 Task: Look for space in Toritama, Brazil from 7th July, 2023 to 15th July, 2023 for 6 adults in price range Rs.15000 to Rs.20000. Place can be entire place with 3 bedrooms having 3 beds and 3 bathrooms. Property type can be guest house. Booking option can be shelf check-in. Required host language is Spanish.
Action: Mouse moved to (737, 134)
Screenshot: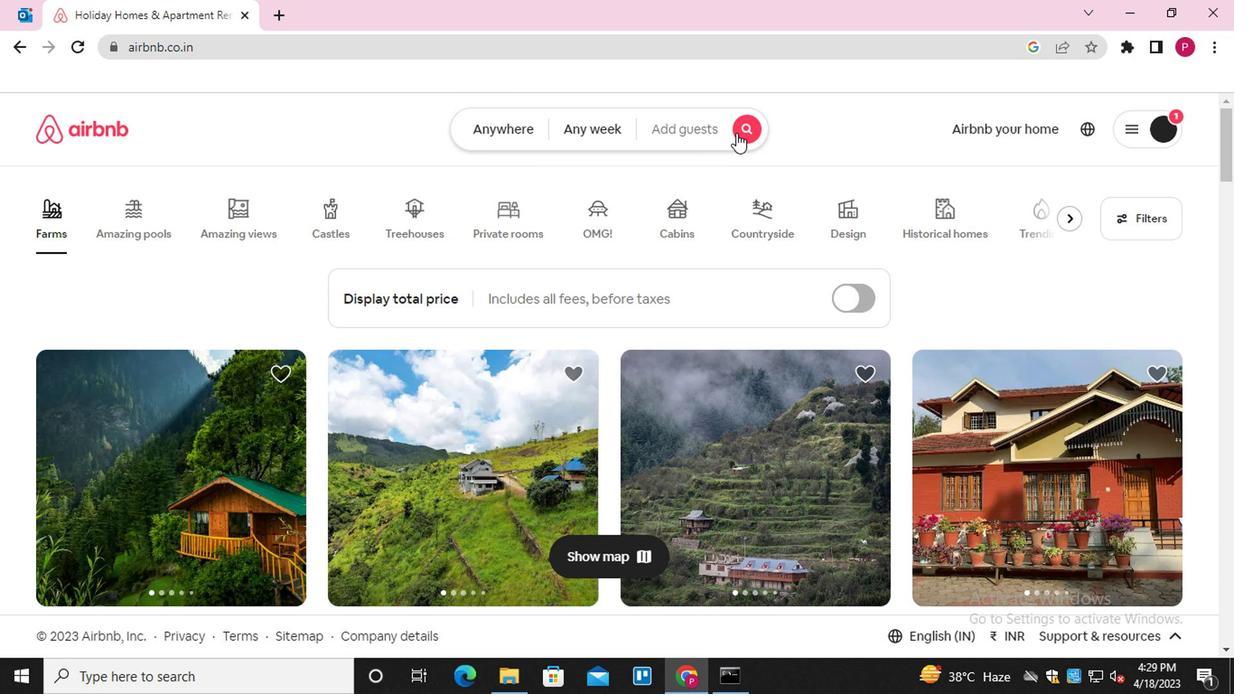 
Action: Mouse pressed left at (737, 134)
Screenshot: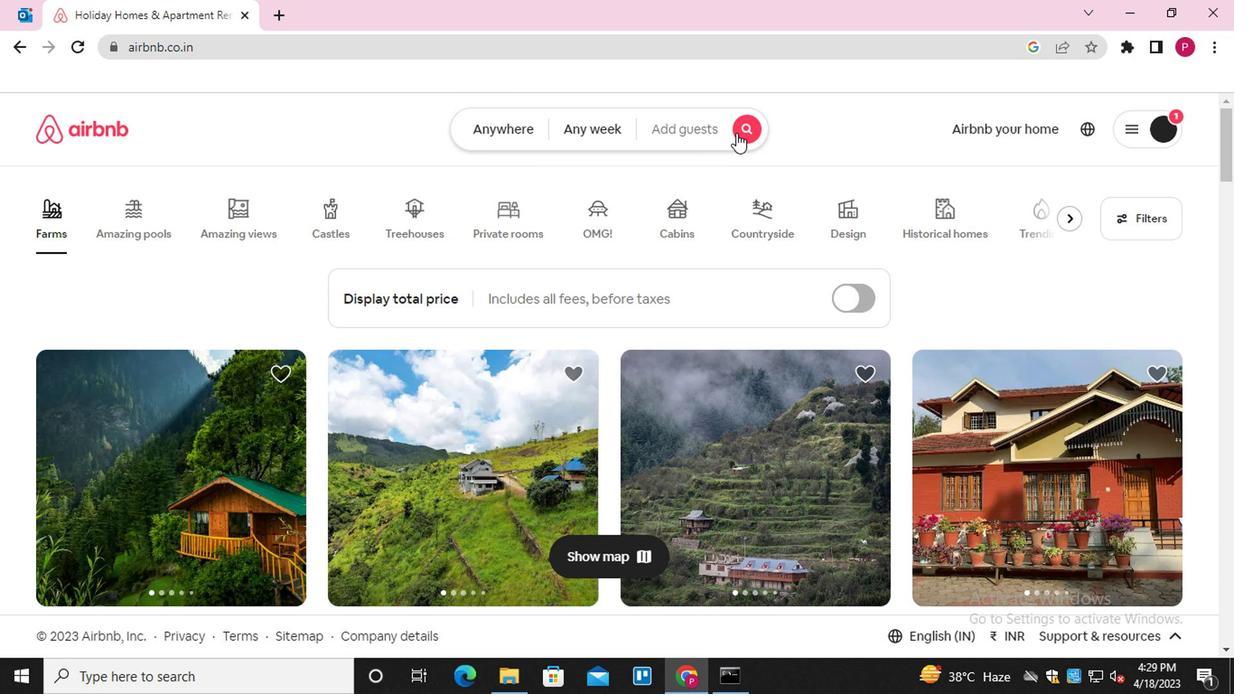 
Action: Mouse moved to (375, 212)
Screenshot: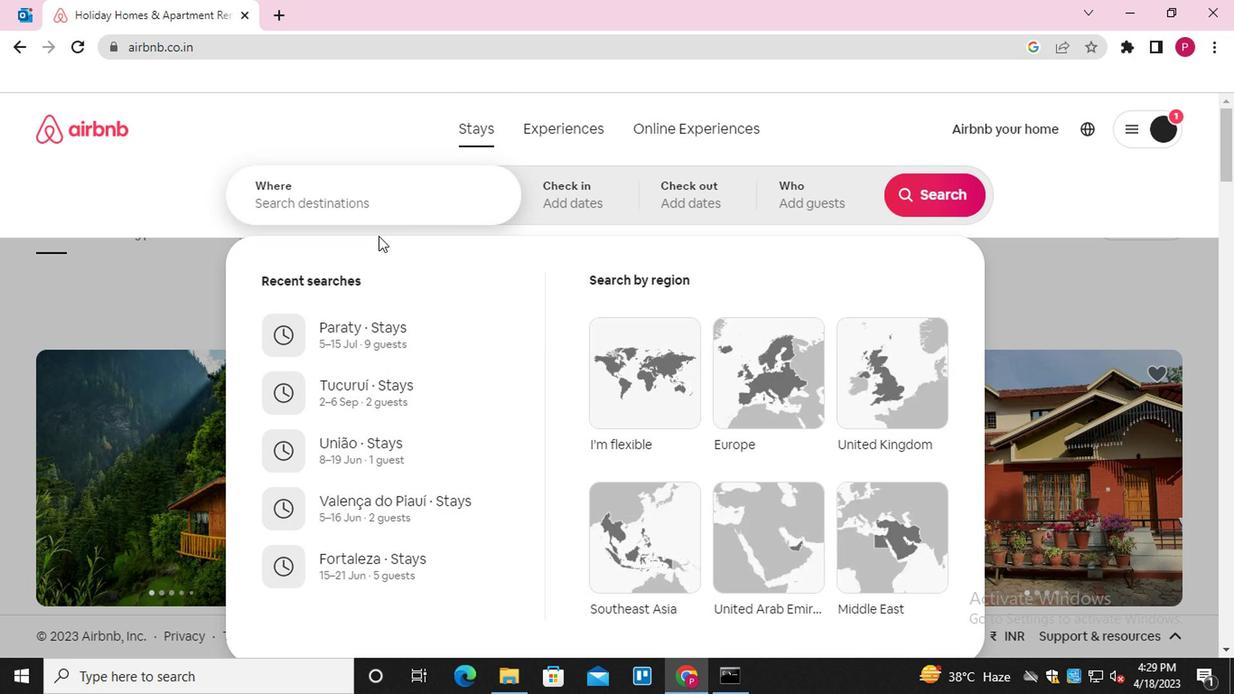 
Action: Mouse pressed left at (375, 212)
Screenshot: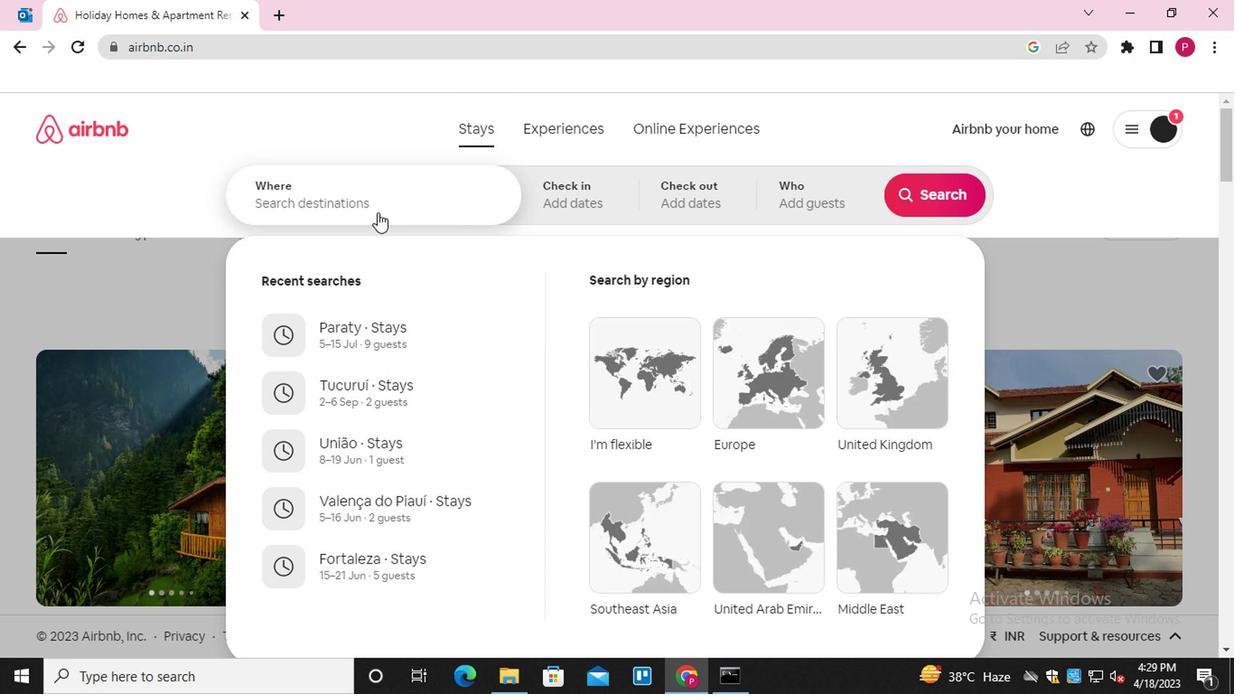 
Action: Key pressed <Key.shift>TORITAMA
Screenshot: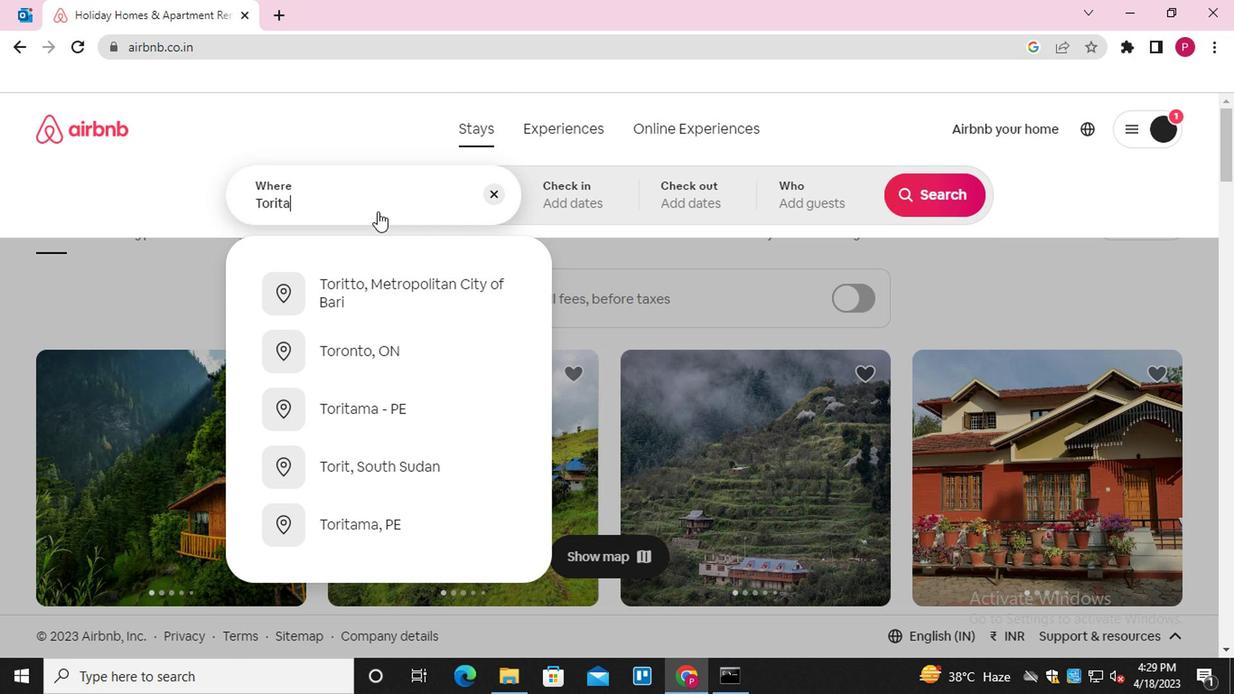 
Action: Mouse moved to (398, 297)
Screenshot: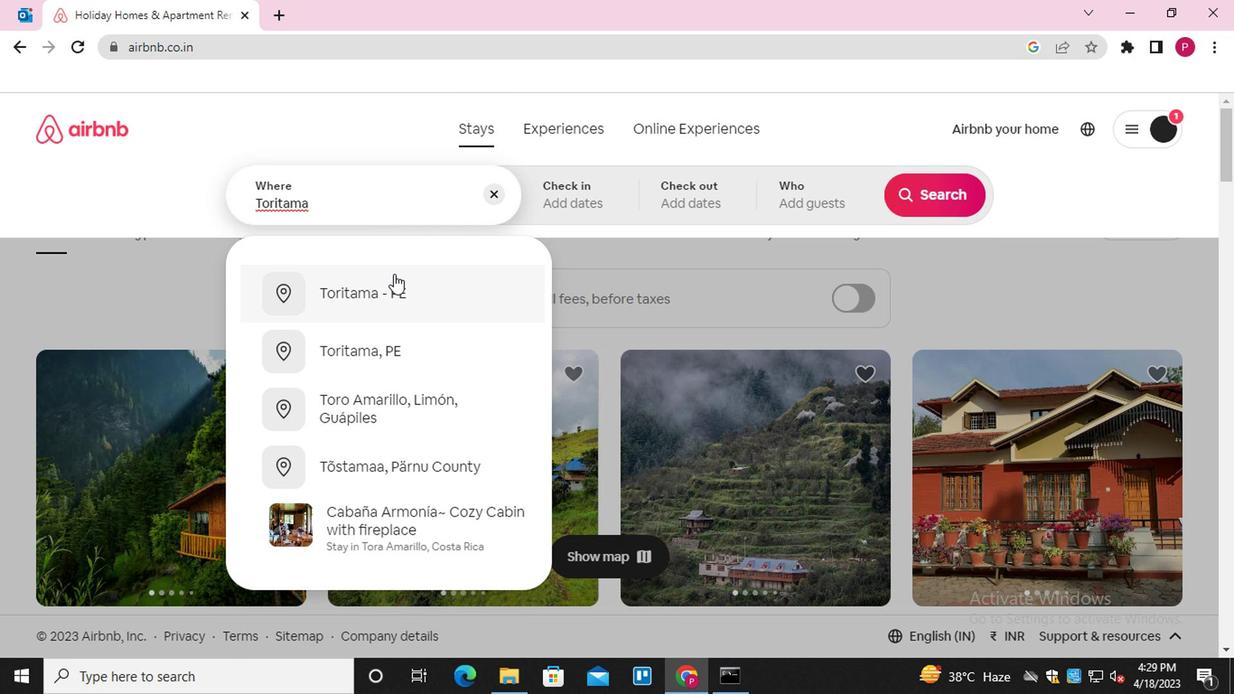 
Action: Mouse pressed left at (398, 297)
Screenshot: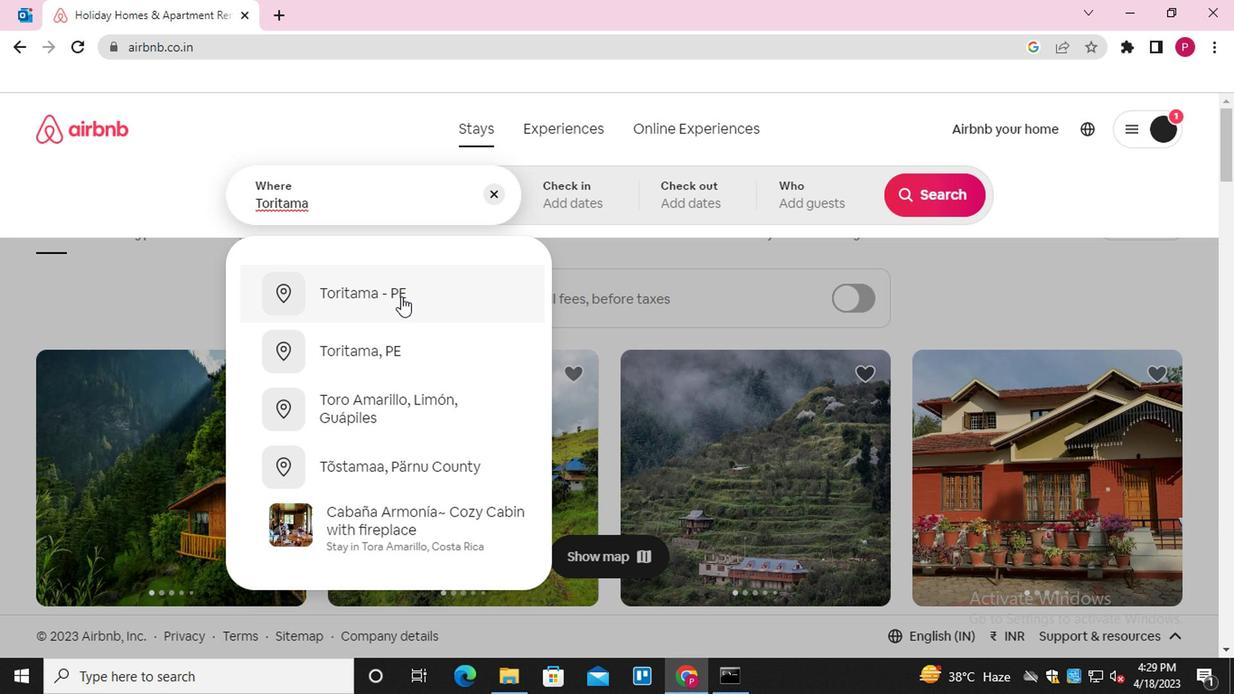 
Action: Mouse moved to (917, 341)
Screenshot: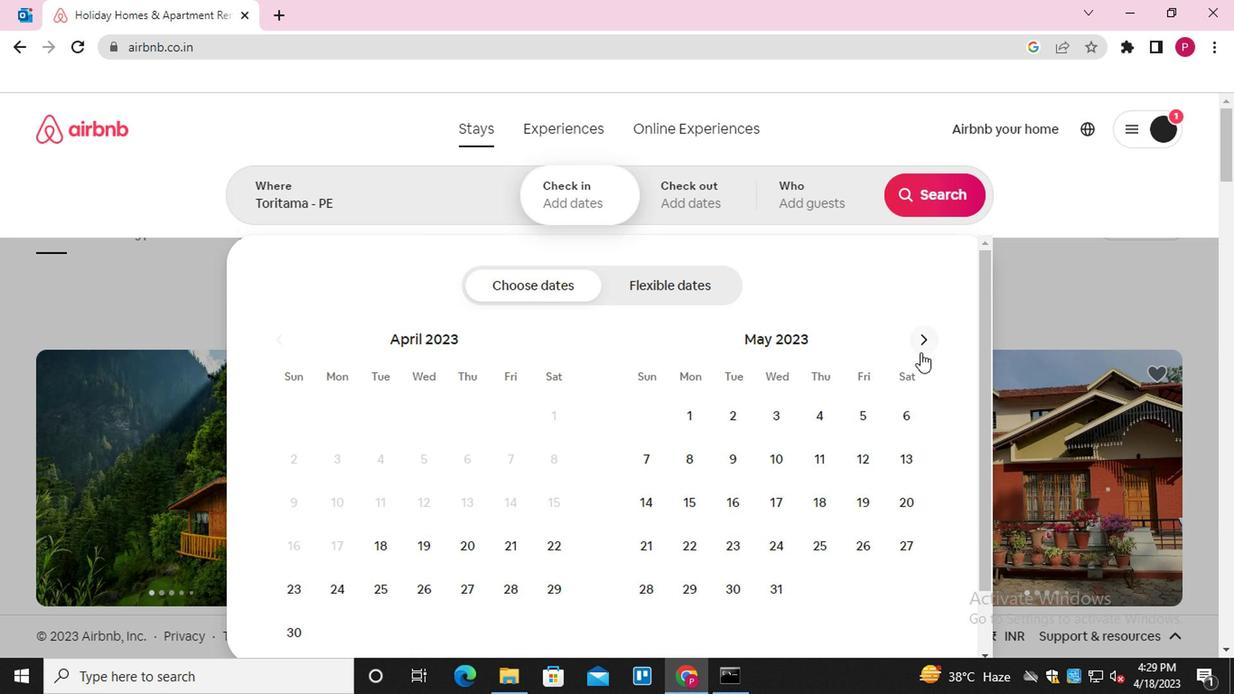 
Action: Mouse pressed left at (917, 341)
Screenshot: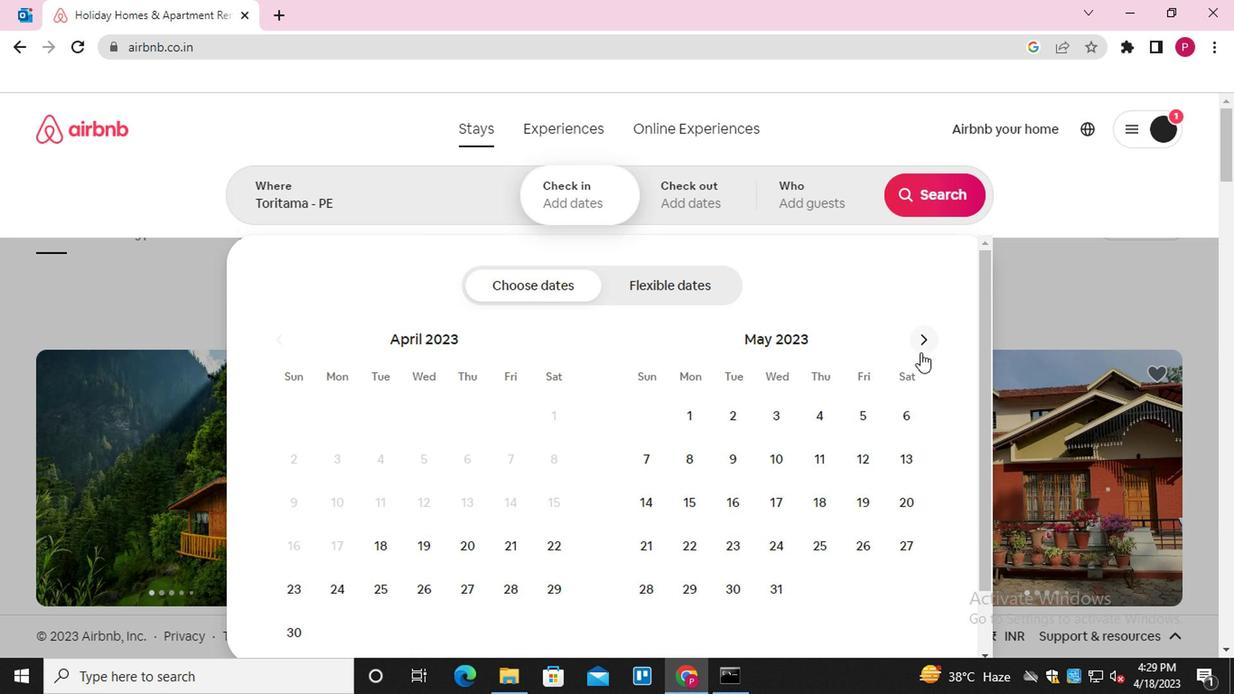 
Action: Mouse pressed left at (917, 341)
Screenshot: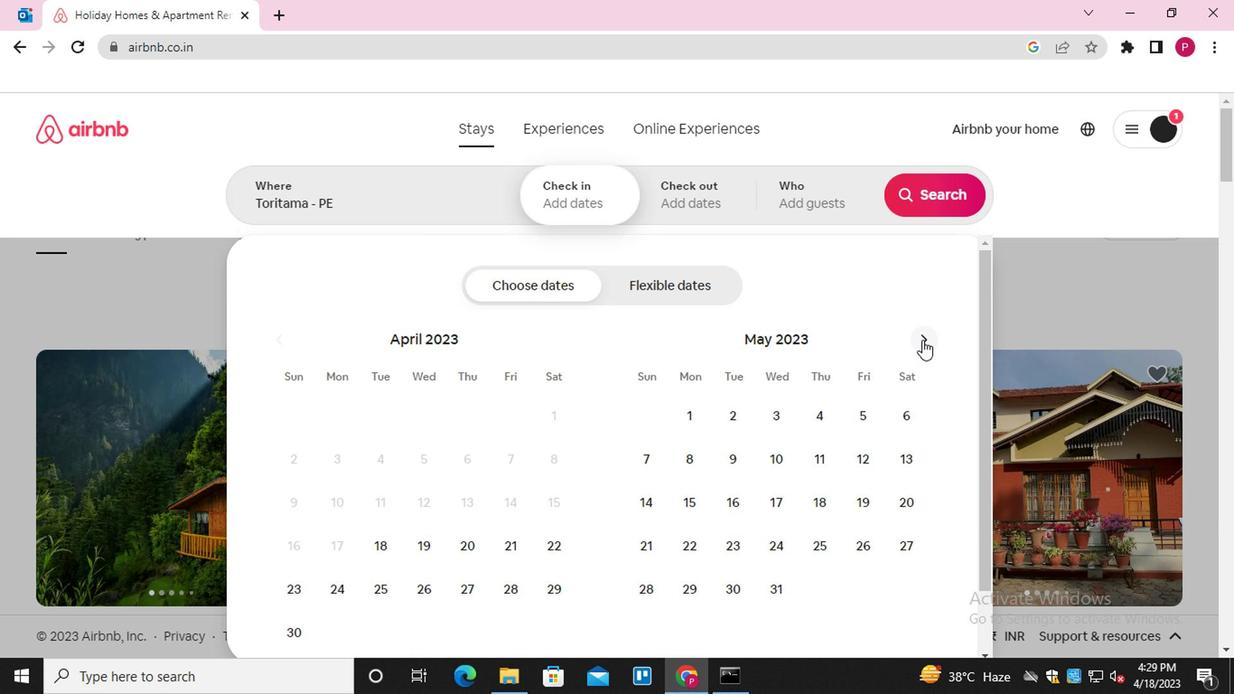 
Action: Mouse moved to (861, 462)
Screenshot: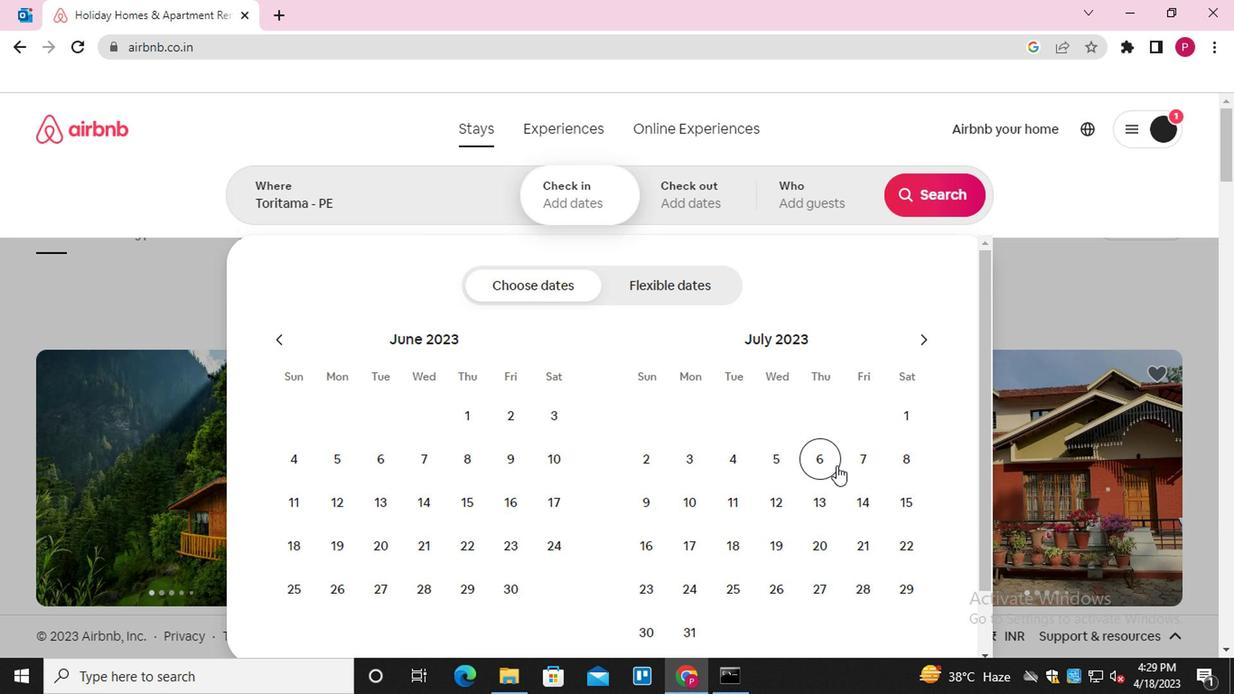 
Action: Mouse pressed left at (861, 462)
Screenshot: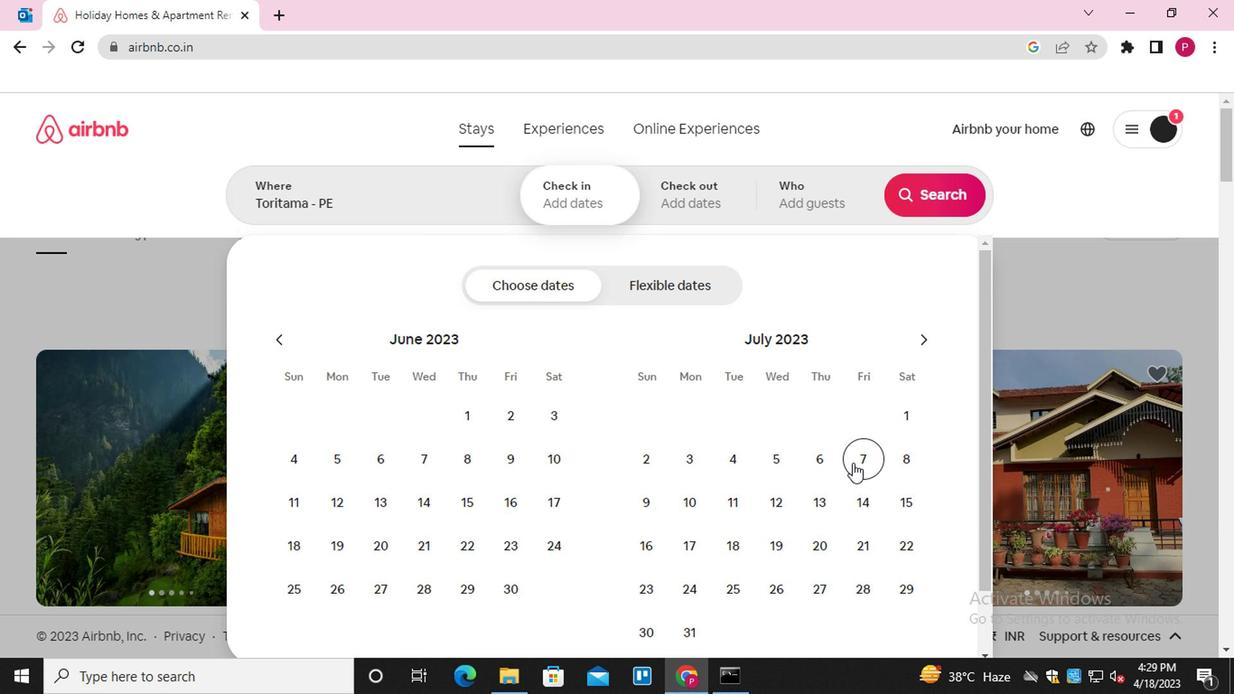 
Action: Mouse moved to (921, 518)
Screenshot: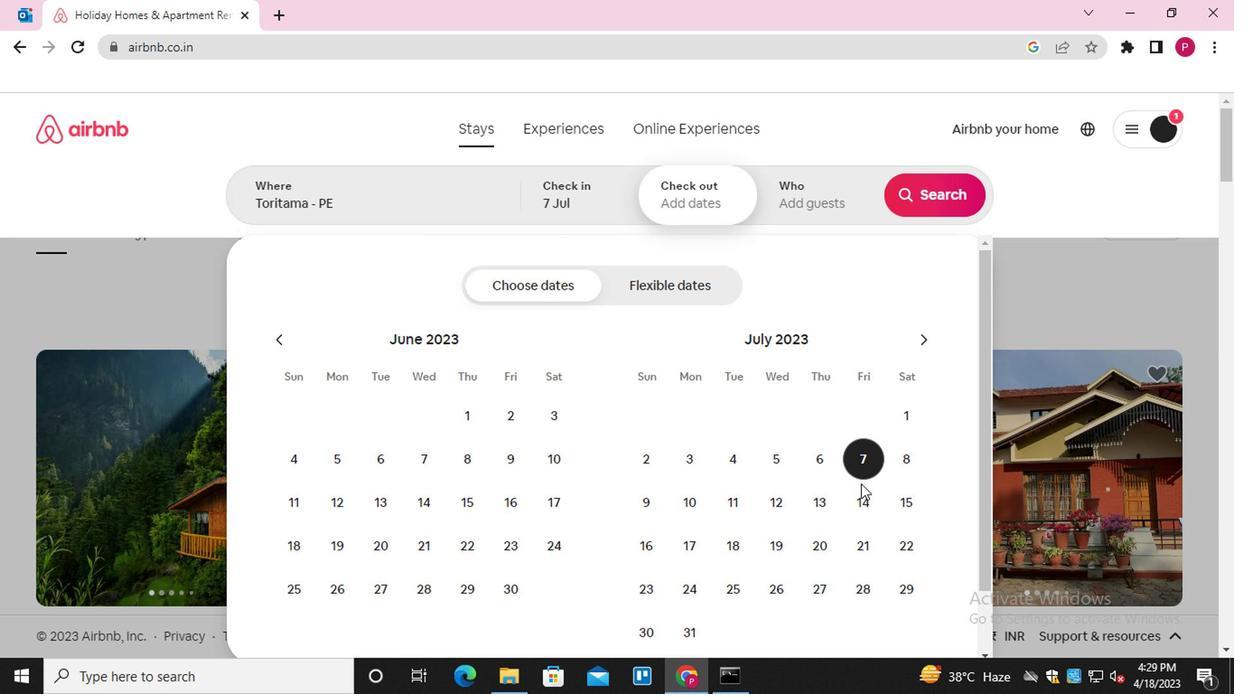 
Action: Mouse pressed left at (921, 518)
Screenshot: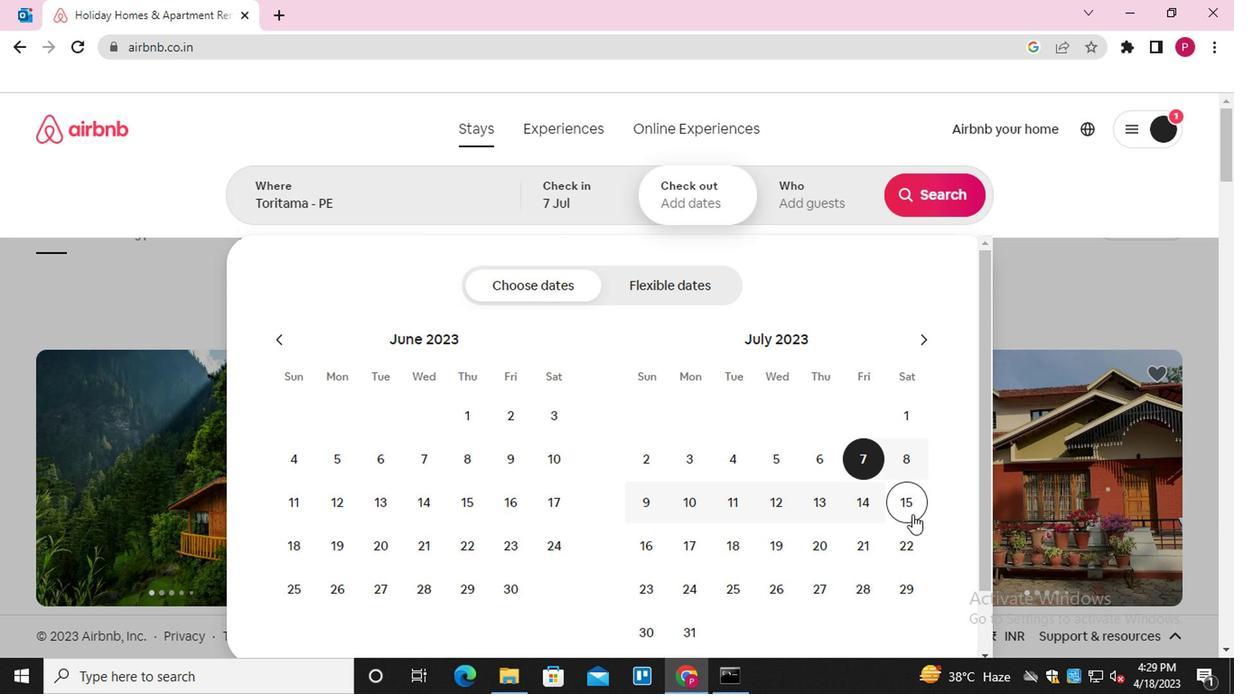 
Action: Mouse moved to (908, 508)
Screenshot: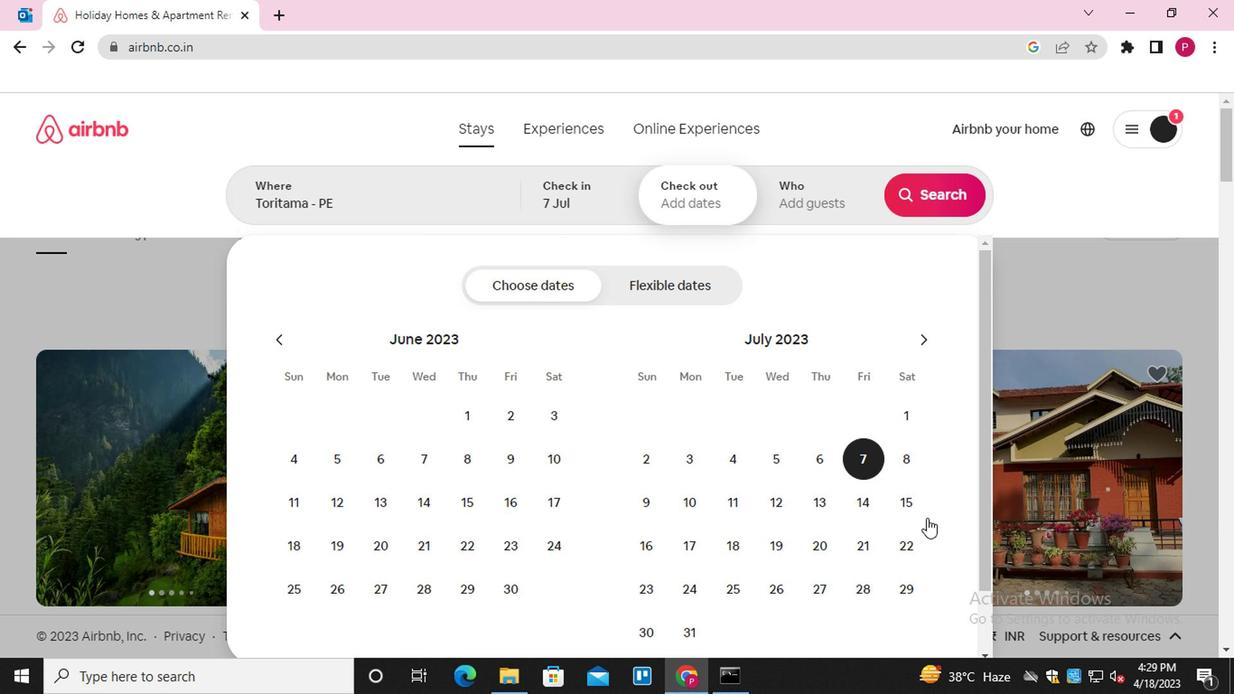 
Action: Mouse pressed left at (908, 508)
Screenshot: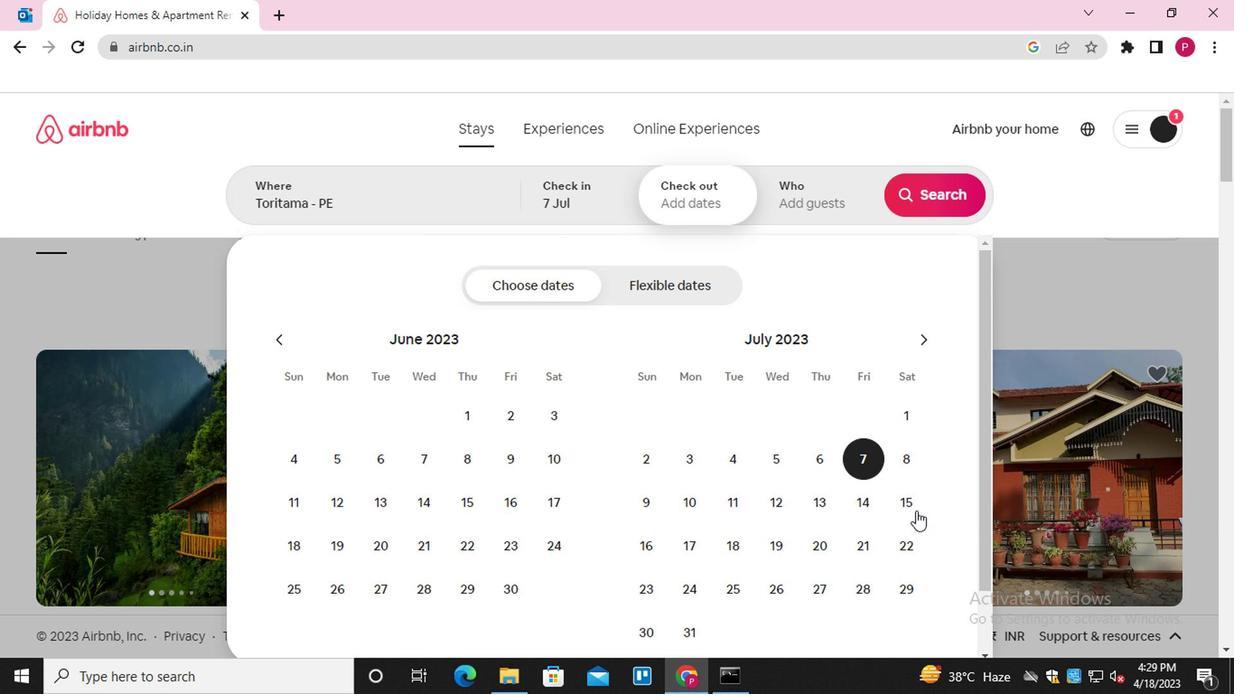 
Action: Mouse moved to (823, 187)
Screenshot: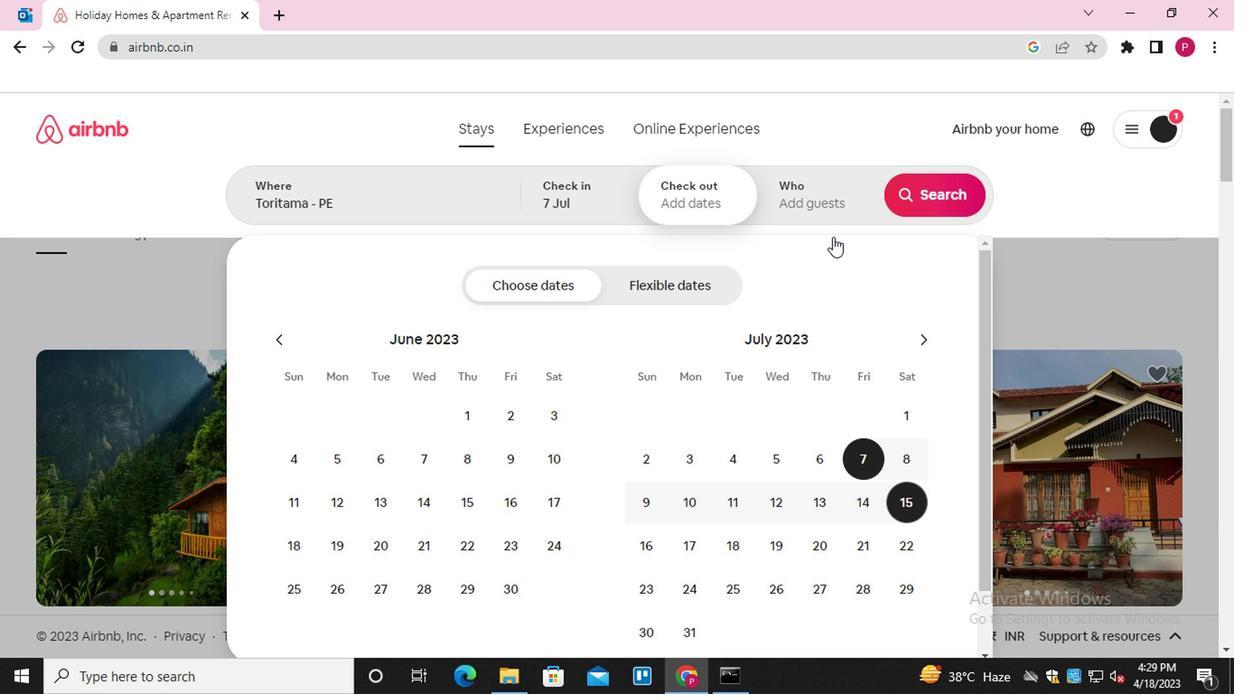 
Action: Mouse pressed left at (823, 187)
Screenshot: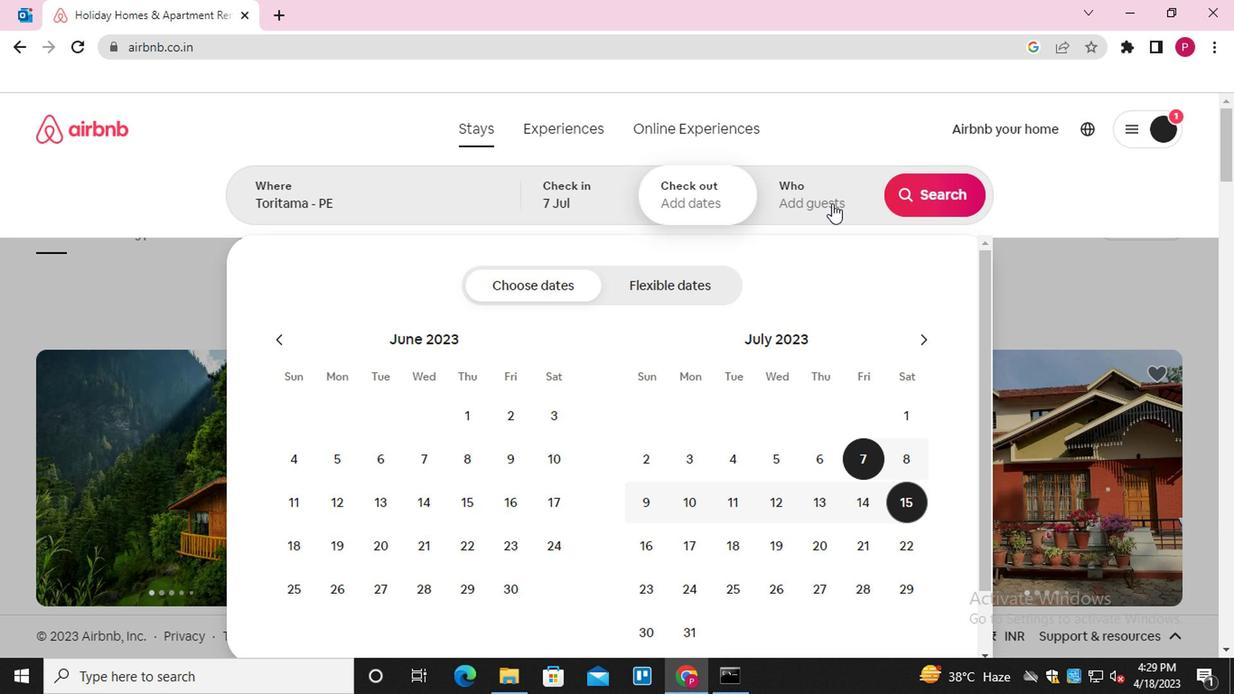 
Action: Mouse moved to (945, 297)
Screenshot: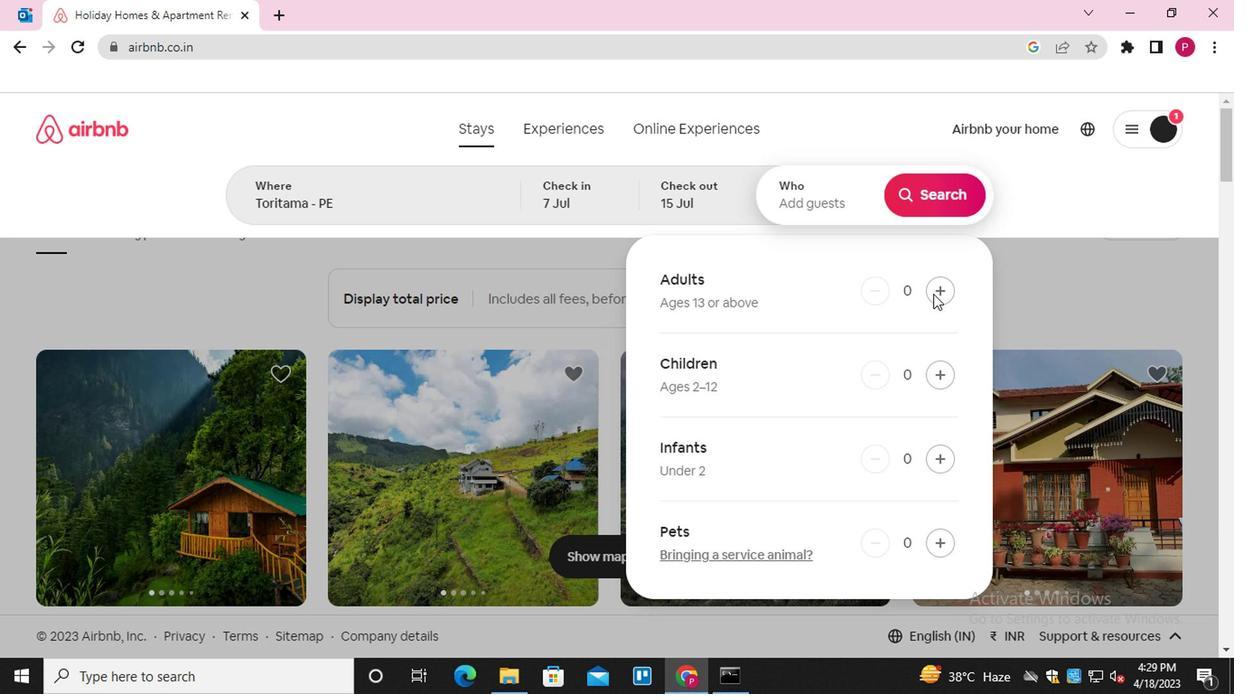 
Action: Mouse pressed left at (945, 297)
Screenshot: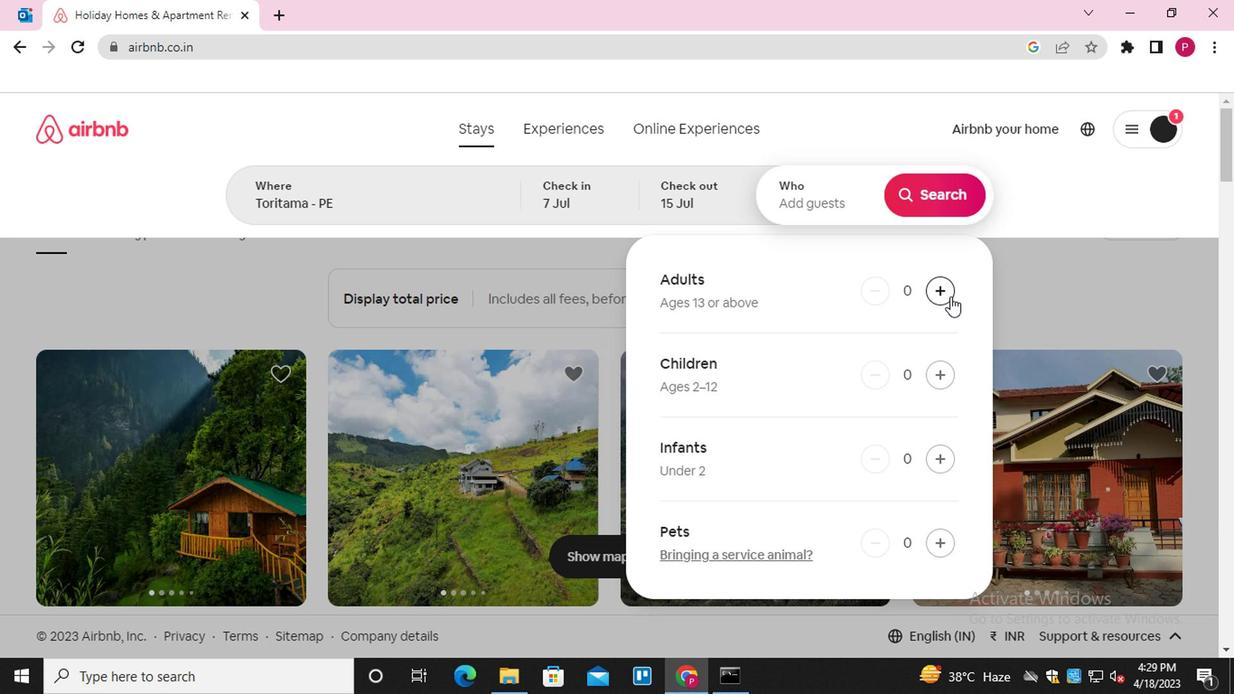 
Action: Mouse pressed left at (945, 297)
Screenshot: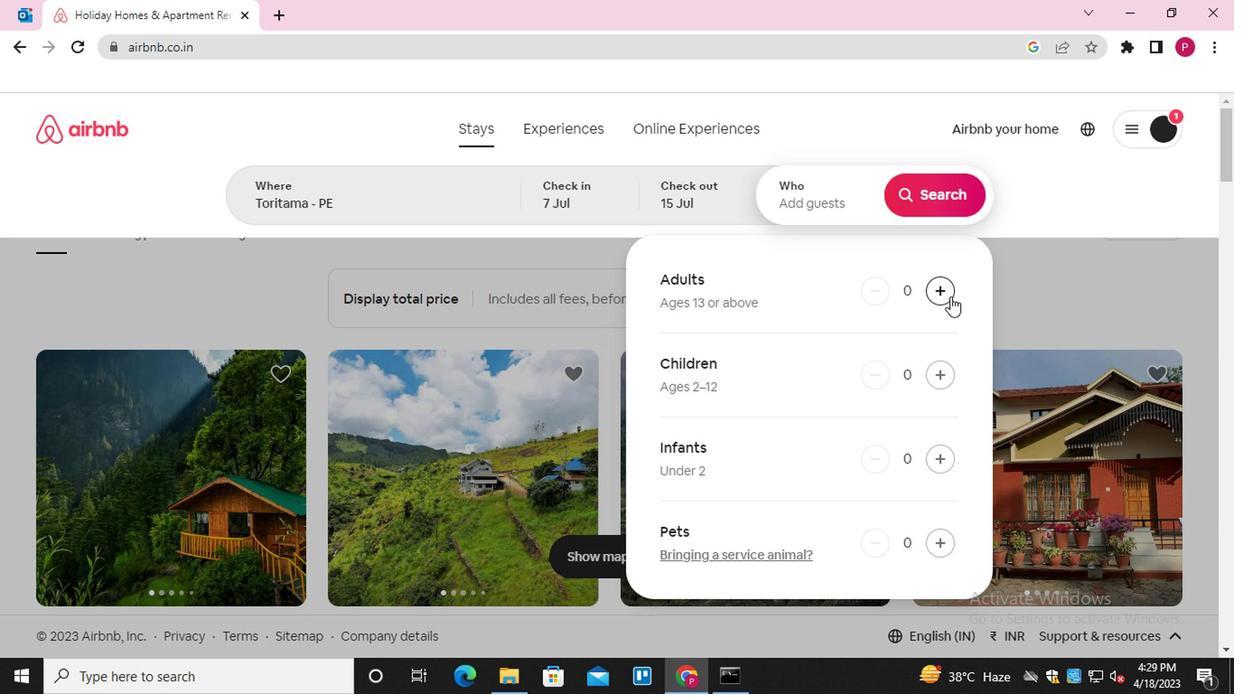 
Action: Mouse pressed left at (945, 297)
Screenshot: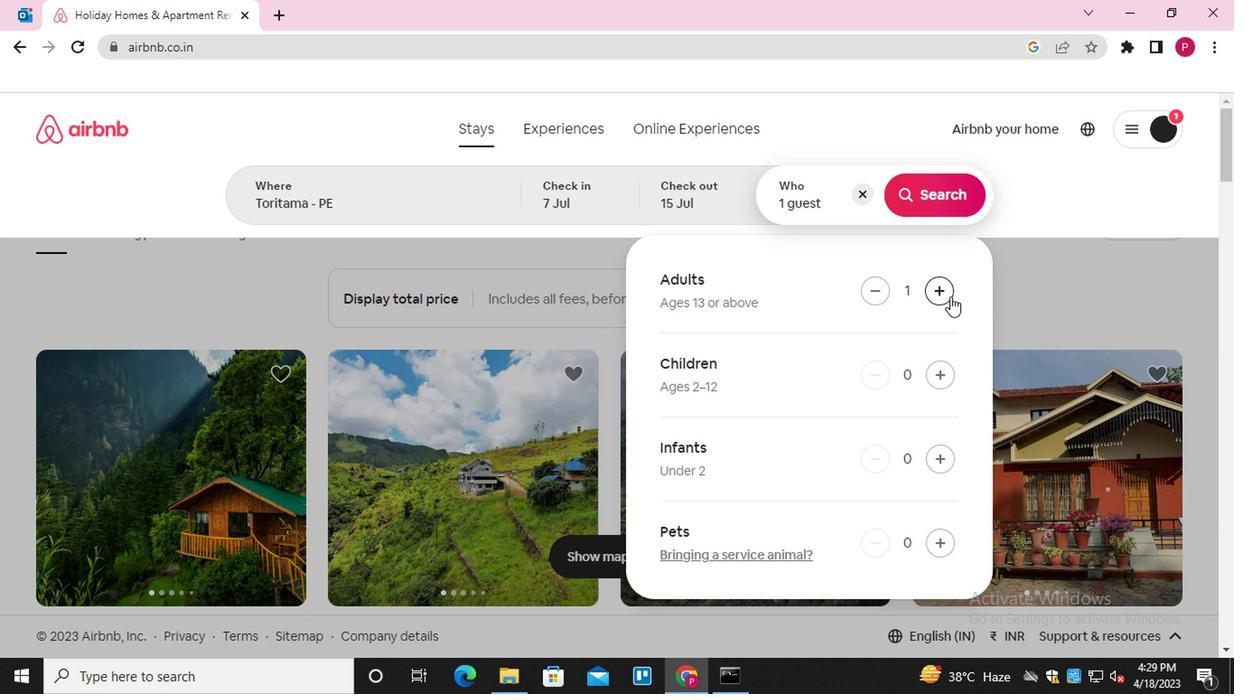
Action: Mouse moved to (942, 297)
Screenshot: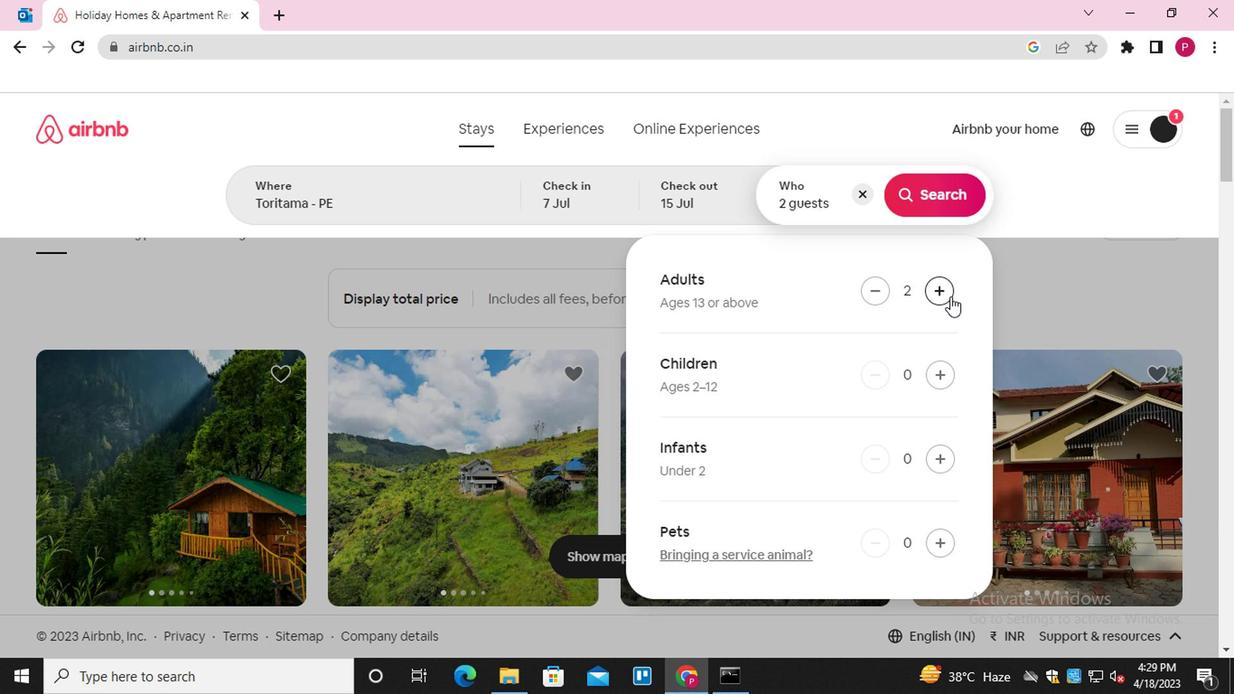 
Action: Mouse pressed left at (942, 297)
Screenshot: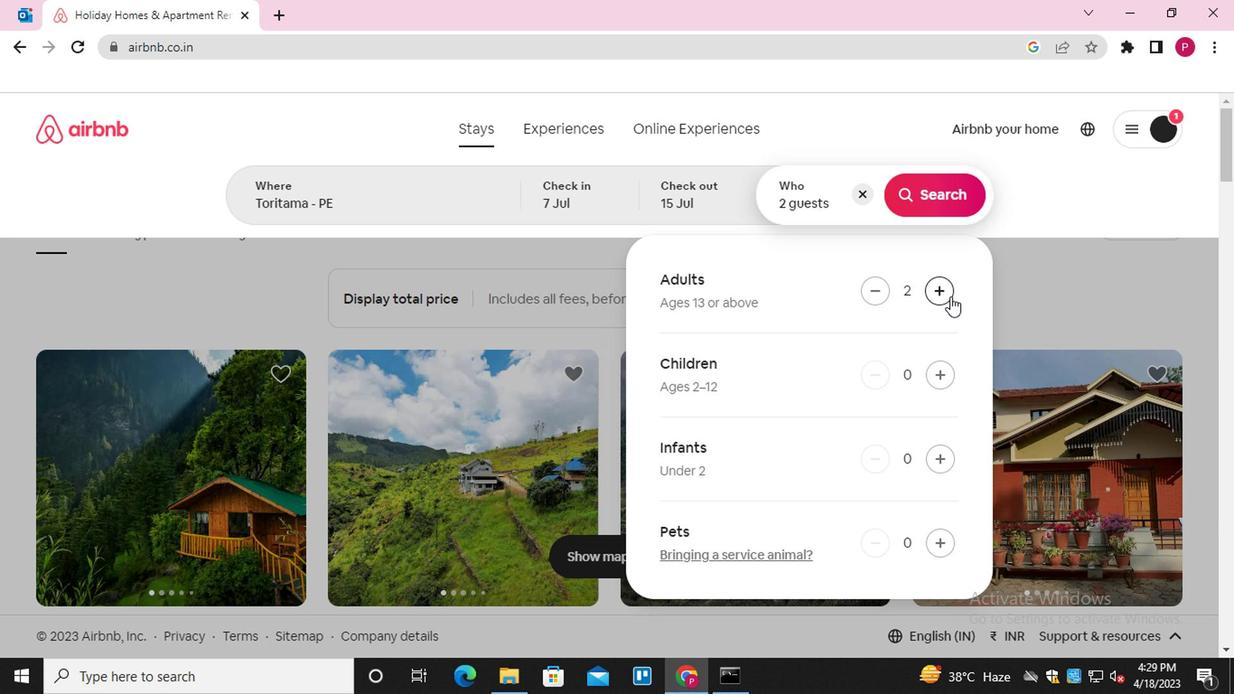 
Action: Mouse pressed left at (942, 297)
Screenshot: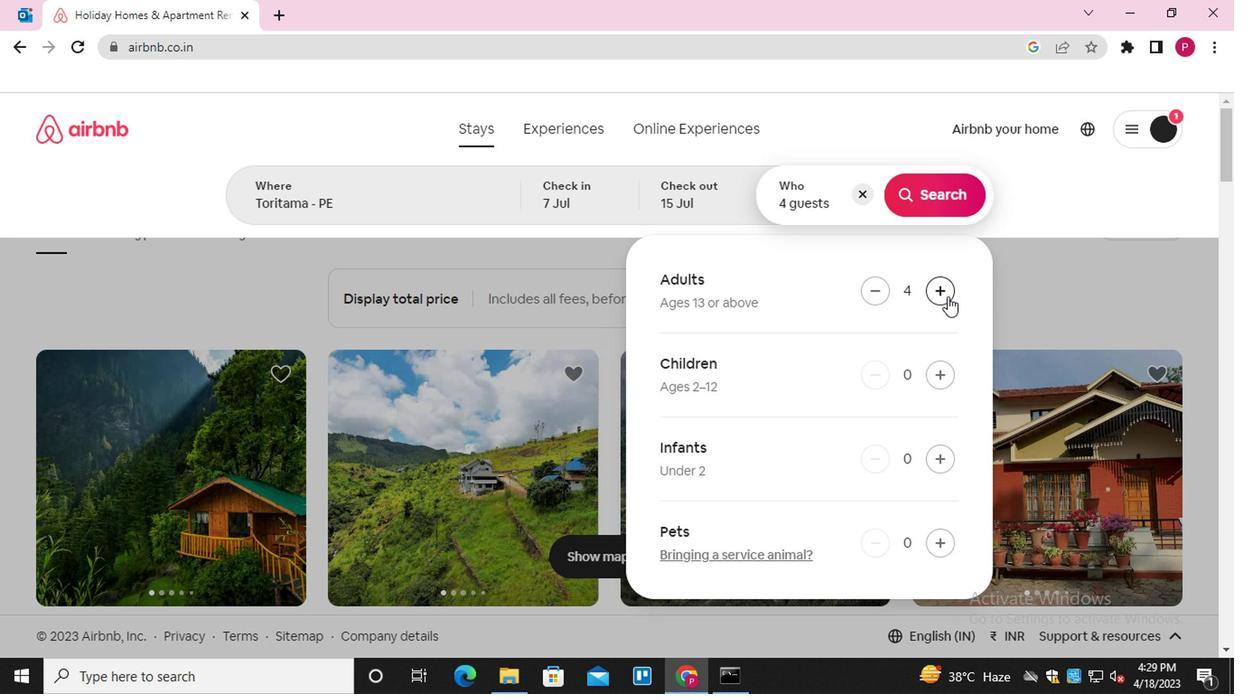 
Action: Mouse pressed left at (942, 297)
Screenshot: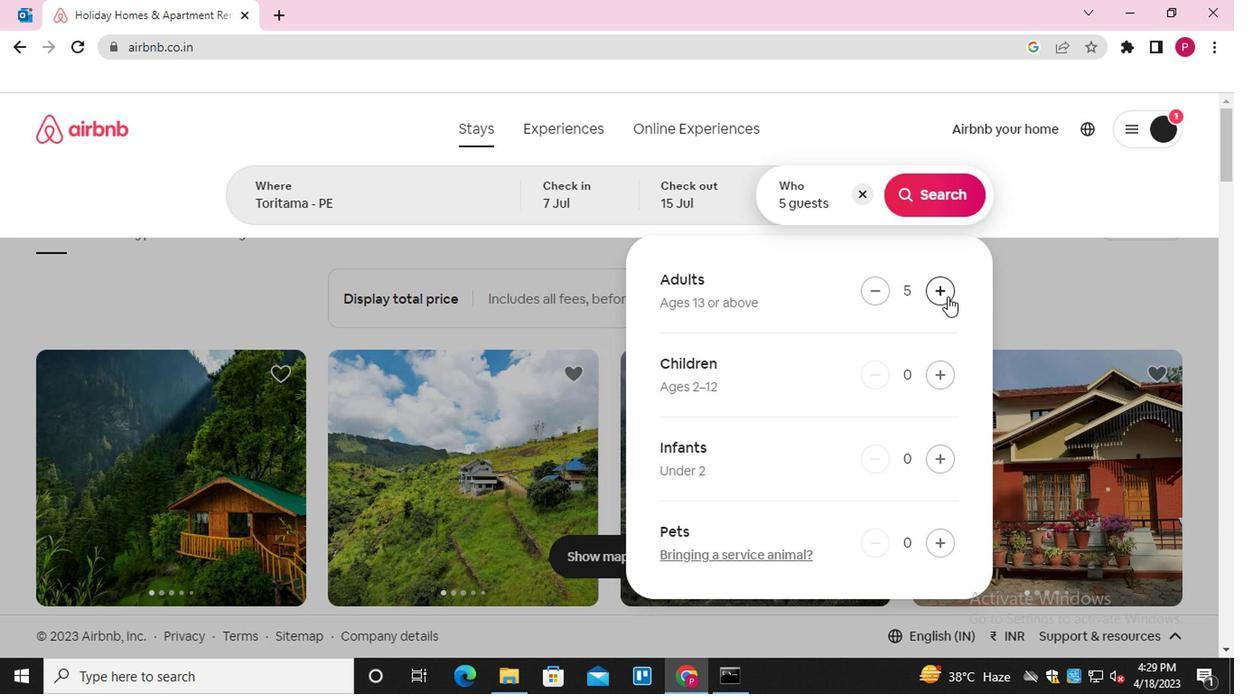 
Action: Mouse moved to (952, 196)
Screenshot: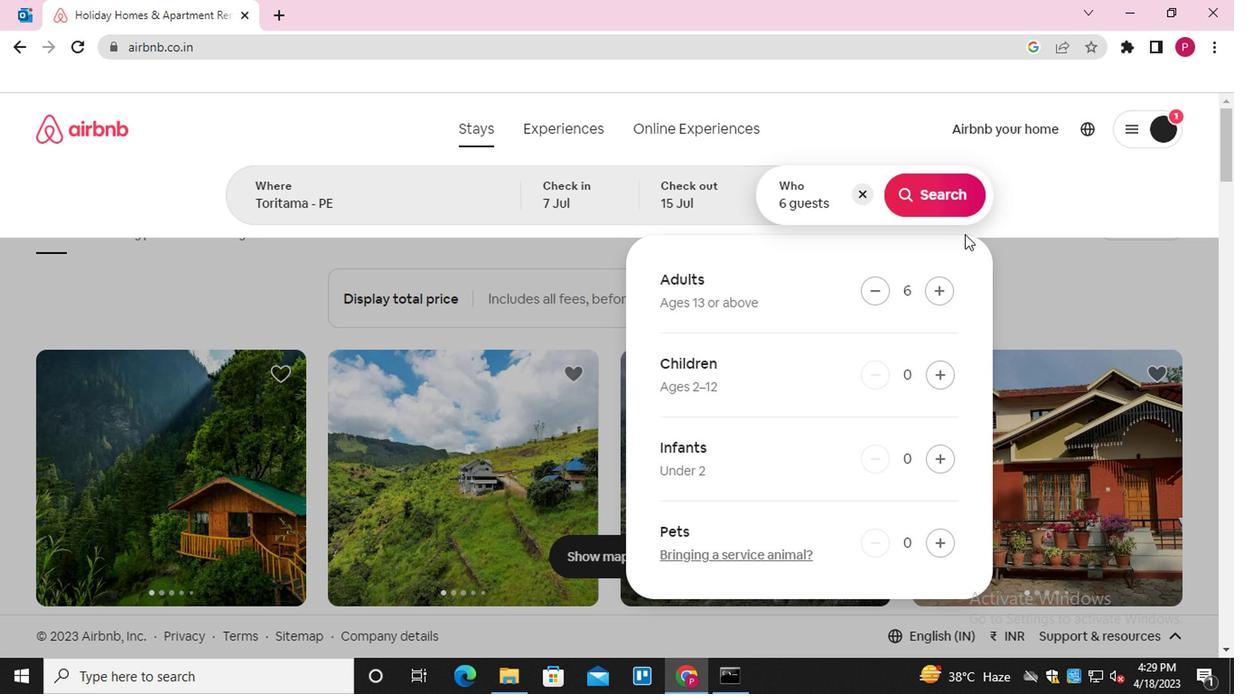 
Action: Mouse pressed left at (952, 196)
Screenshot: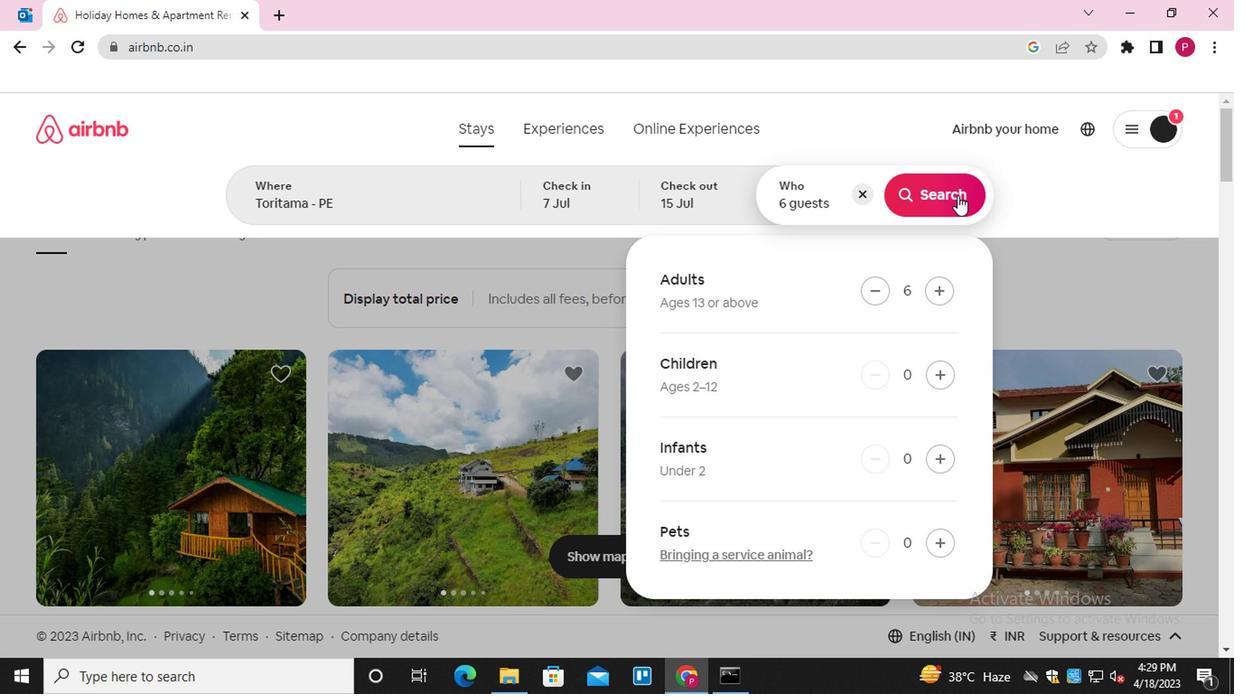 
Action: Mouse moved to (1122, 208)
Screenshot: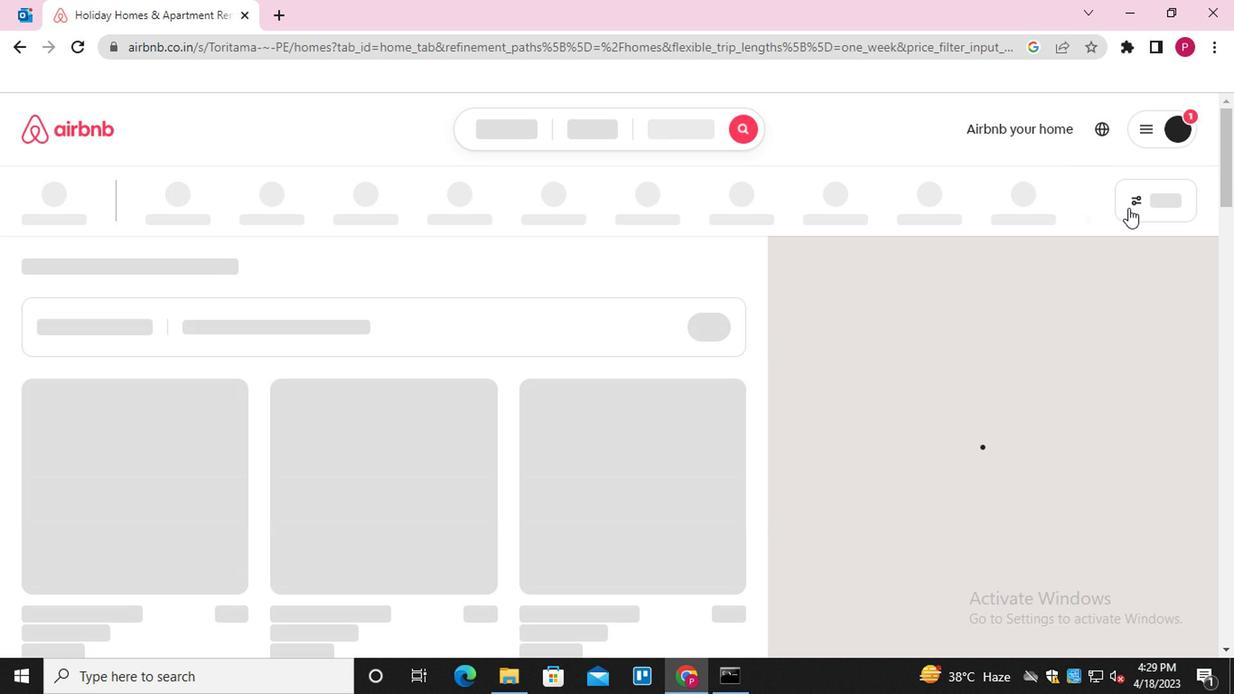 
Action: Mouse pressed left at (1122, 208)
Screenshot: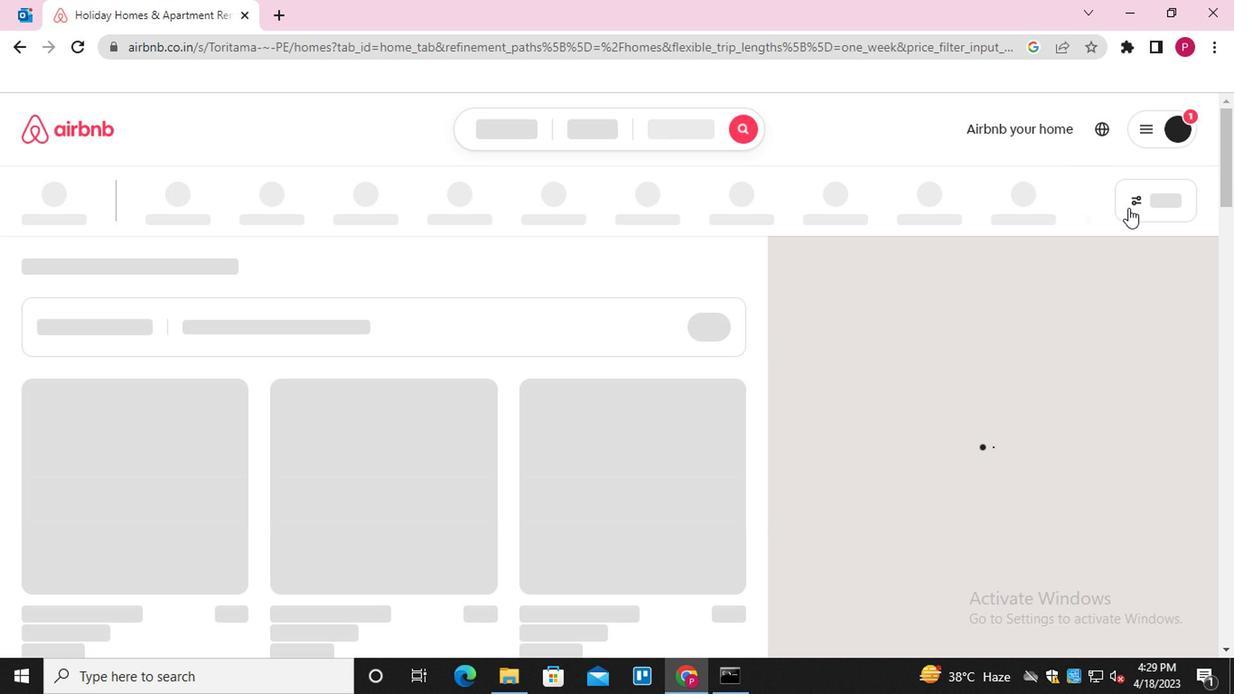 
Action: Mouse moved to (377, 438)
Screenshot: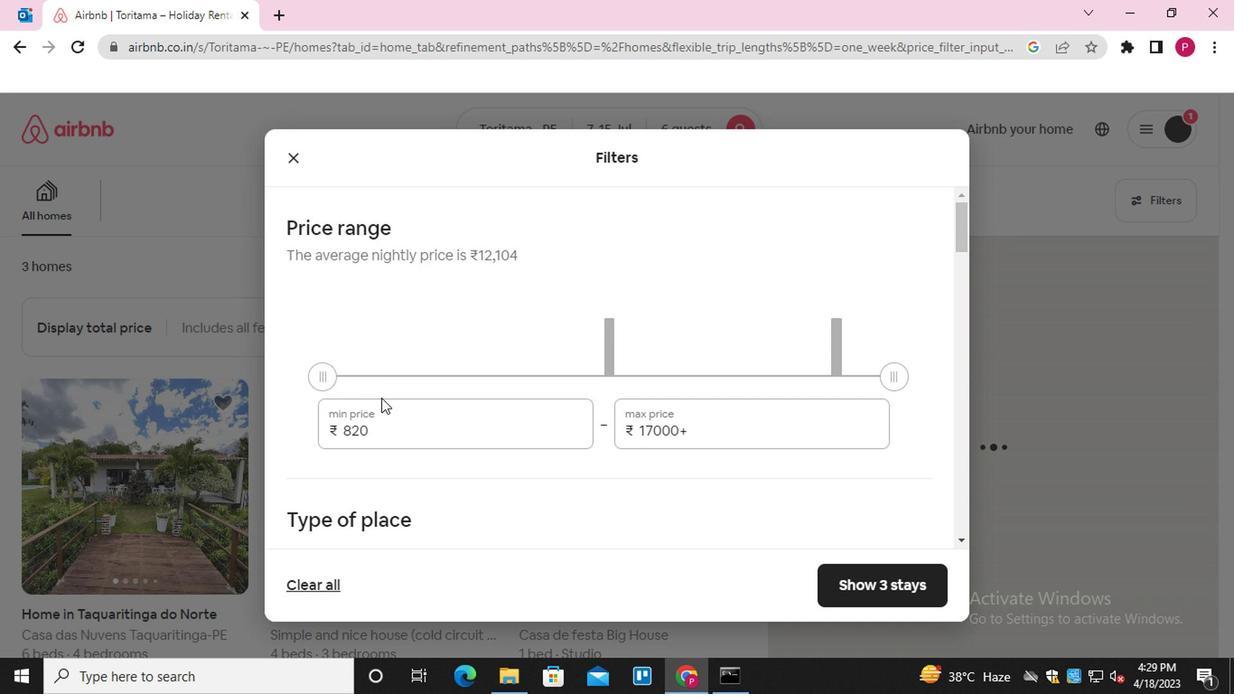 
Action: Mouse pressed left at (377, 438)
Screenshot: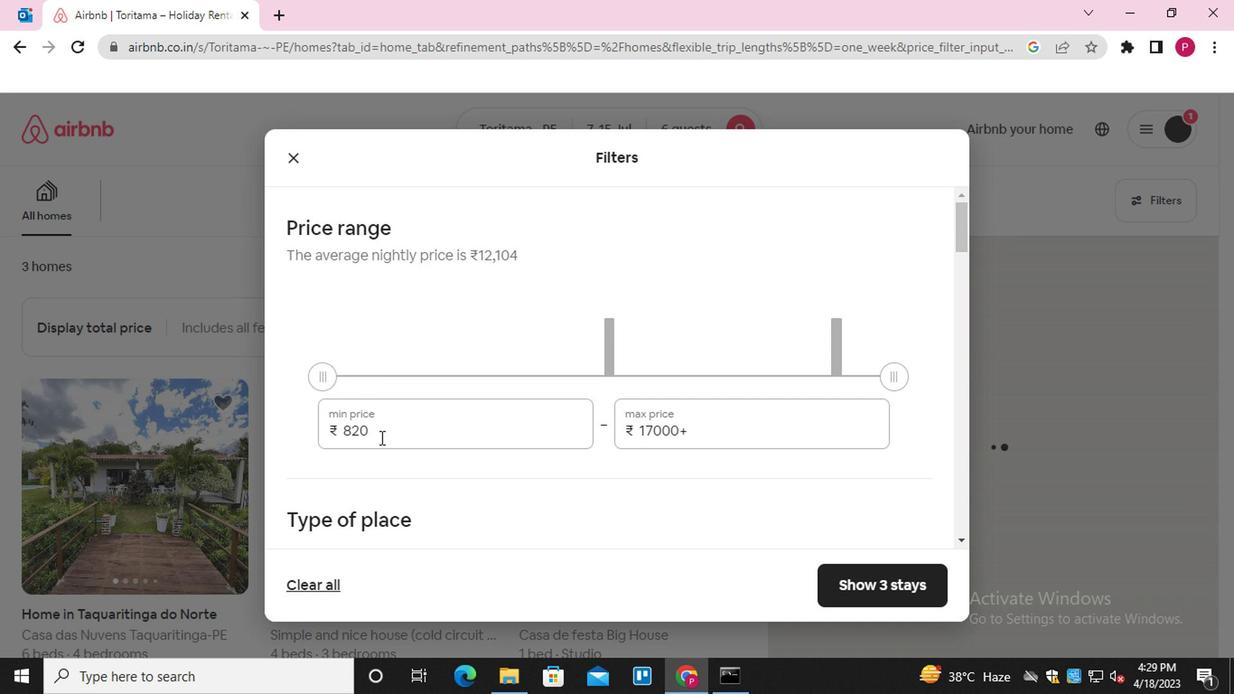 
Action: Mouse pressed left at (377, 438)
Screenshot: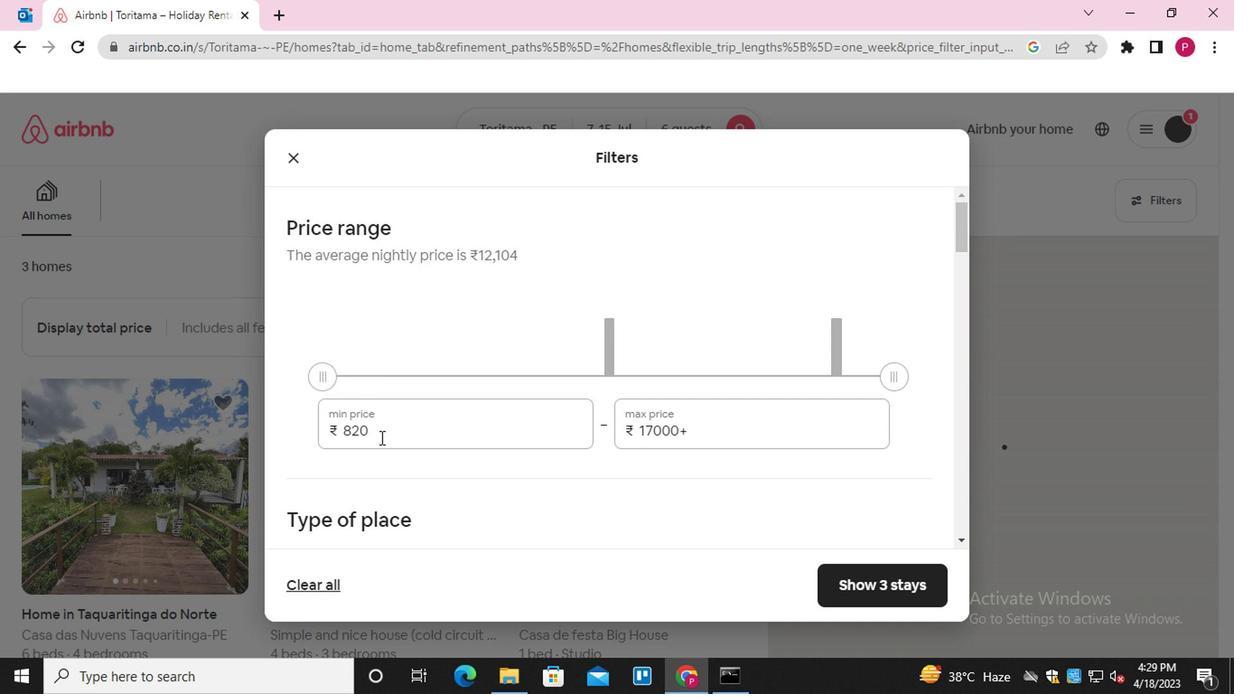 
Action: Key pressed 15000<Key.tab>20000
Screenshot: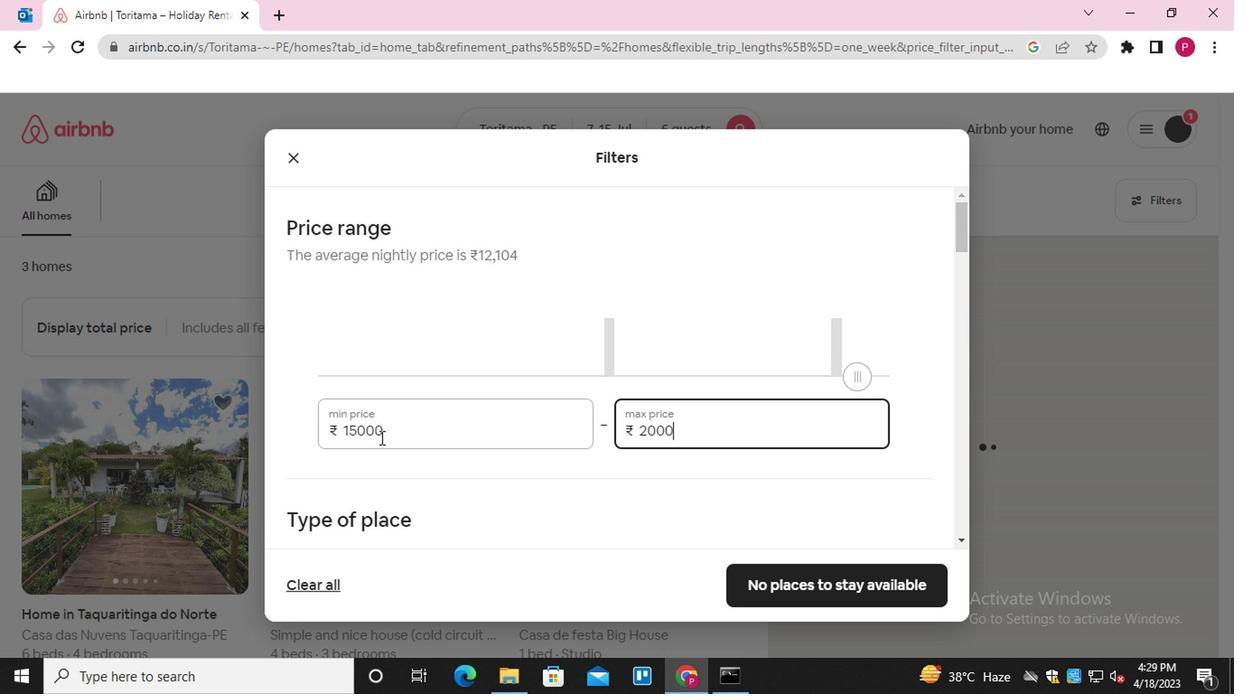 
Action: Mouse moved to (299, 438)
Screenshot: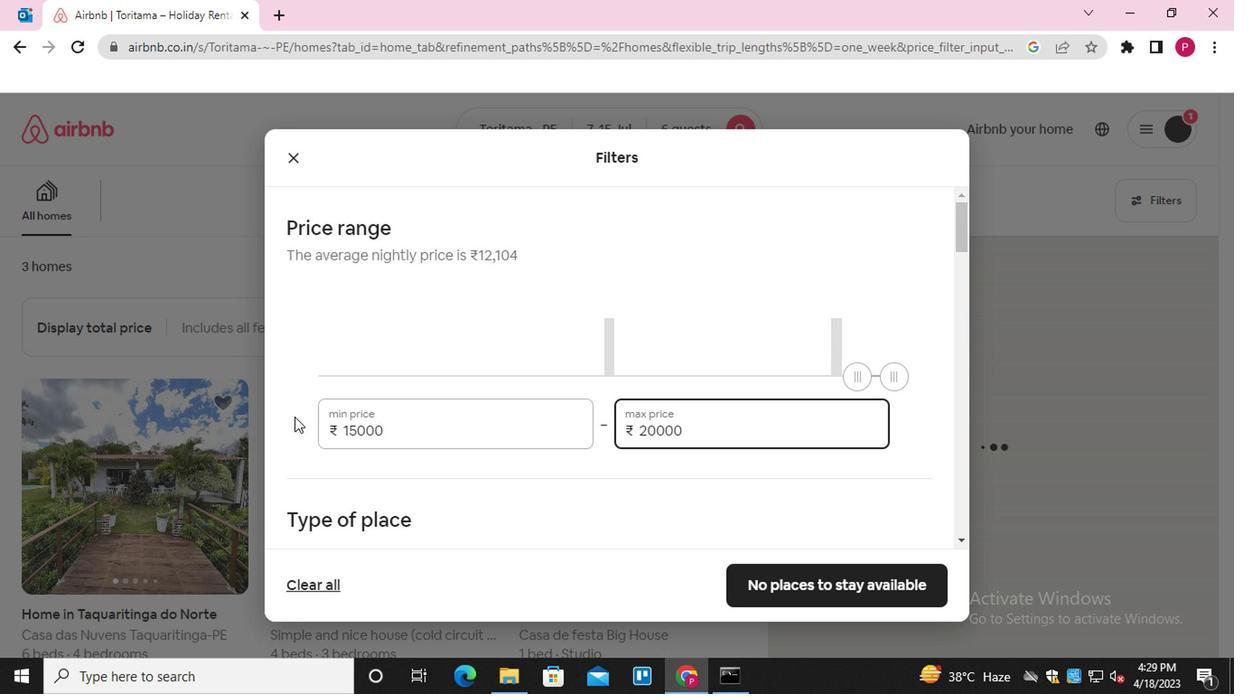 
Action: Mouse scrolled (299, 437) with delta (0, 0)
Screenshot: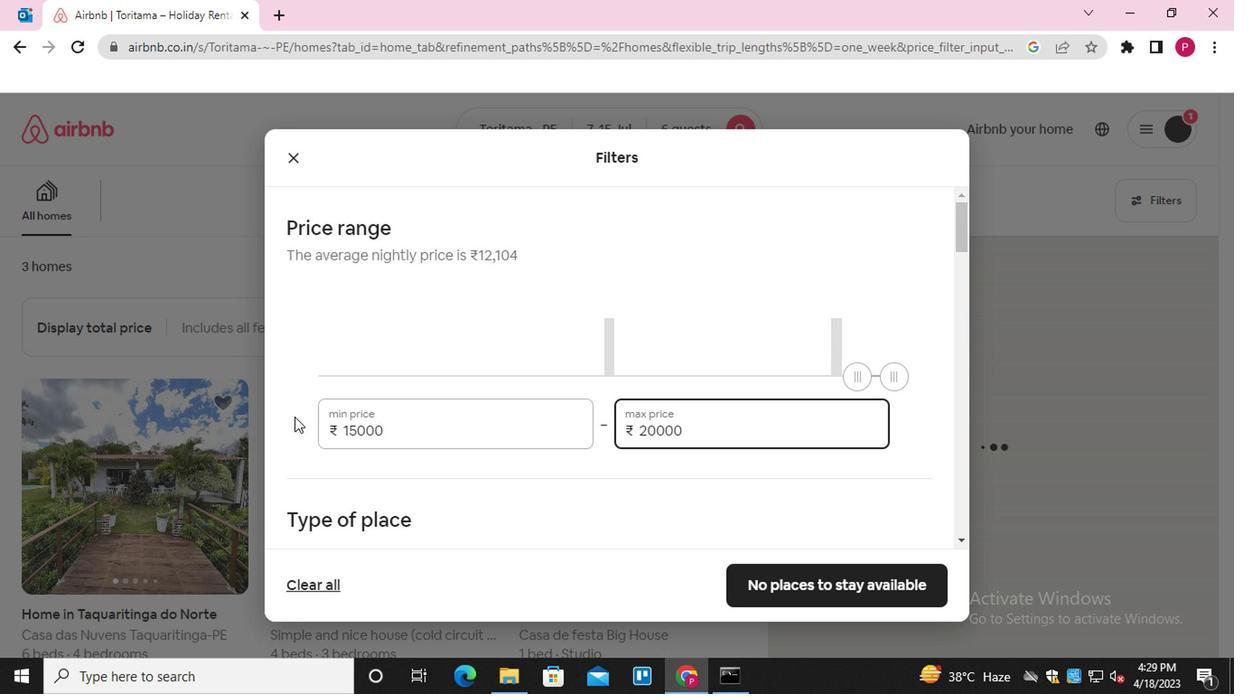 
Action: Mouse moved to (301, 442)
Screenshot: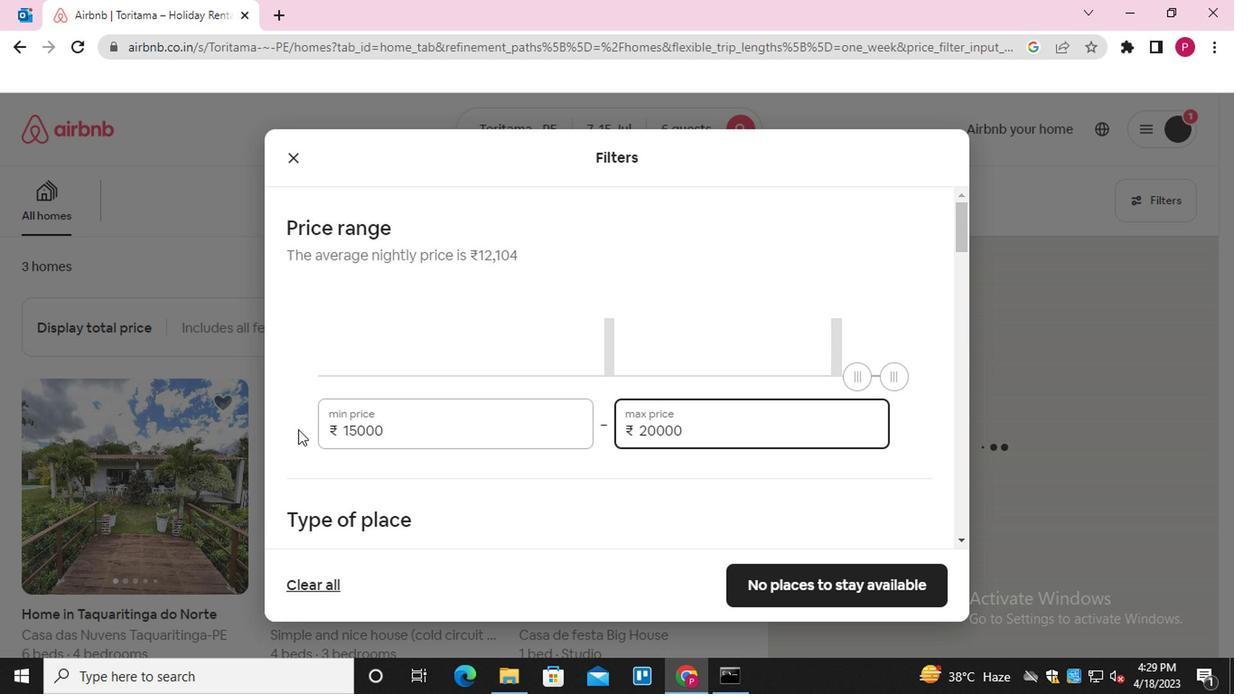 
Action: Mouse scrolled (301, 441) with delta (0, 0)
Screenshot: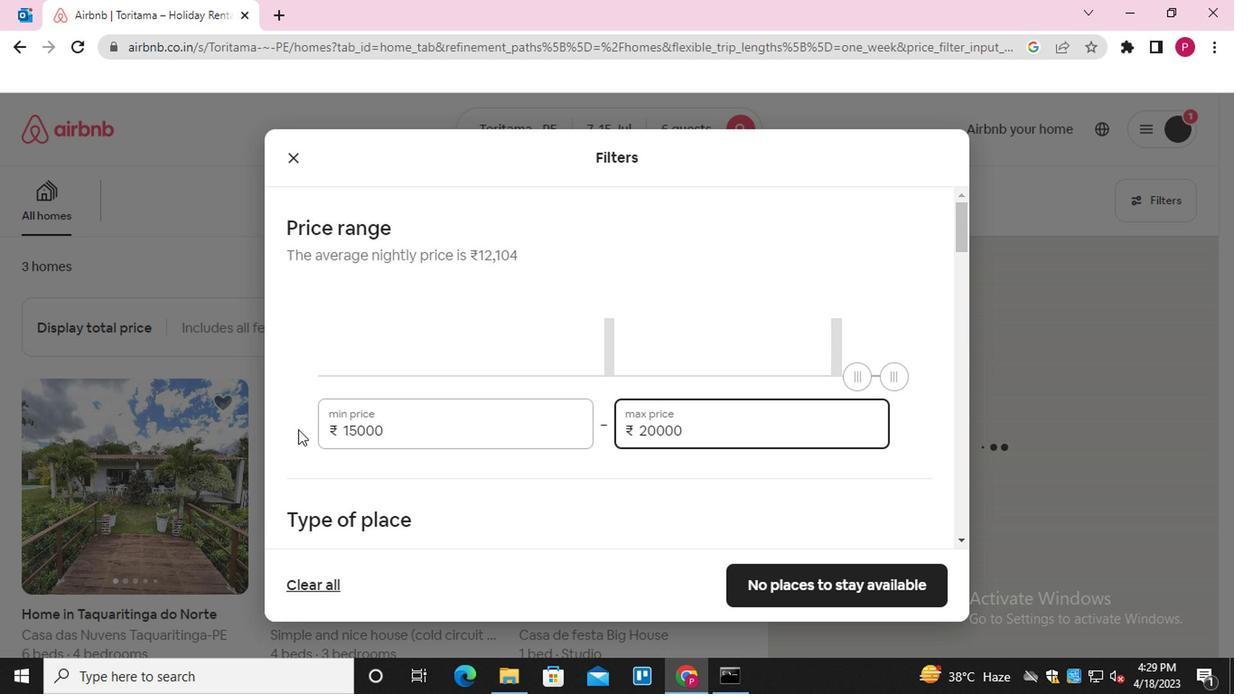 
Action: Mouse moved to (307, 451)
Screenshot: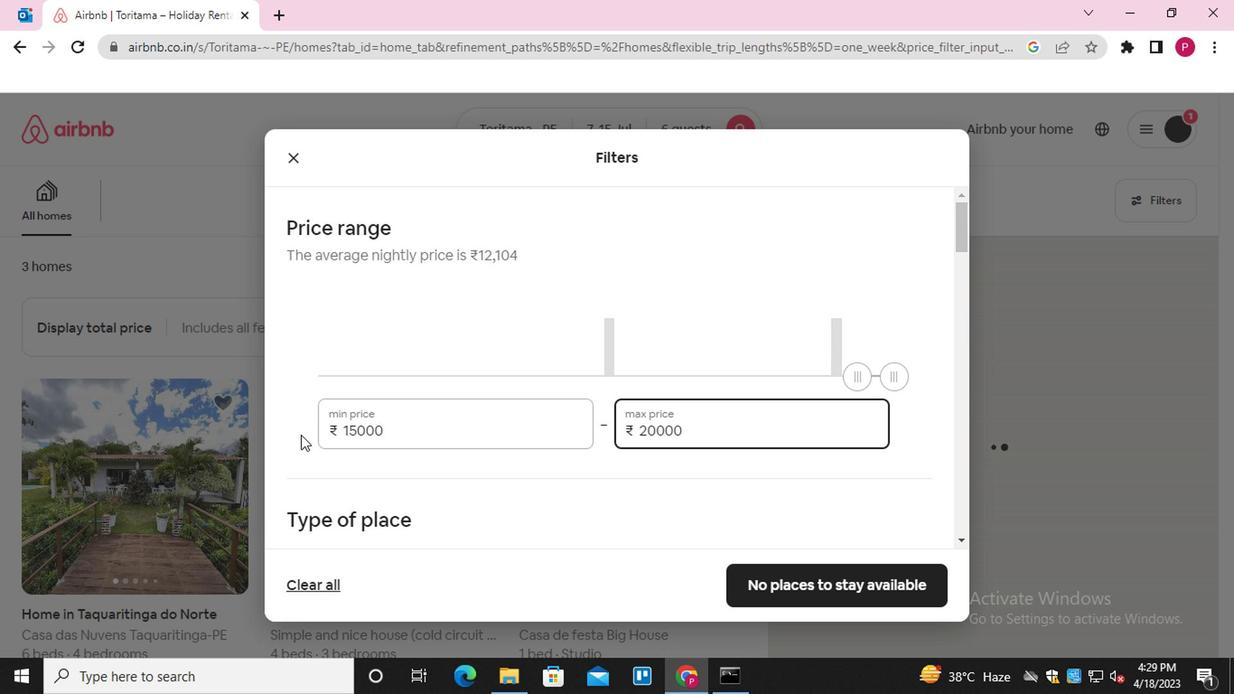 
Action: Mouse scrolled (307, 450) with delta (0, 0)
Screenshot: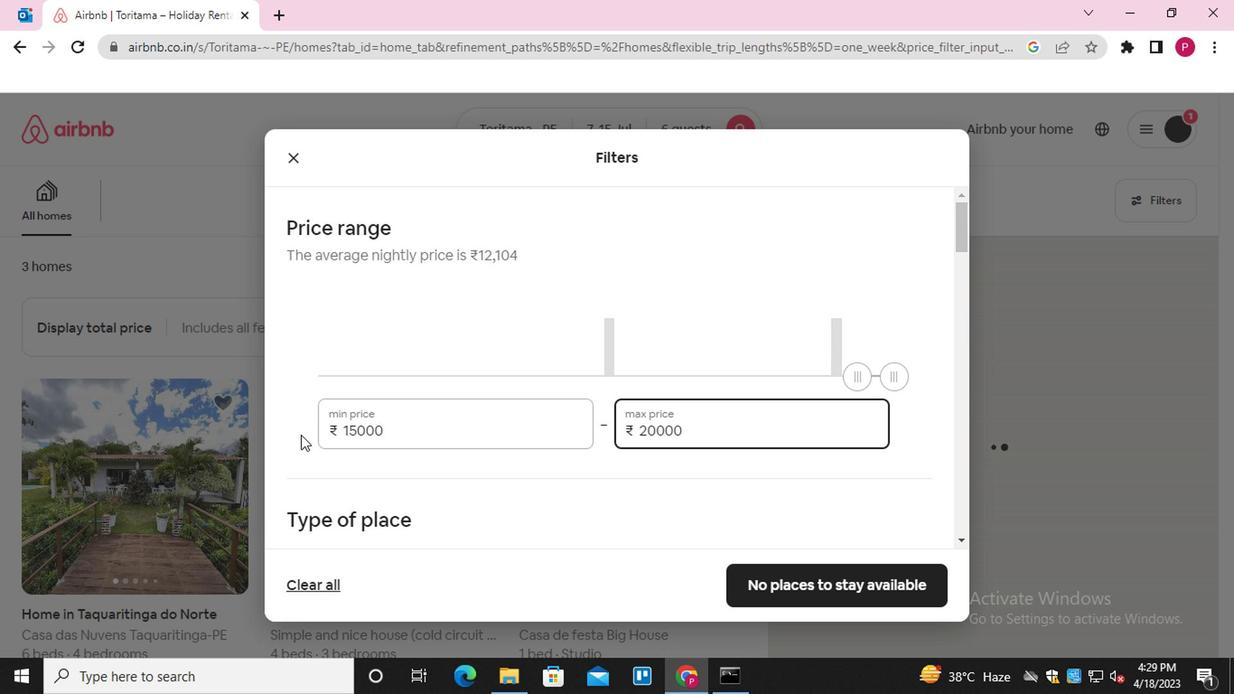 
Action: Mouse moved to (294, 303)
Screenshot: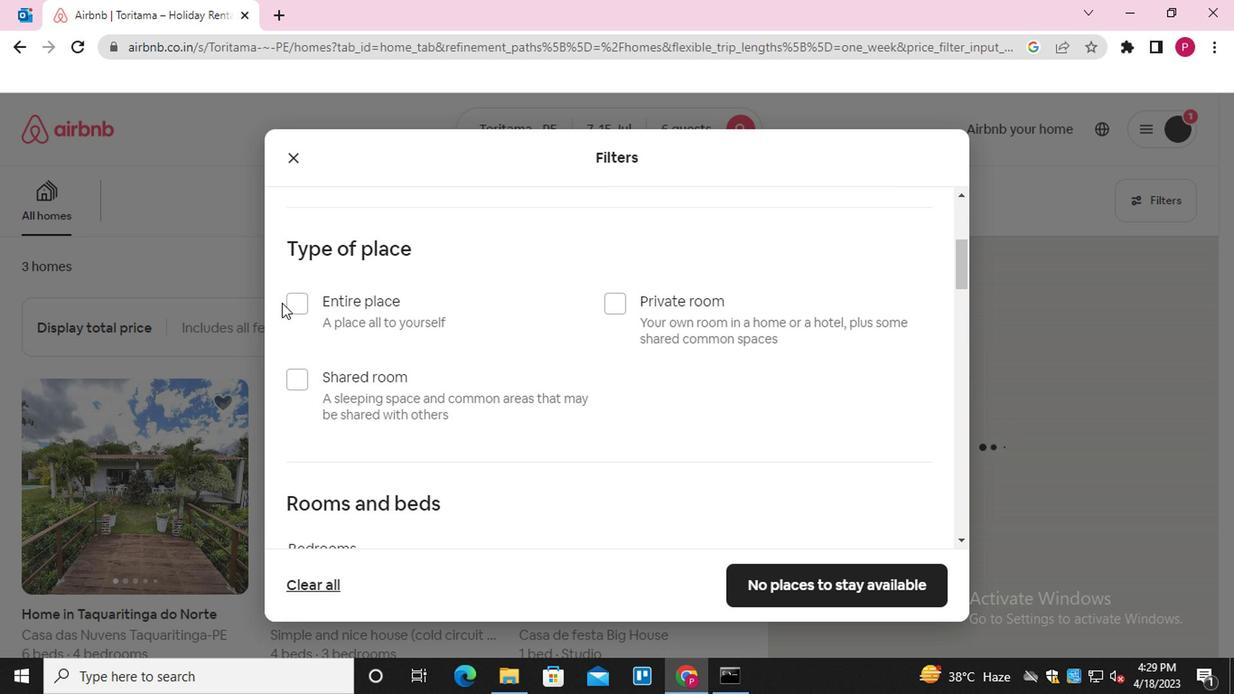 
Action: Mouse pressed left at (294, 303)
Screenshot: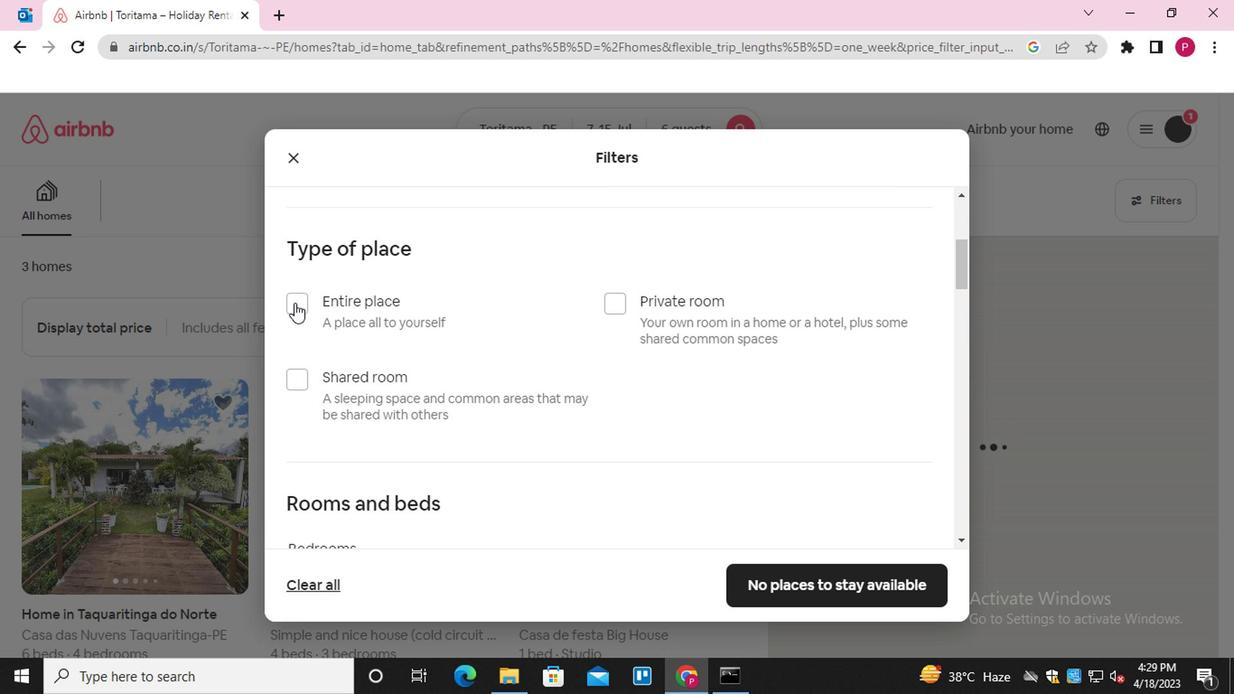 
Action: Mouse moved to (540, 435)
Screenshot: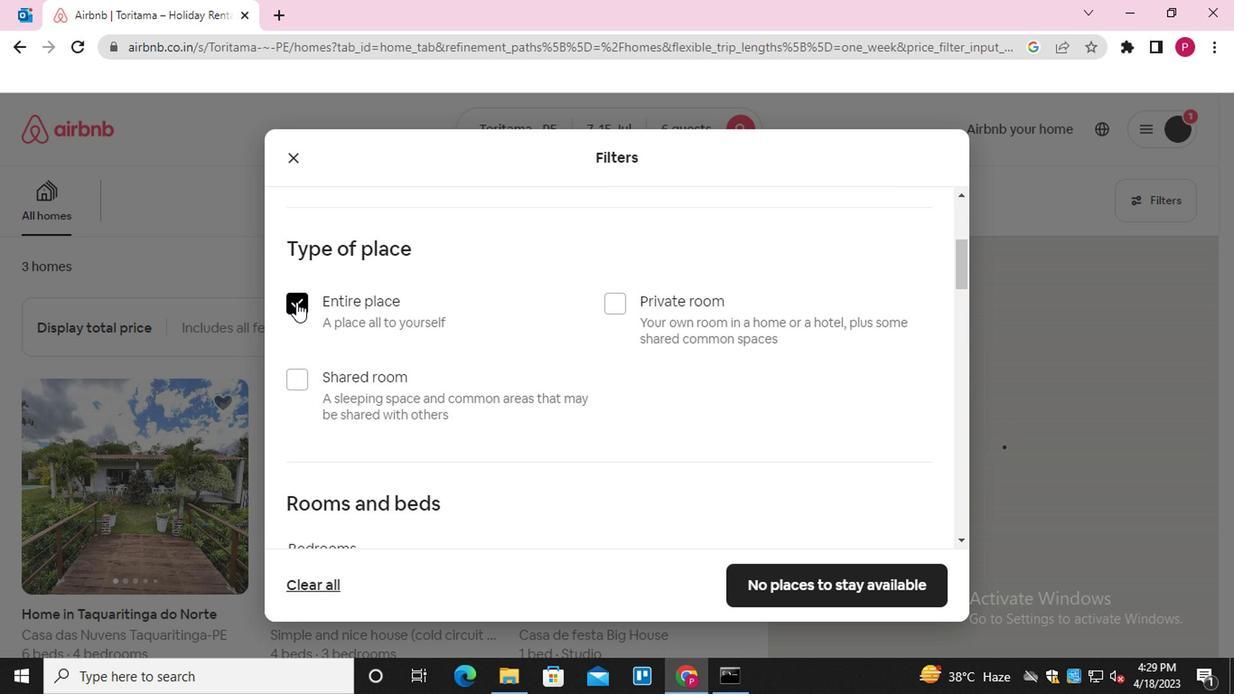 
Action: Mouse scrolled (540, 433) with delta (0, -1)
Screenshot: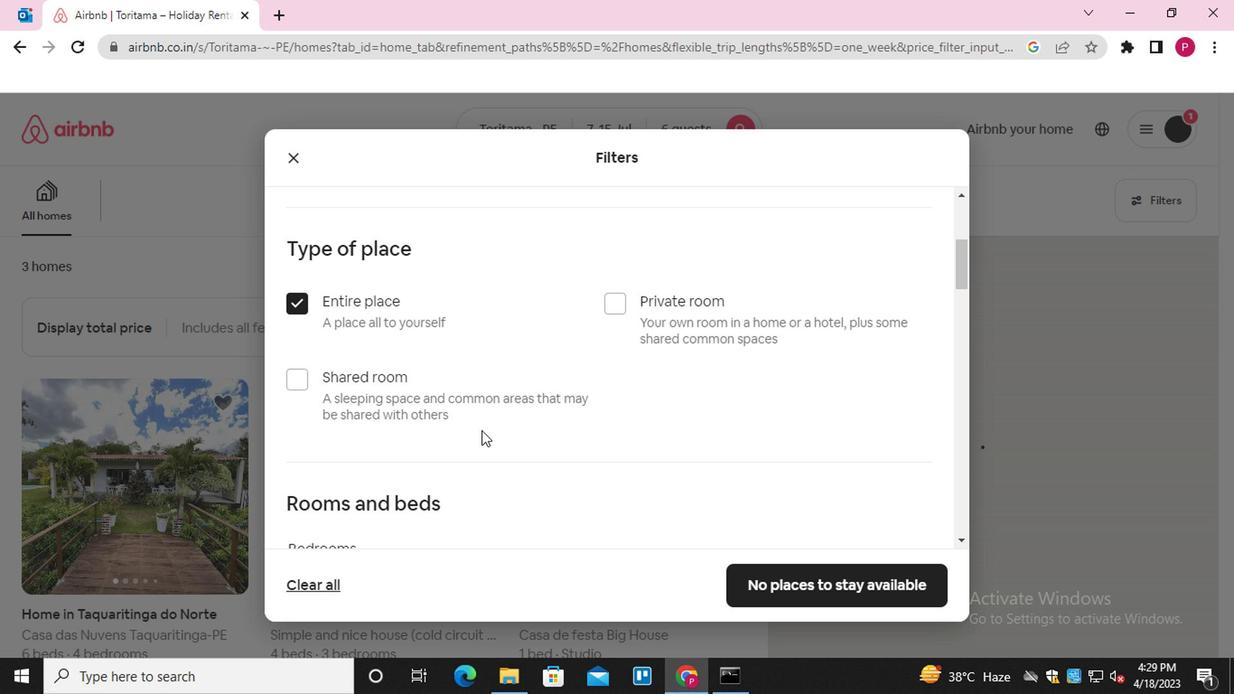 
Action: Mouse scrolled (540, 433) with delta (0, -1)
Screenshot: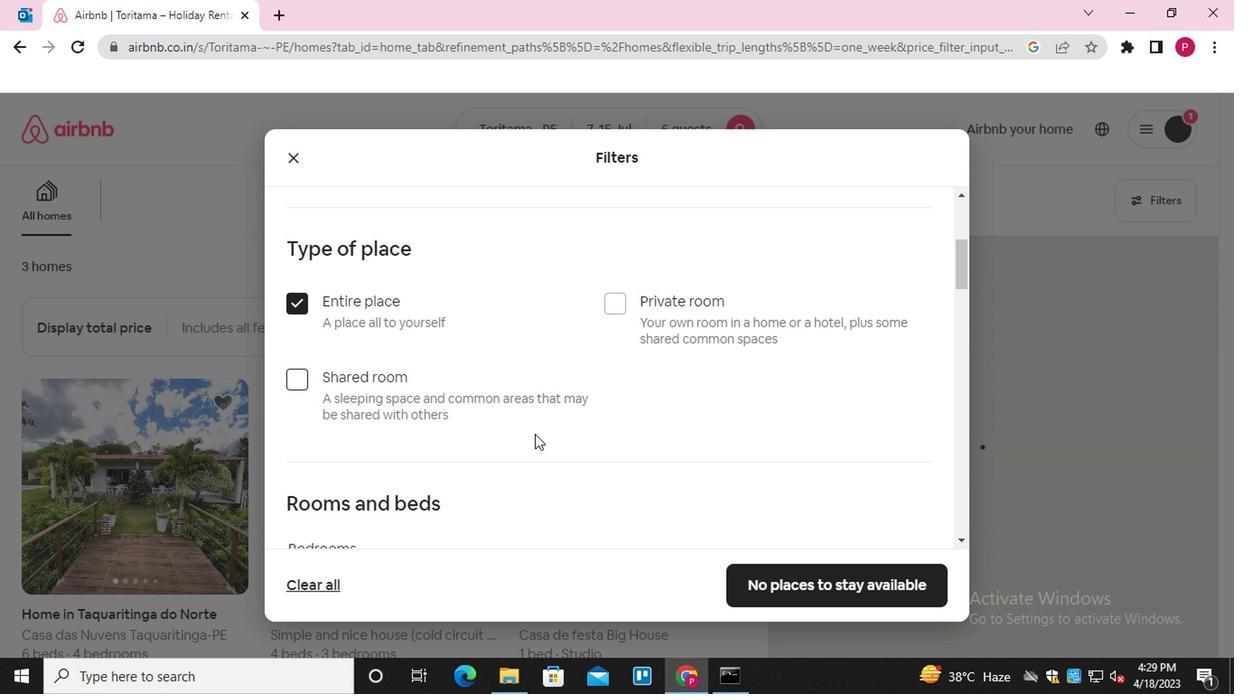 
Action: Mouse scrolled (540, 433) with delta (0, -1)
Screenshot: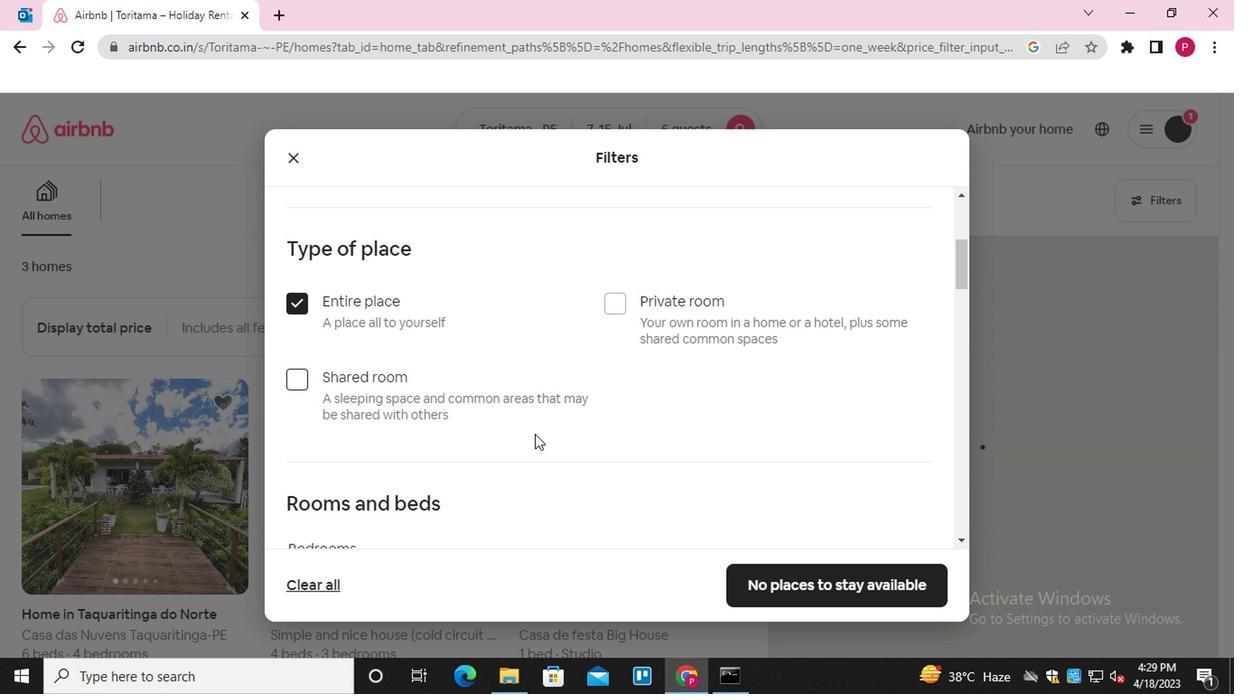
Action: Mouse scrolled (540, 433) with delta (0, -1)
Screenshot: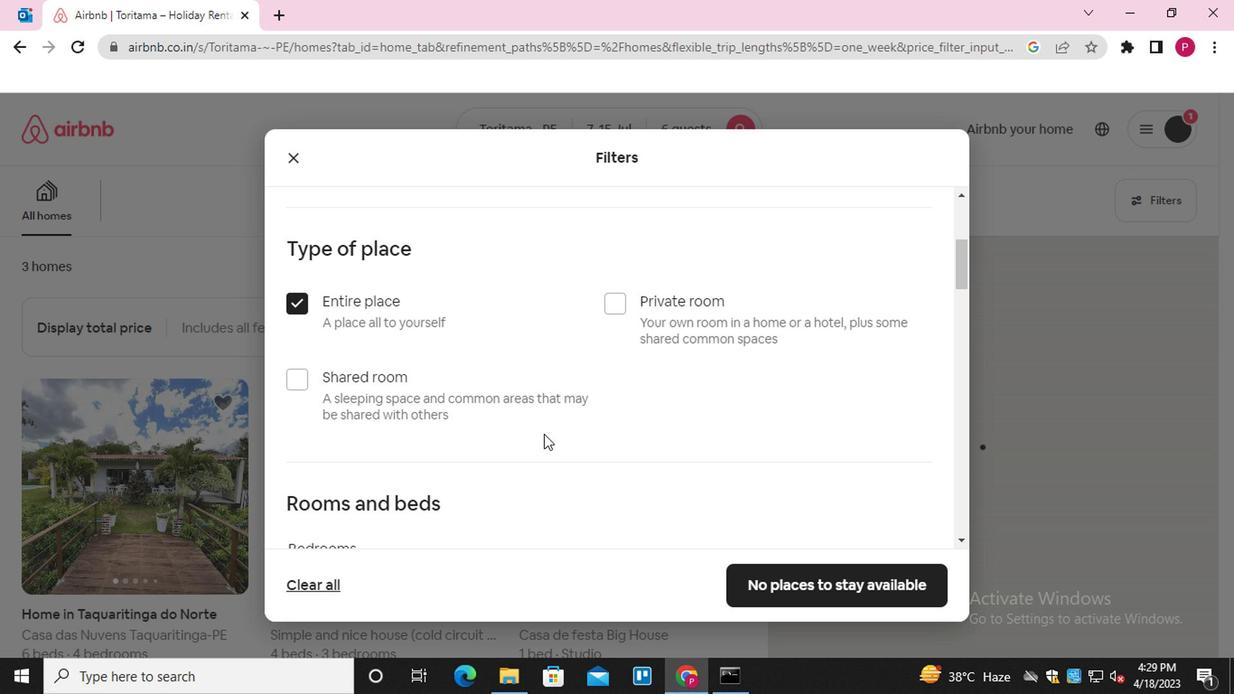 
Action: Mouse moved to (527, 241)
Screenshot: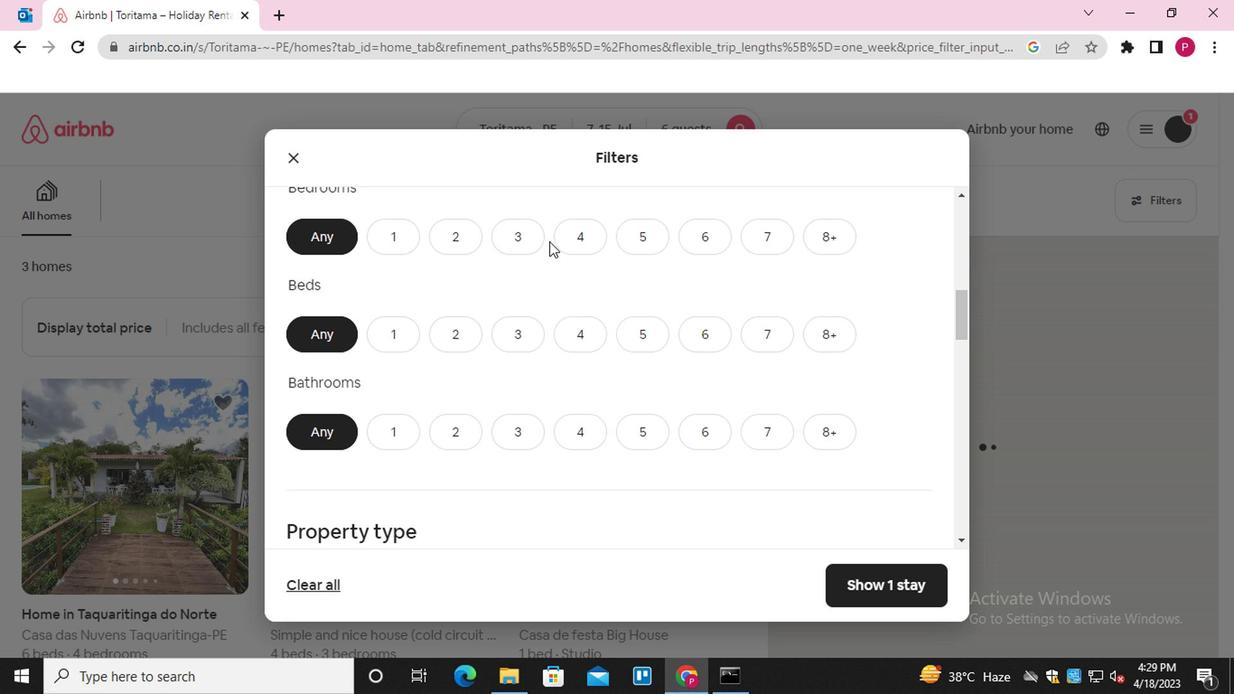 
Action: Mouse pressed left at (527, 241)
Screenshot: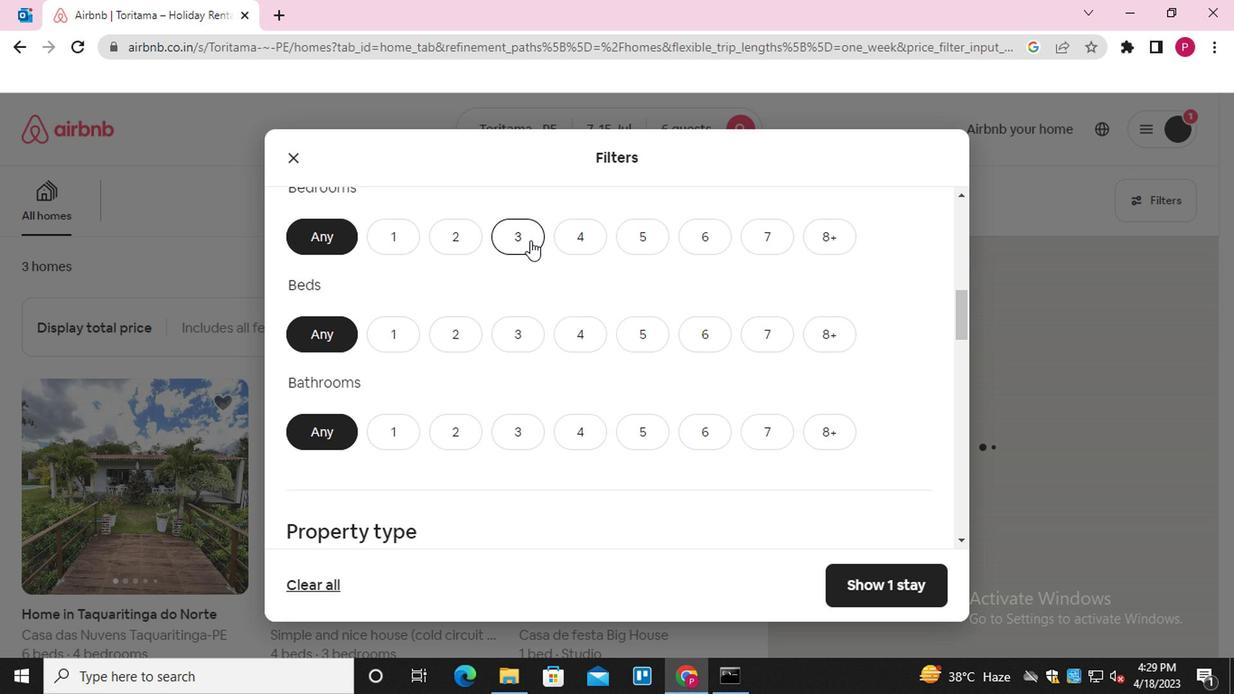 
Action: Mouse moved to (516, 336)
Screenshot: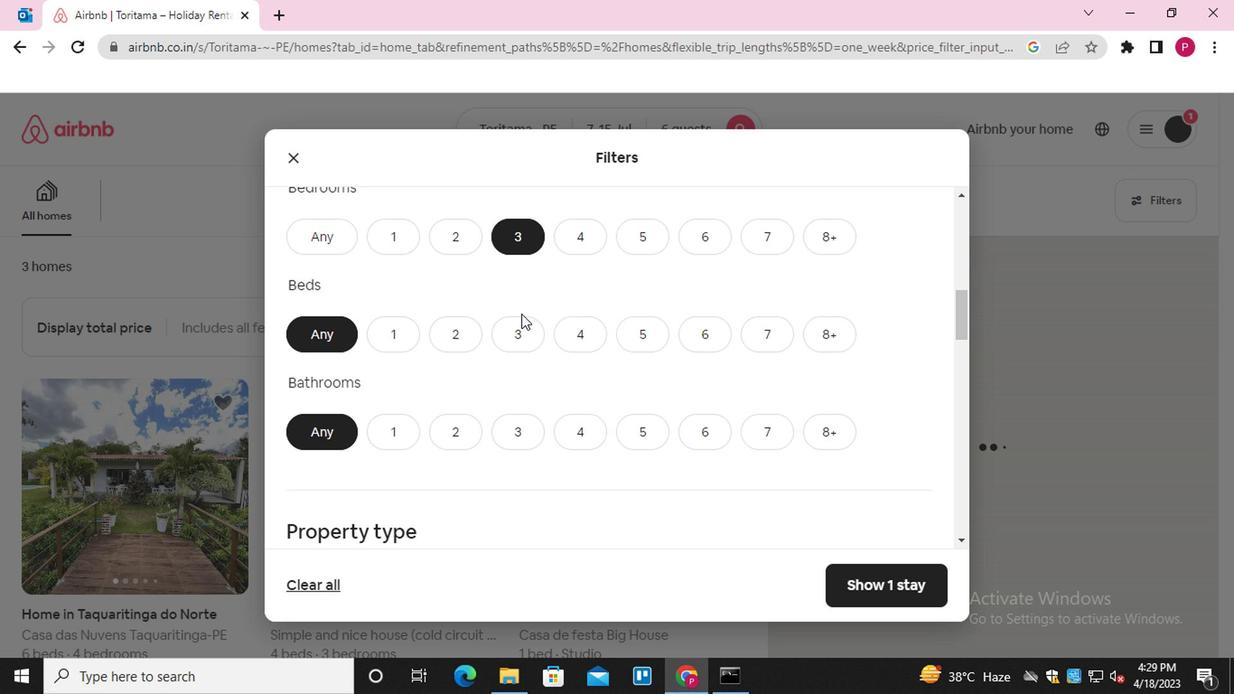 
Action: Mouse pressed left at (516, 336)
Screenshot: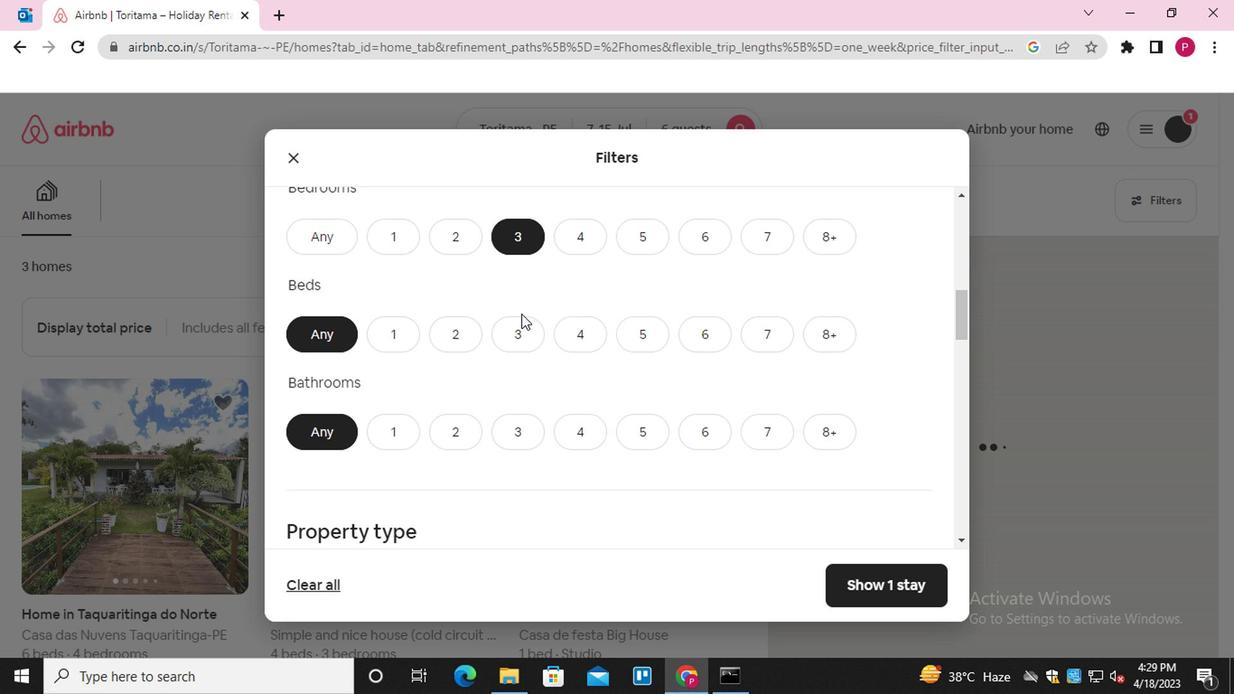 
Action: Mouse moved to (519, 433)
Screenshot: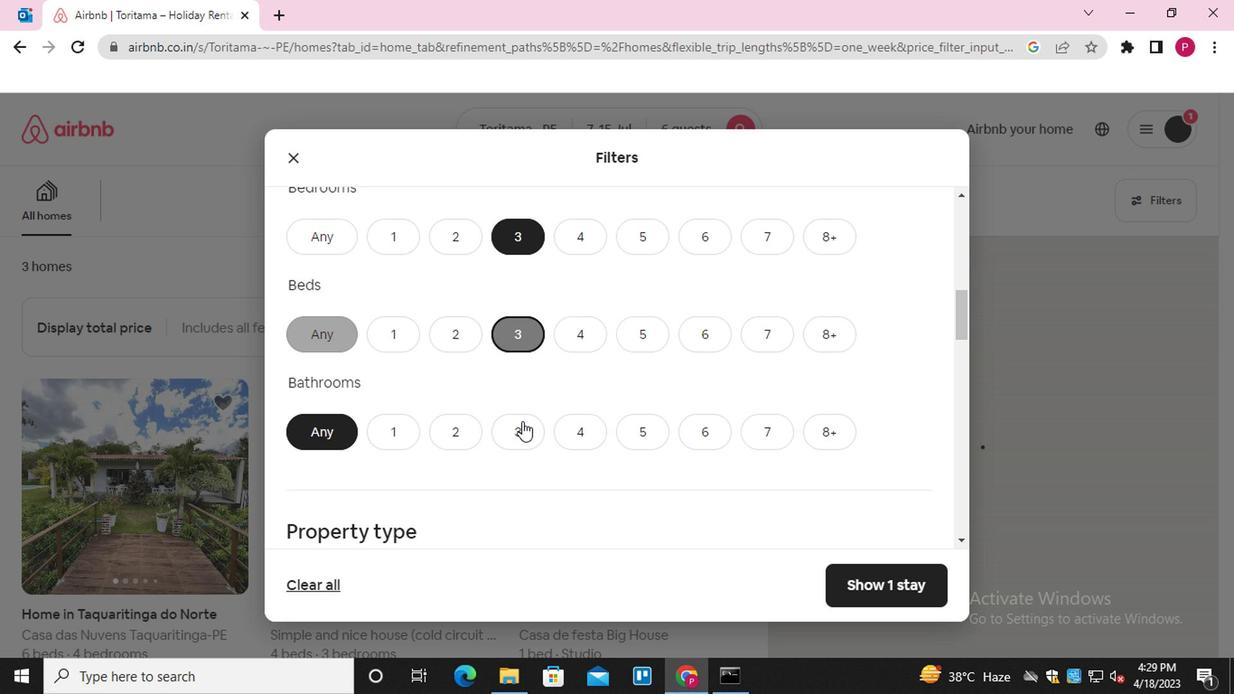 
Action: Mouse pressed left at (519, 433)
Screenshot: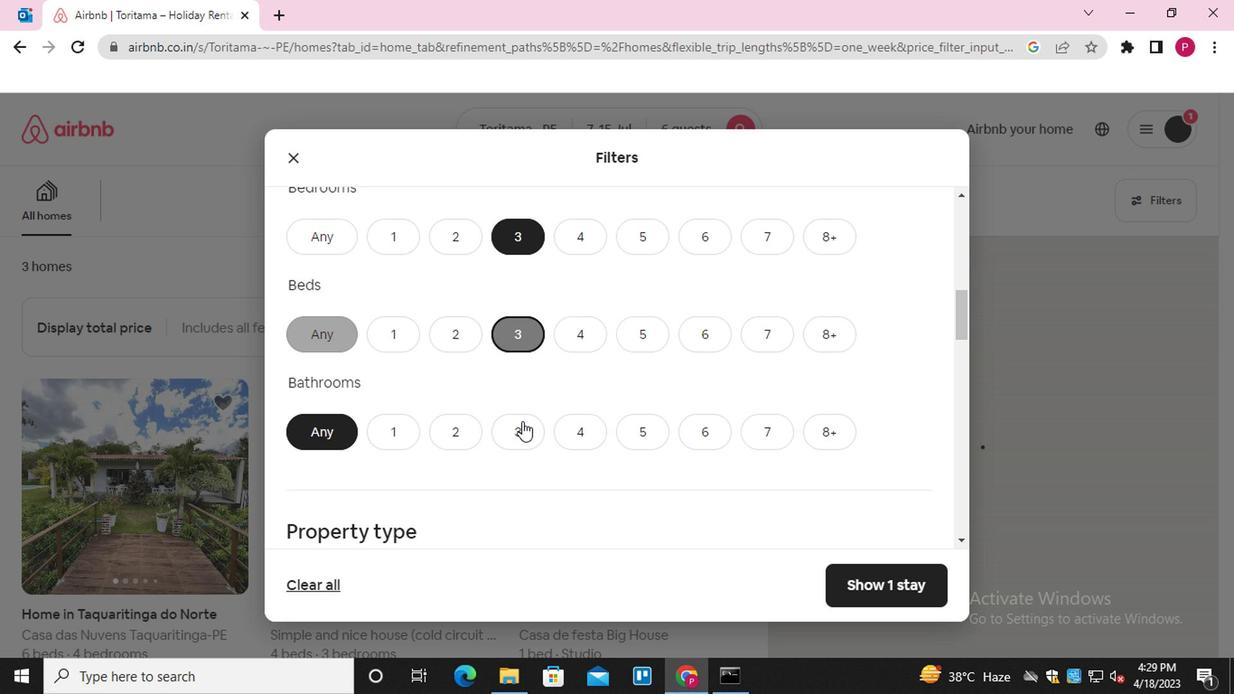 
Action: Mouse scrolled (519, 432) with delta (0, 0)
Screenshot: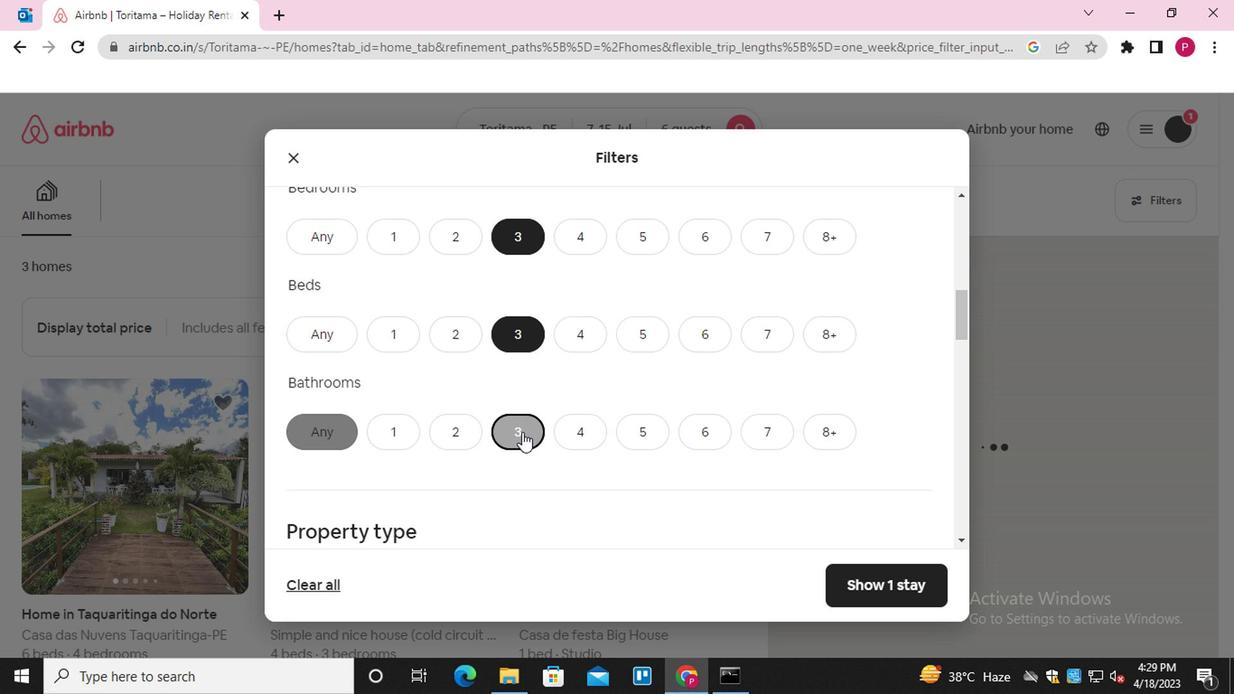 
Action: Mouse scrolled (519, 432) with delta (0, 0)
Screenshot: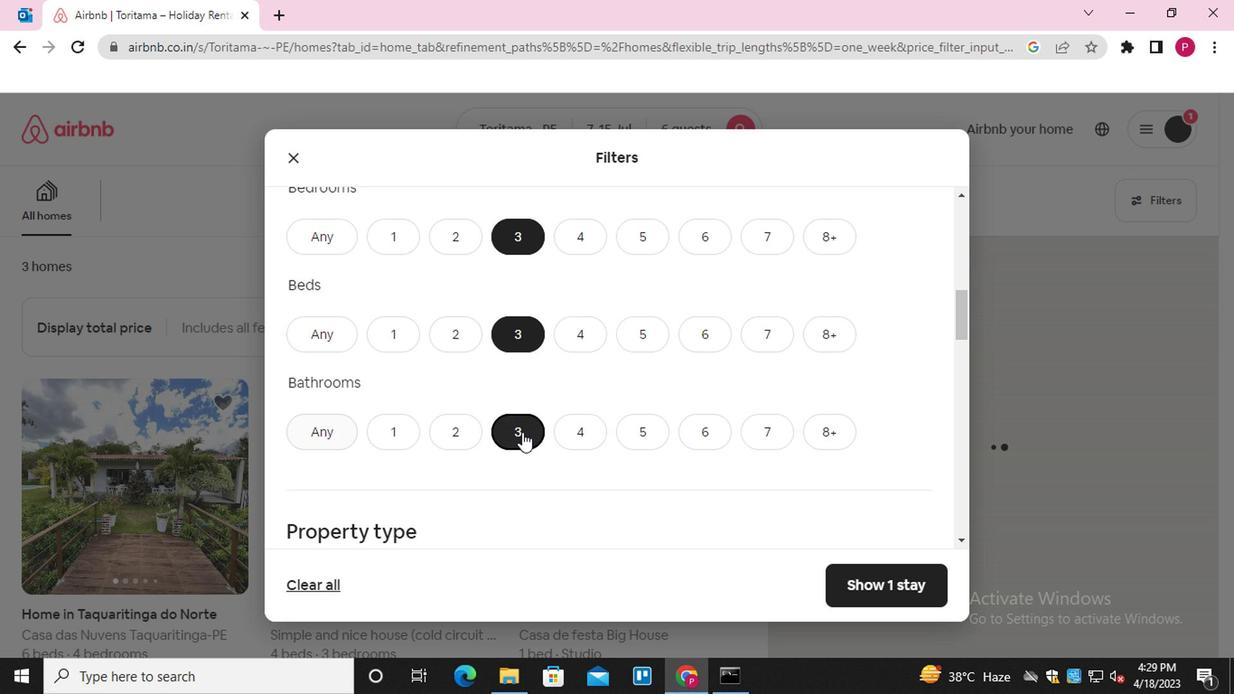 
Action: Mouse scrolled (519, 432) with delta (0, 0)
Screenshot: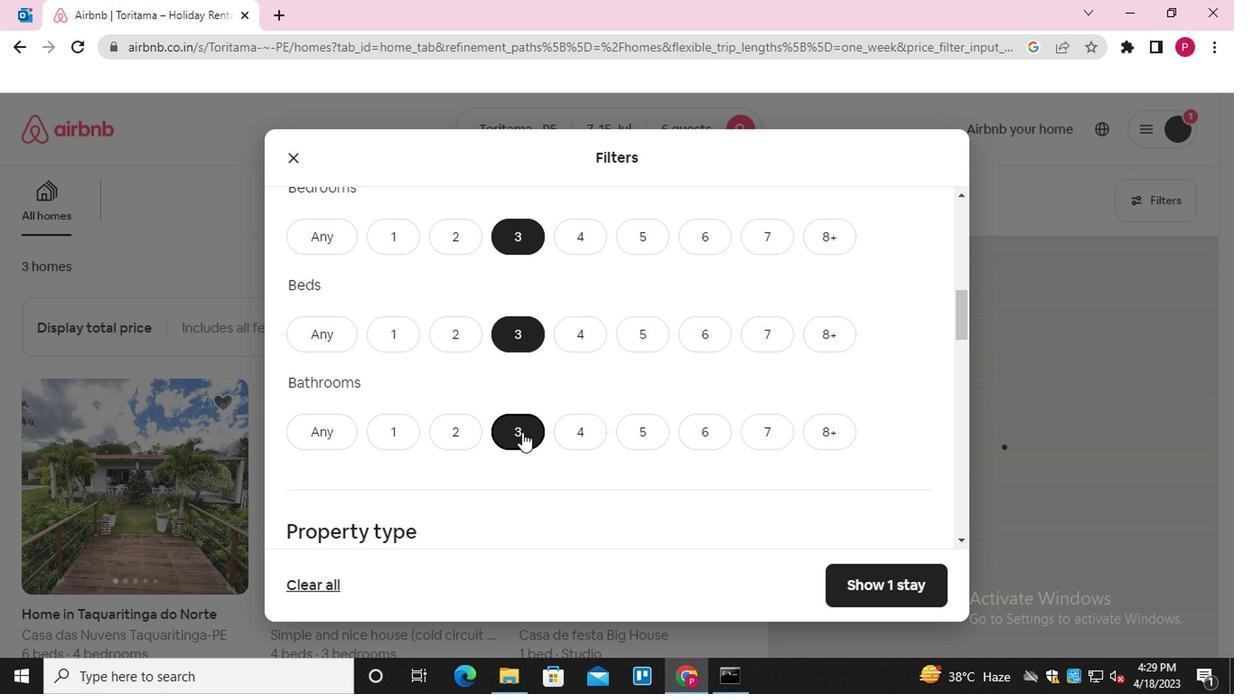 
Action: Mouse moved to (373, 345)
Screenshot: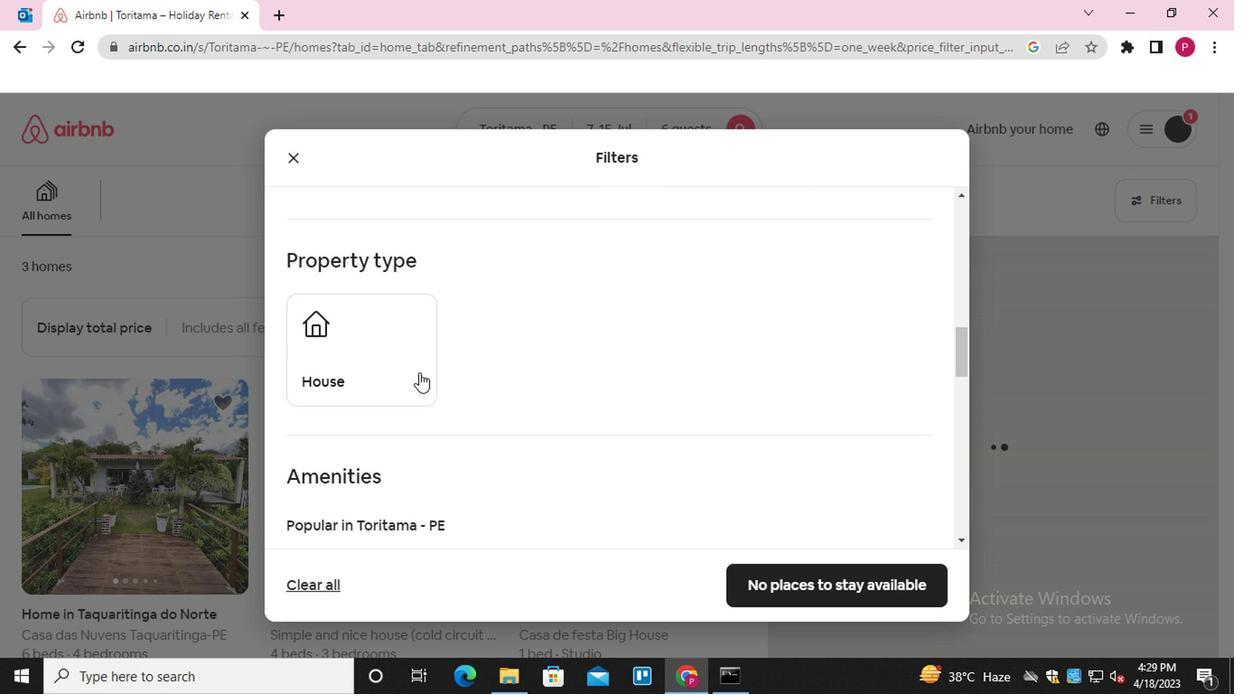 
Action: Mouse pressed left at (373, 345)
Screenshot: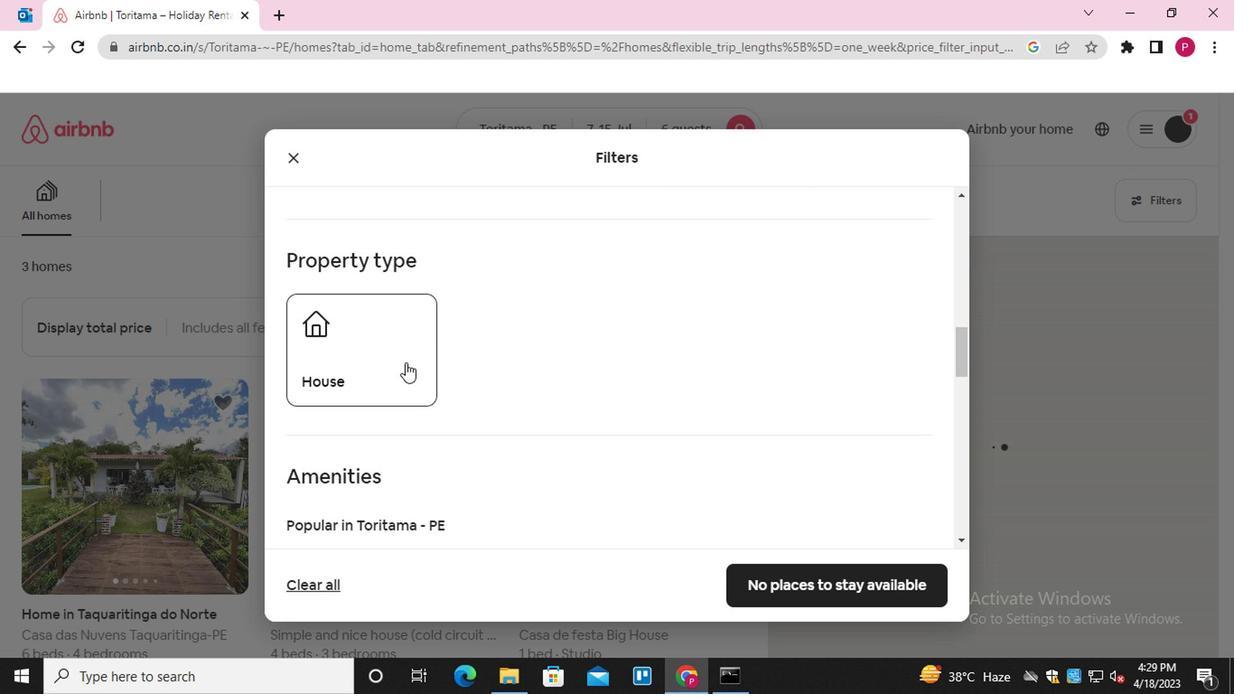 
Action: Mouse moved to (460, 385)
Screenshot: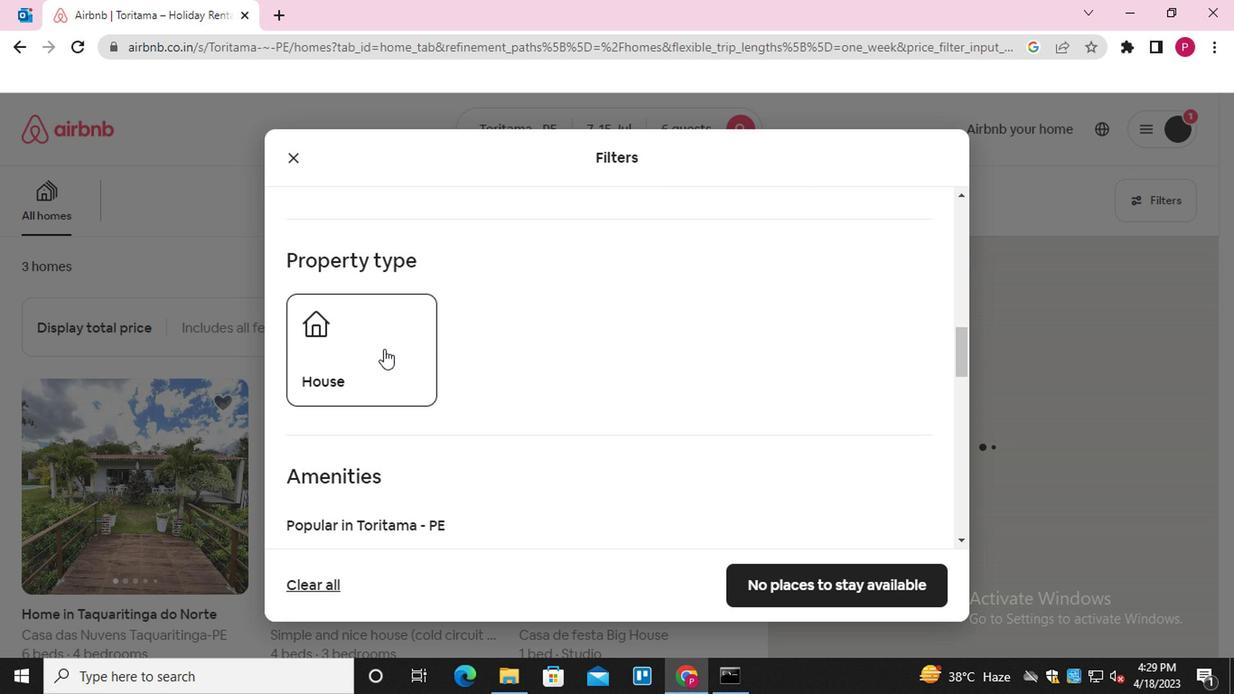 
Action: Mouse scrolled (460, 384) with delta (0, -1)
Screenshot: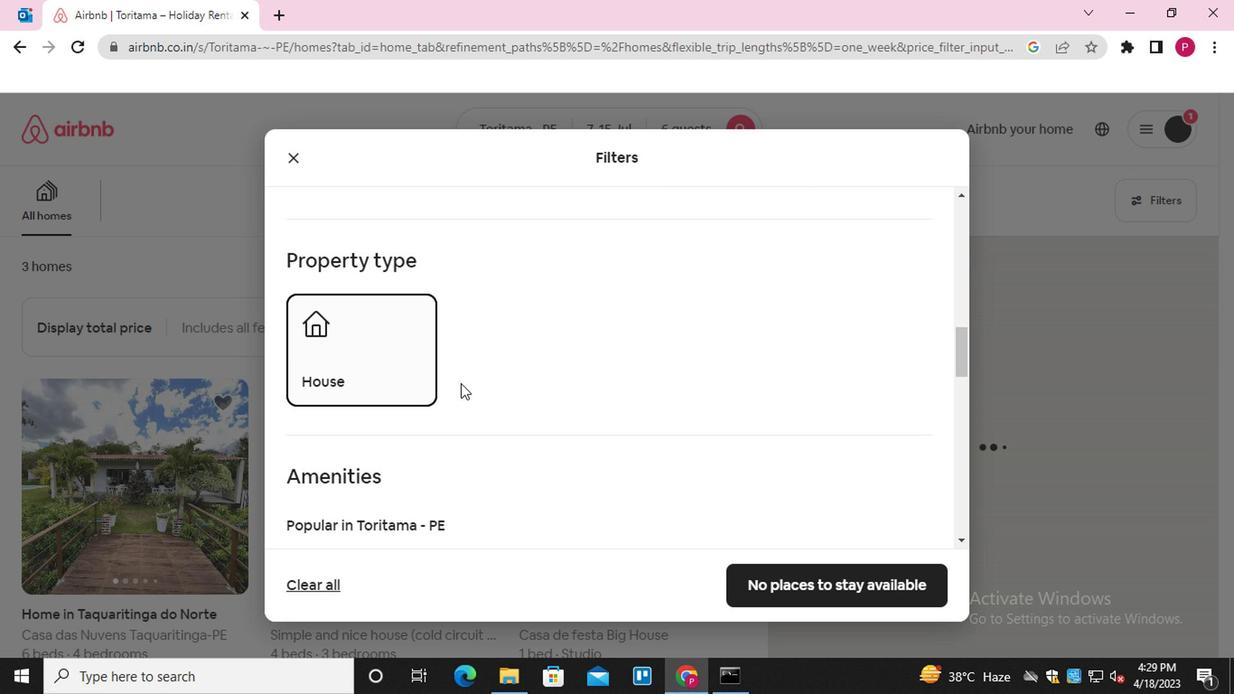 
Action: Mouse scrolled (460, 384) with delta (0, -1)
Screenshot: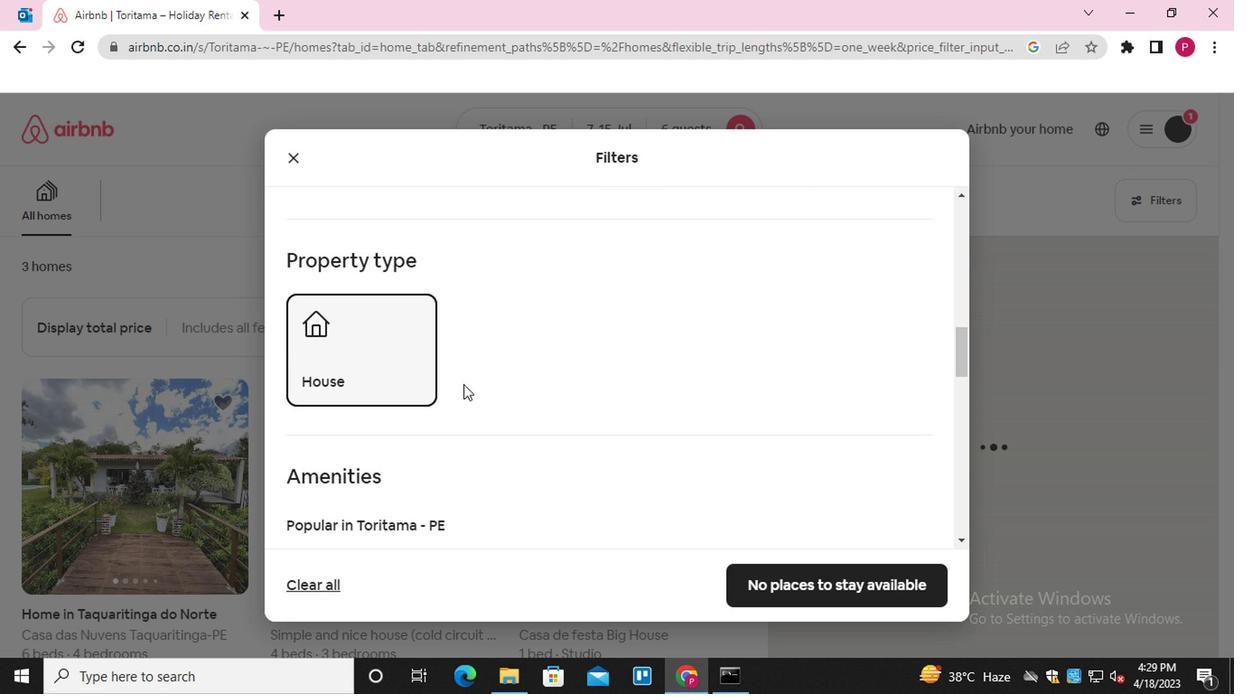 
Action: Mouse scrolled (460, 386) with delta (0, 0)
Screenshot: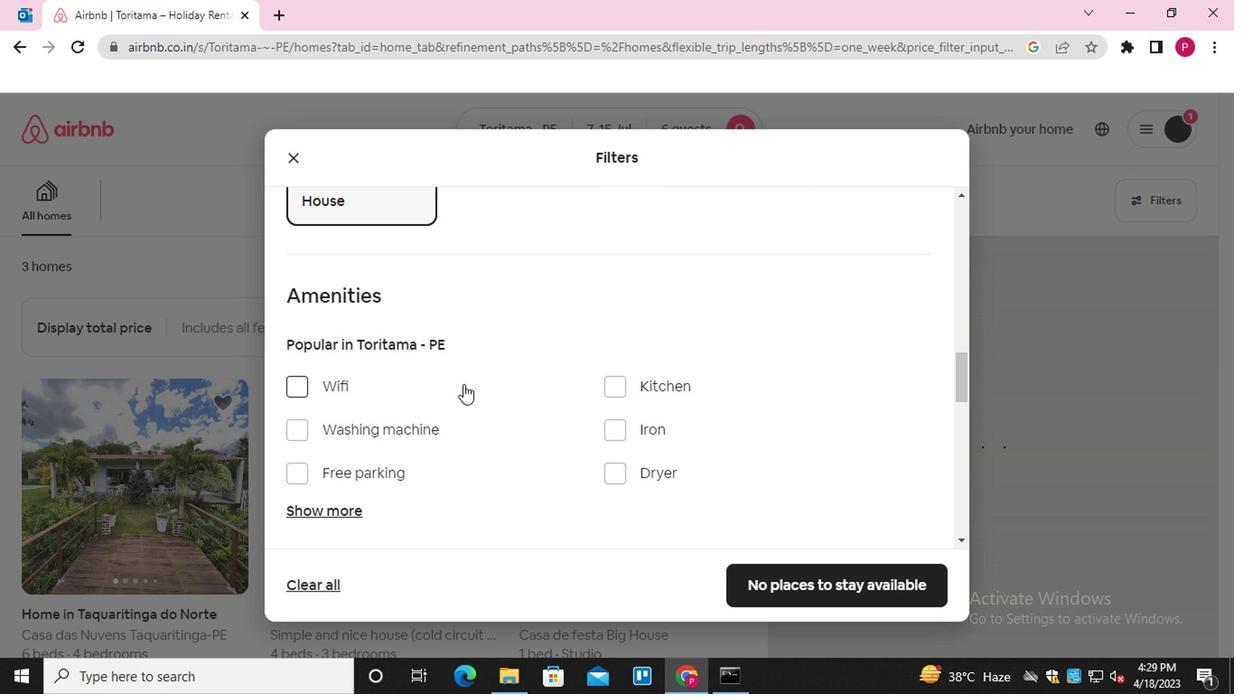 
Action: Mouse scrolled (460, 386) with delta (0, 0)
Screenshot: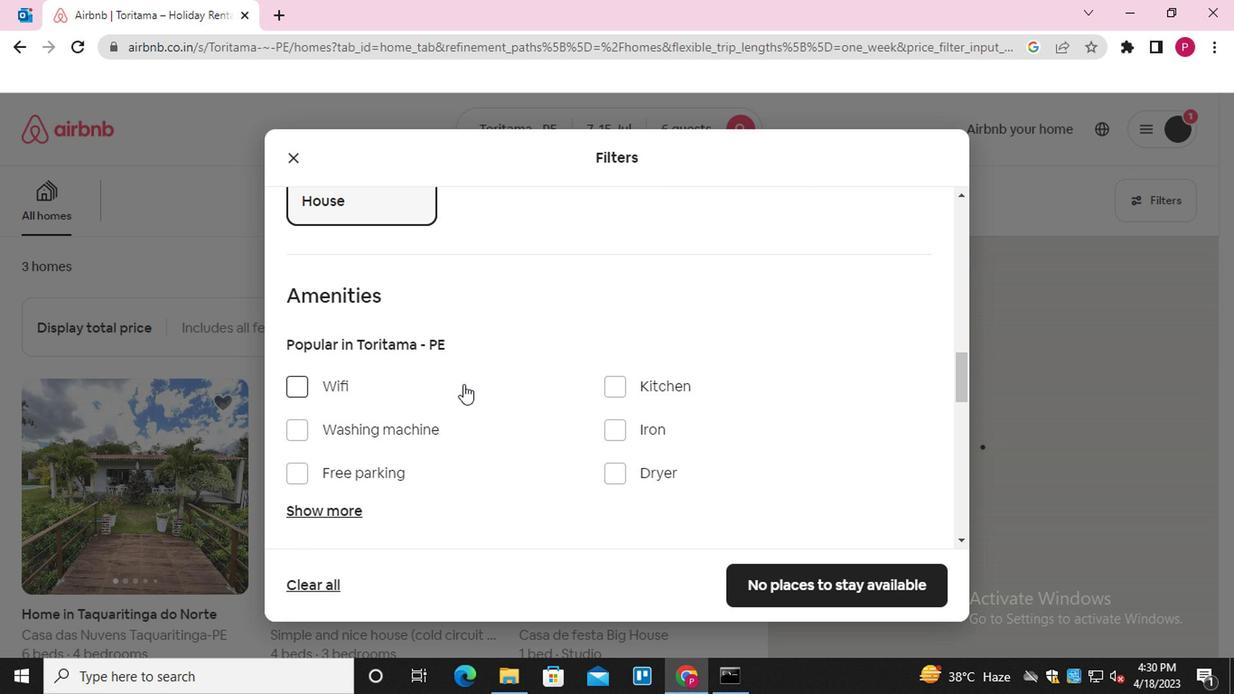 
Action: Mouse moved to (471, 353)
Screenshot: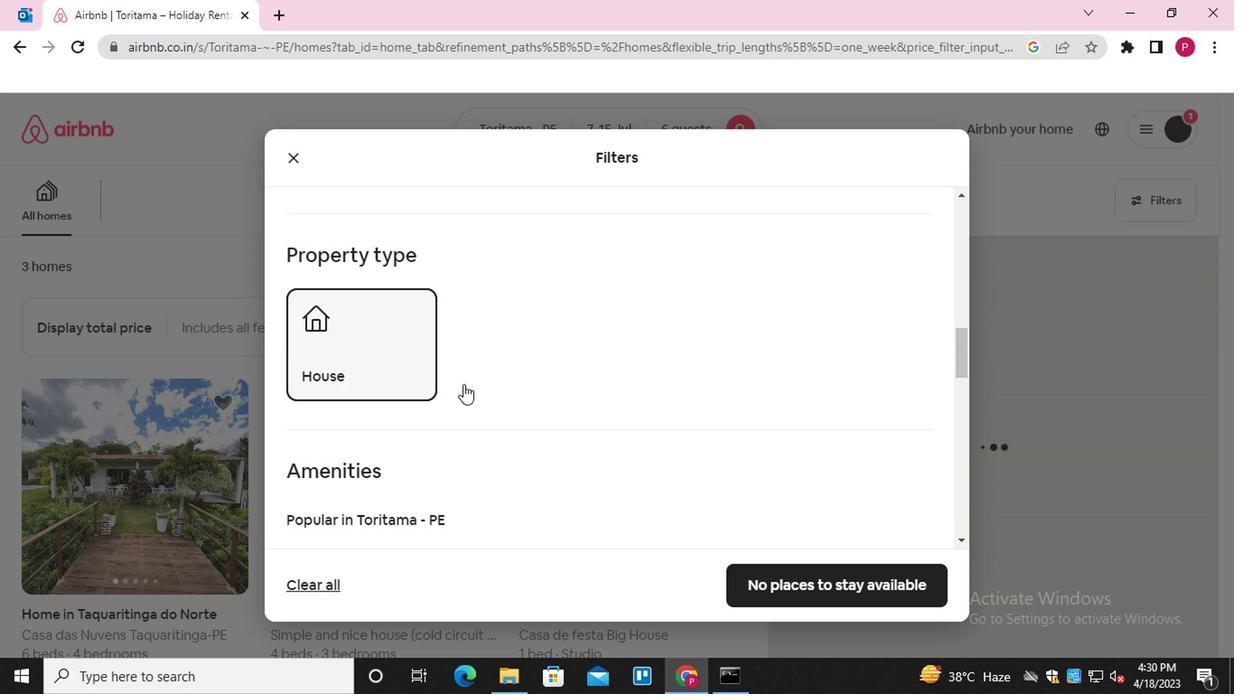 
Action: Mouse pressed left at (471, 353)
Screenshot: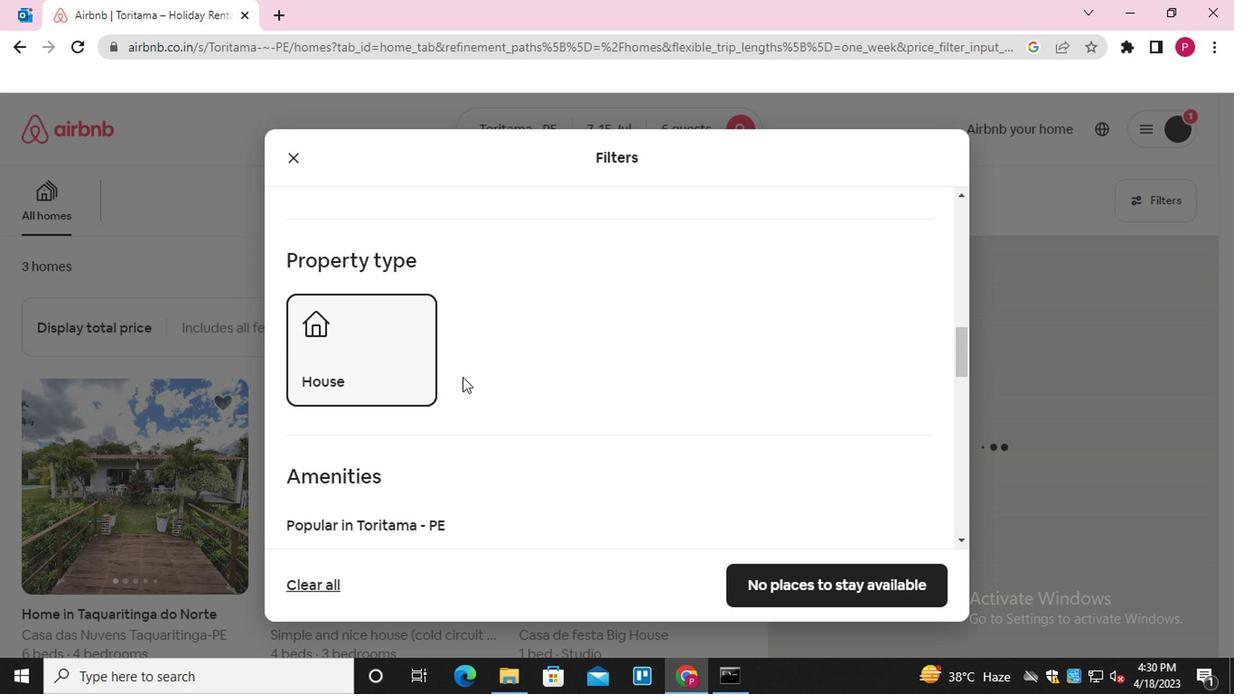 
Action: Mouse moved to (411, 357)
Screenshot: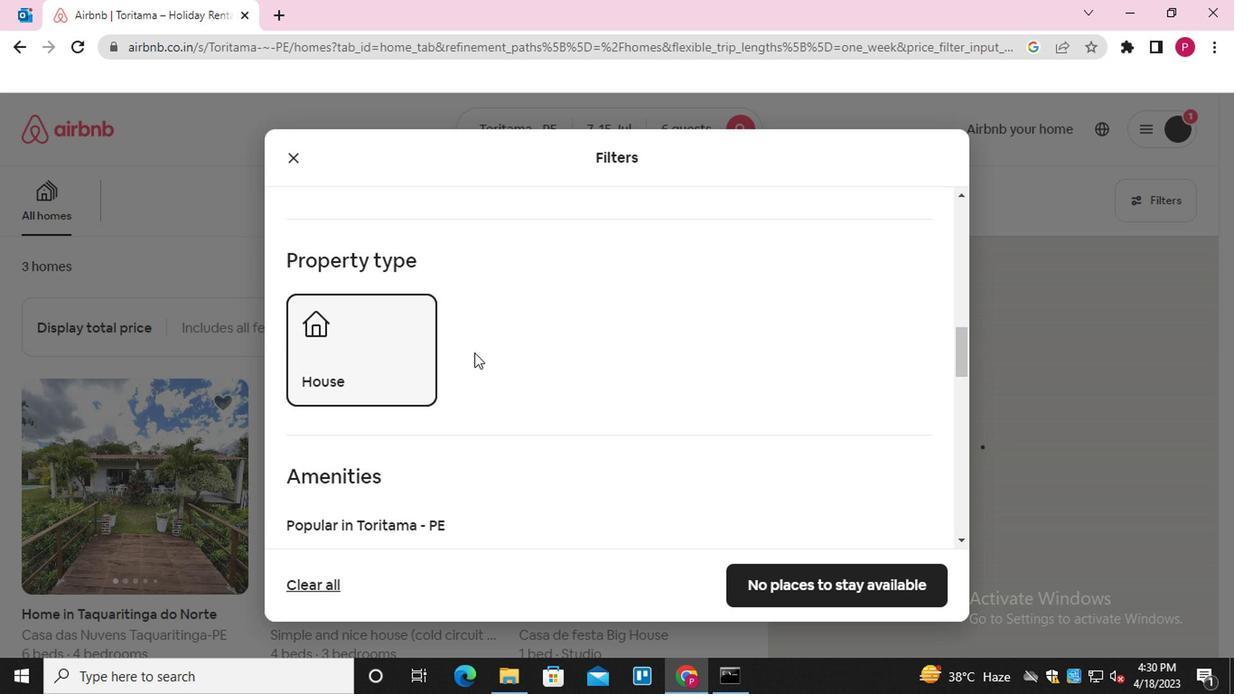 
Action: Mouse pressed left at (411, 357)
Screenshot: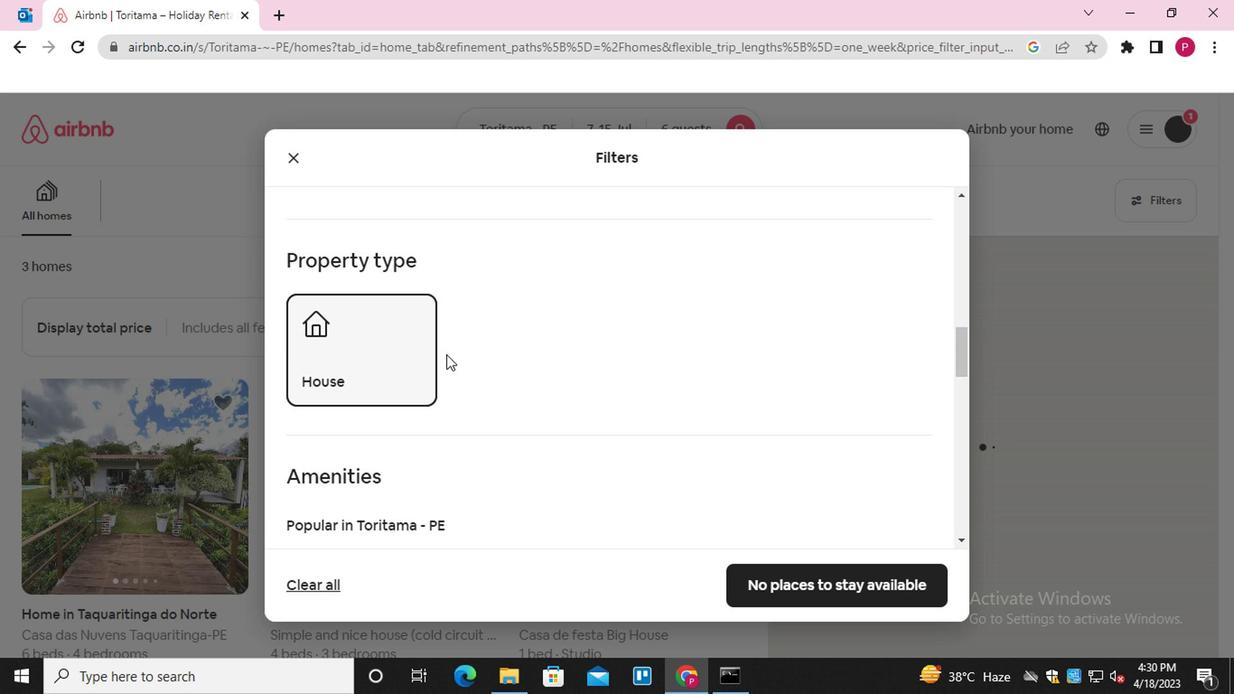
Action: Mouse moved to (518, 375)
Screenshot: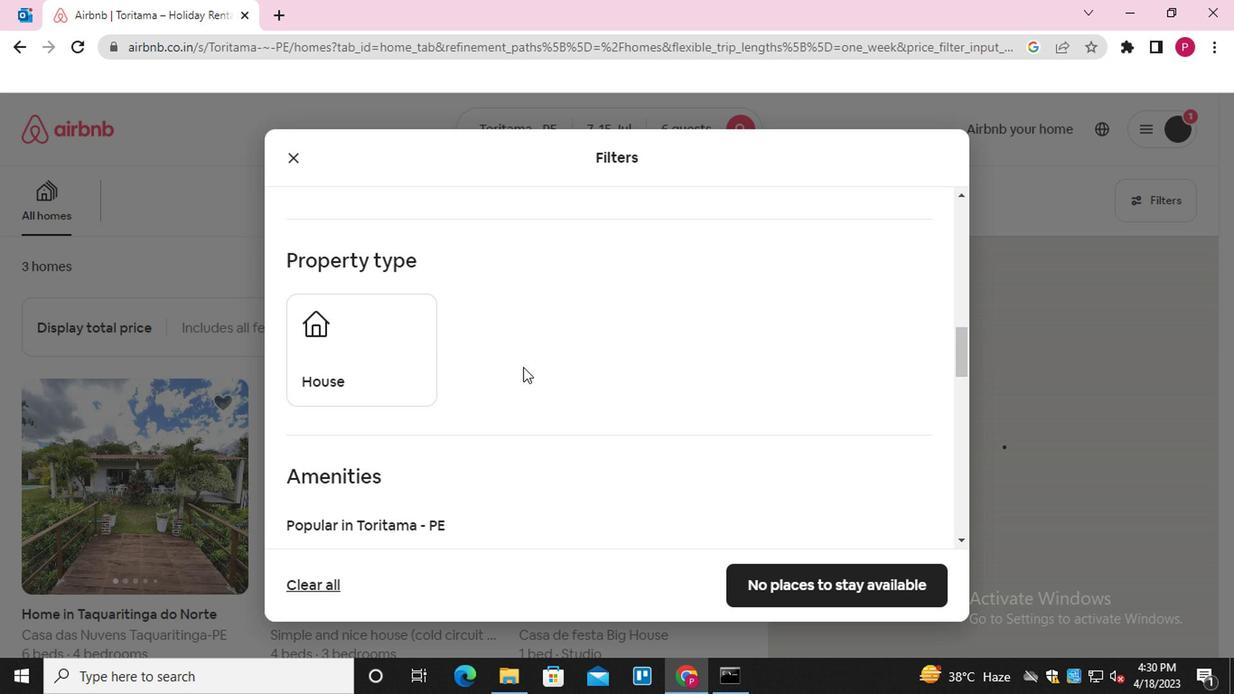 
Action: Mouse scrolled (518, 375) with delta (0, 0)
Screenshot: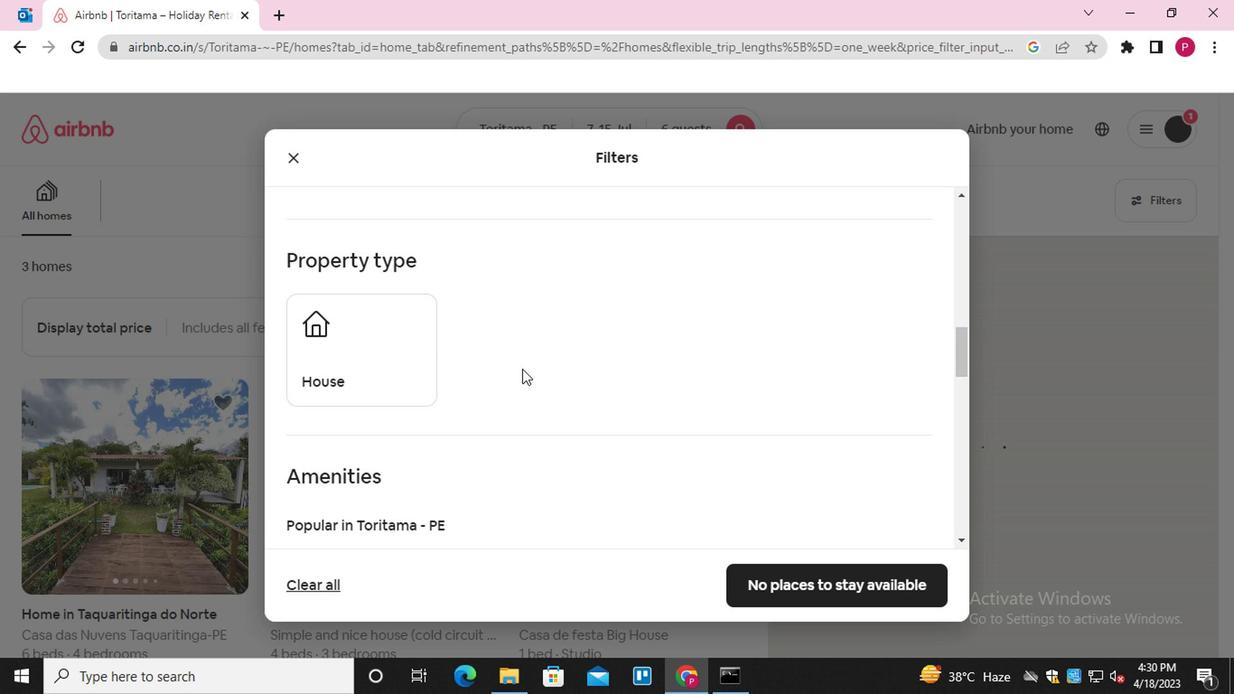 
Action: Mouse scrolled (518, 375) with delta (0, 0)
Screenshot: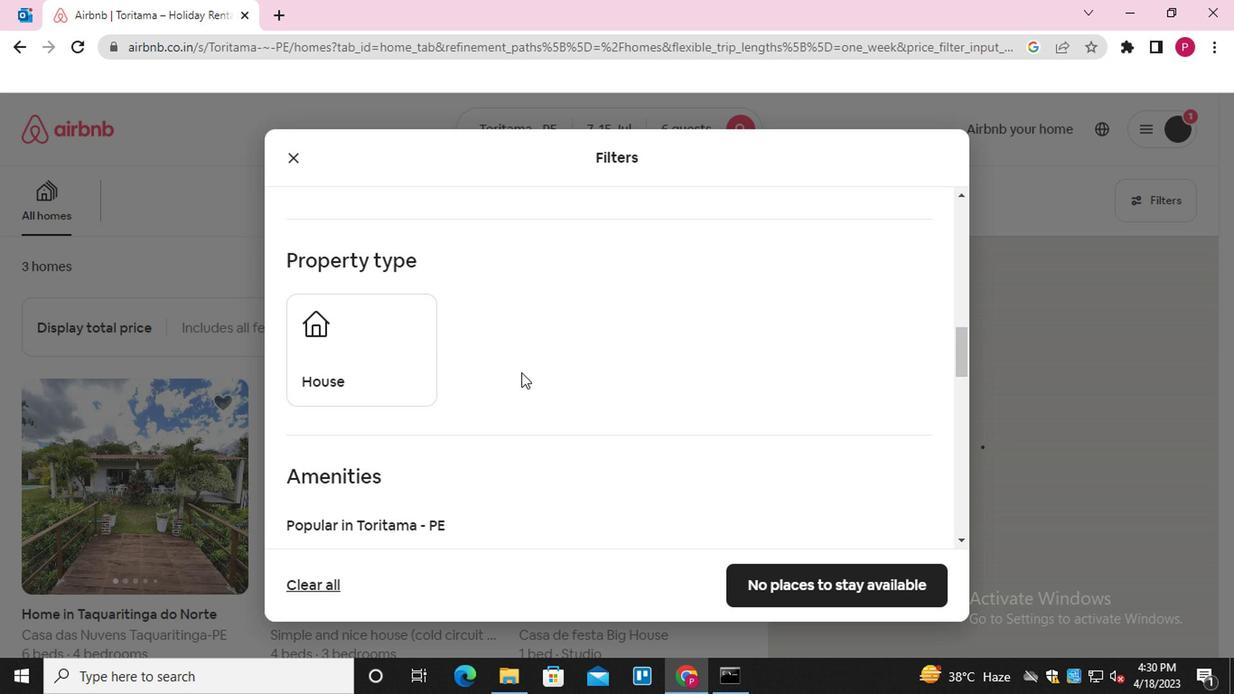 
Action: Mouse scrolled (518, 375) with delta (0, 0)
Screenshot: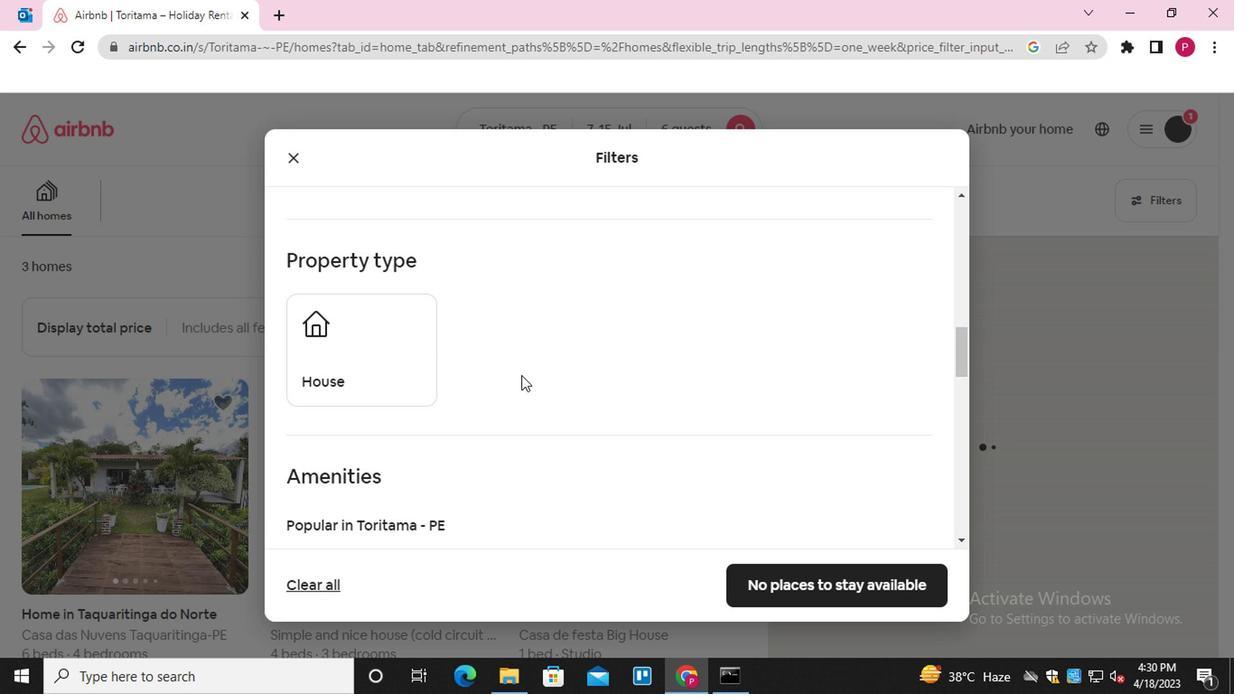 
Action: Mouse scrolled (518, 375) with delta (0, 0)
Screenshot: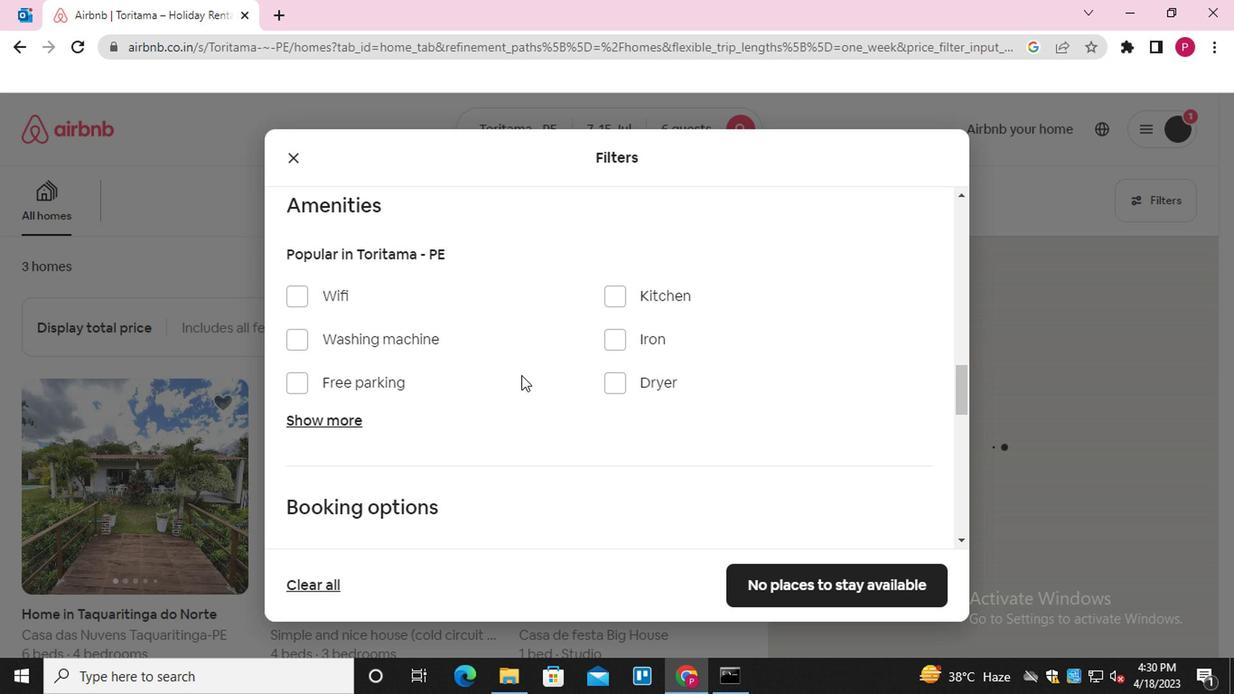 
Action: Mouse scrolled (518, 375) with delta (0, 0)
Screenshot: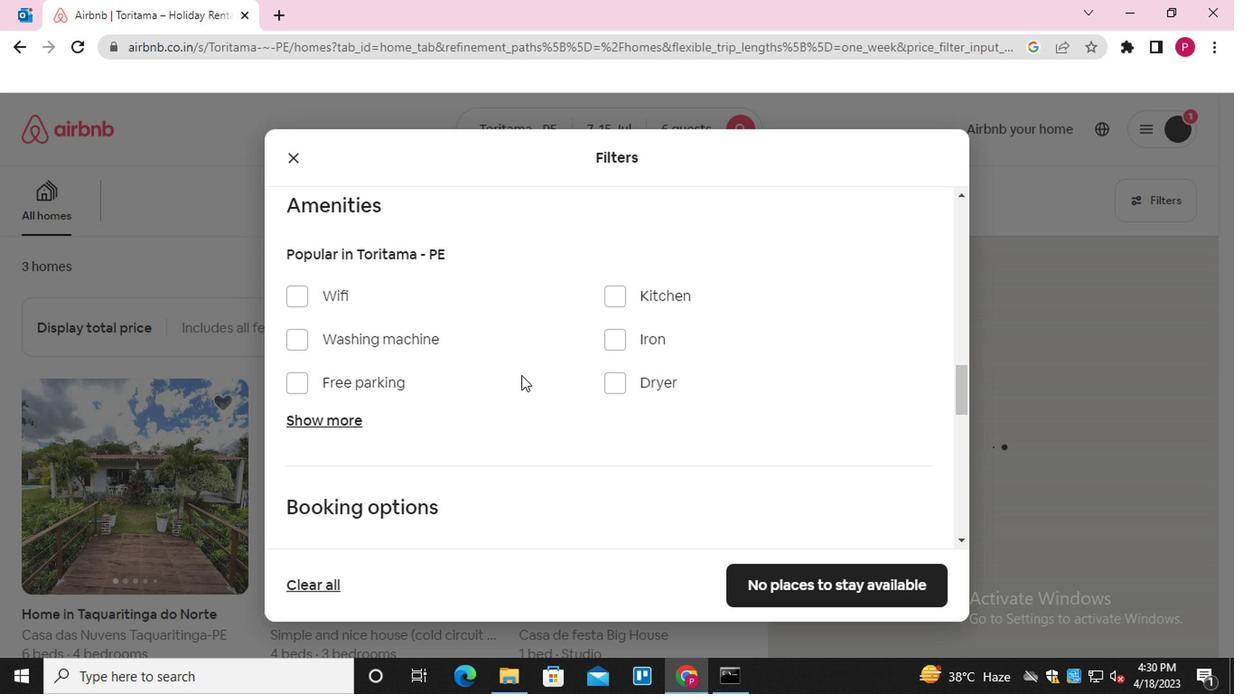 
Action: Mouse moved to (892, 448)
Screenshot: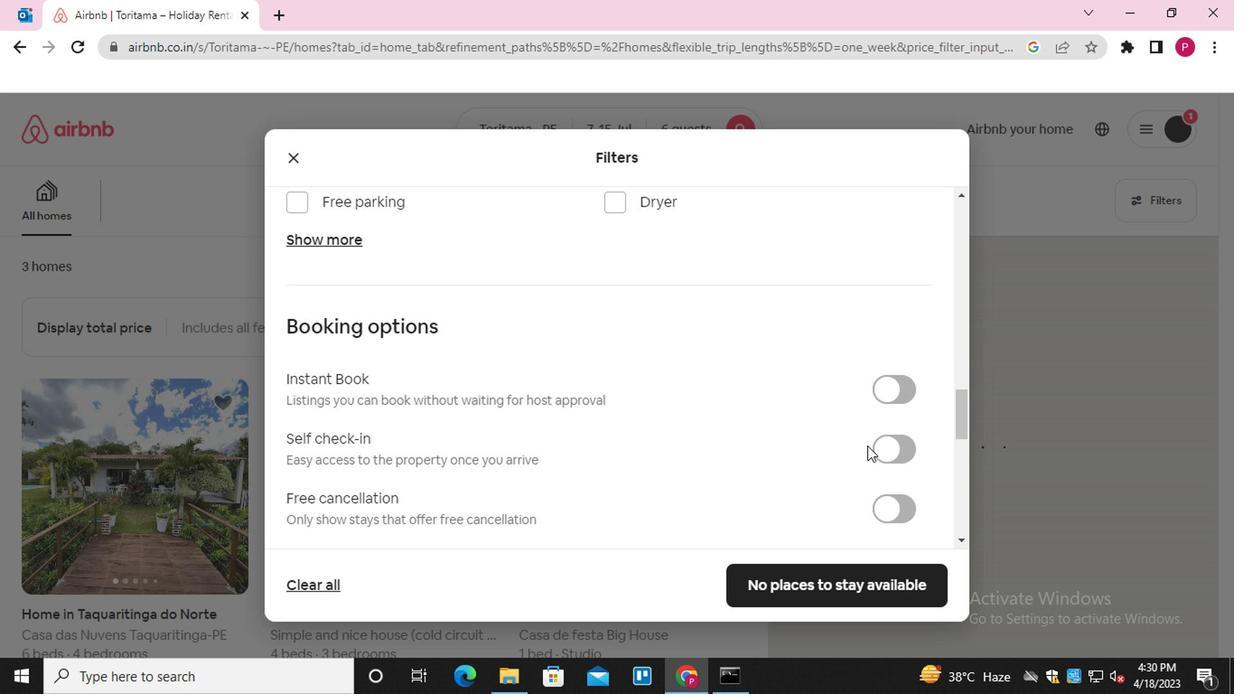 
Action: Mouse pressed left at (892, 448)
Screenshot: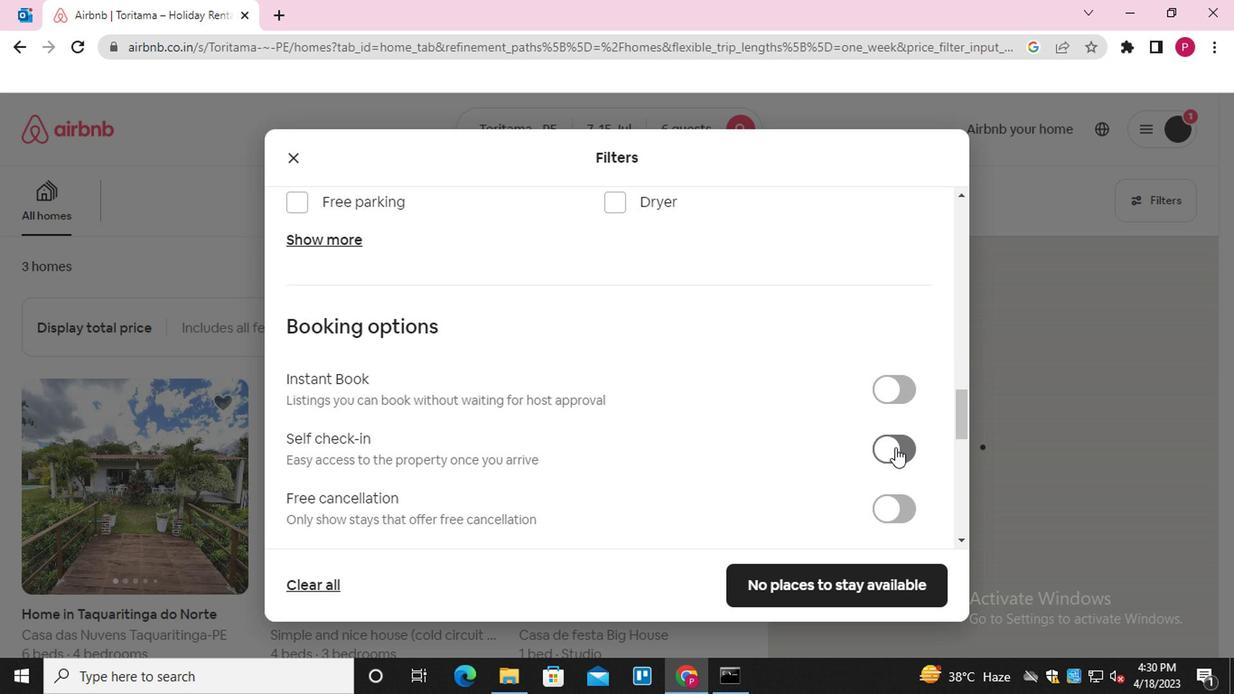 
Action: Mouse moved to (481, 377)
Screenshot: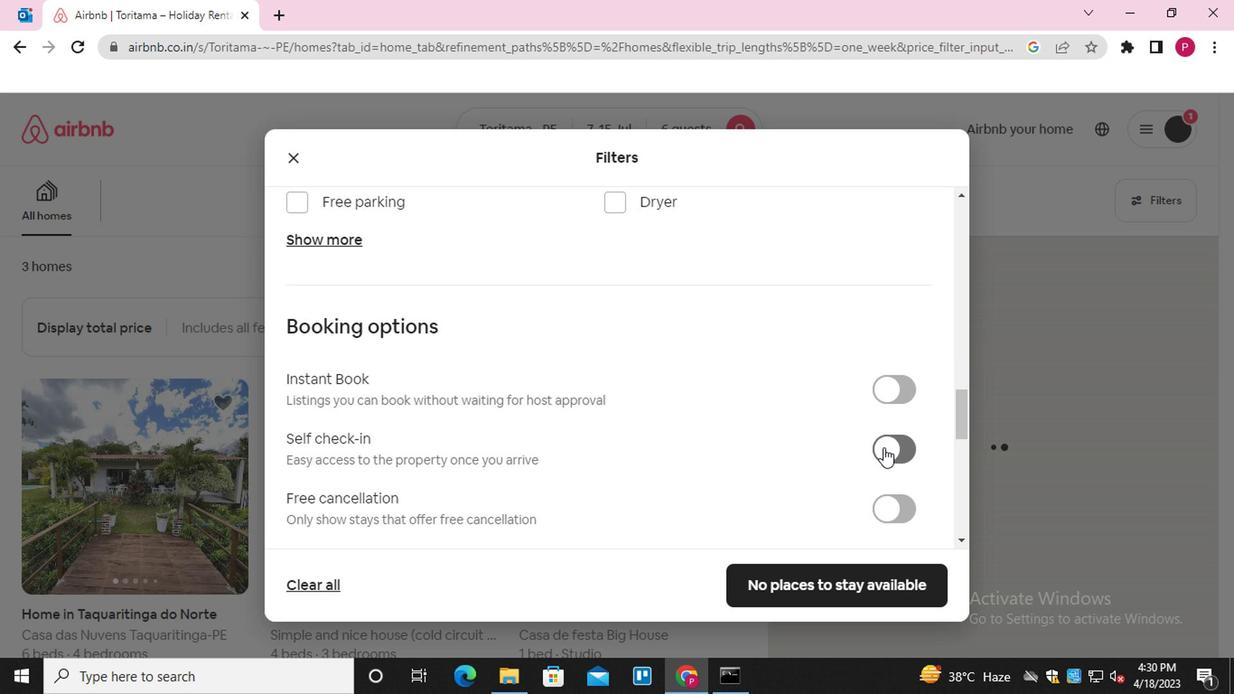 
Action: Mouse scrolled (481, 375) with delta (0, -1)
Screenshot: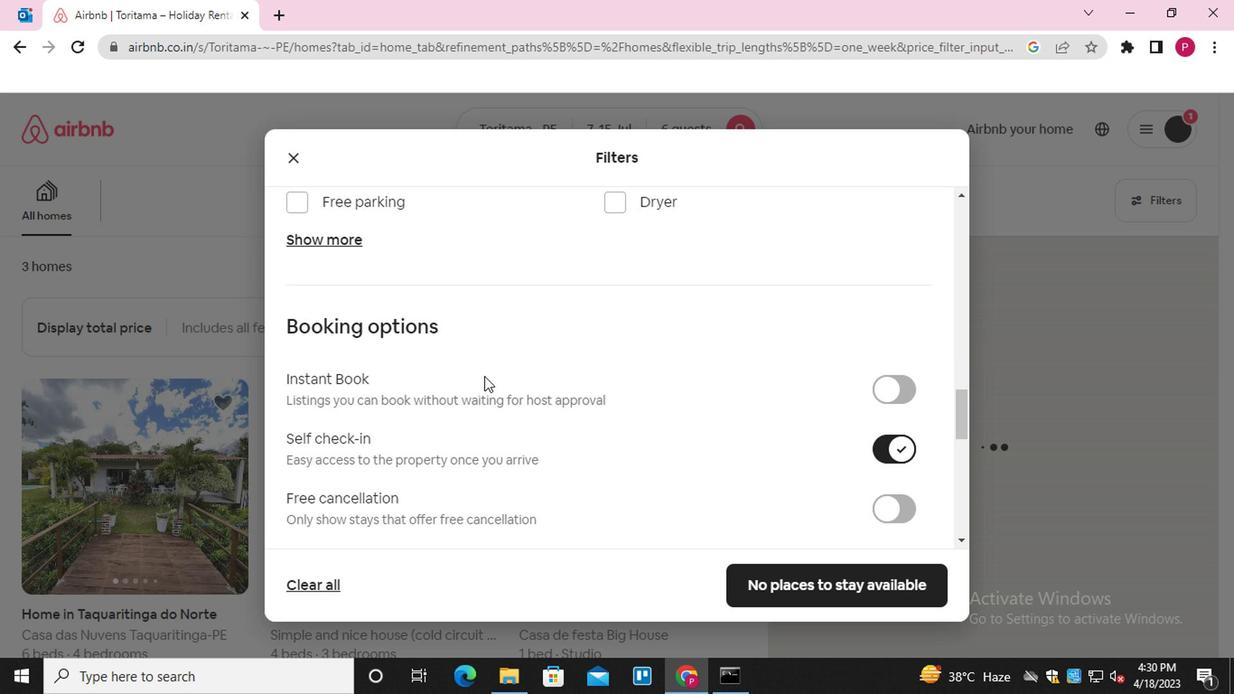
Action: Mouse scrolled (481, 375) with delta (0, -1)
Screenshot: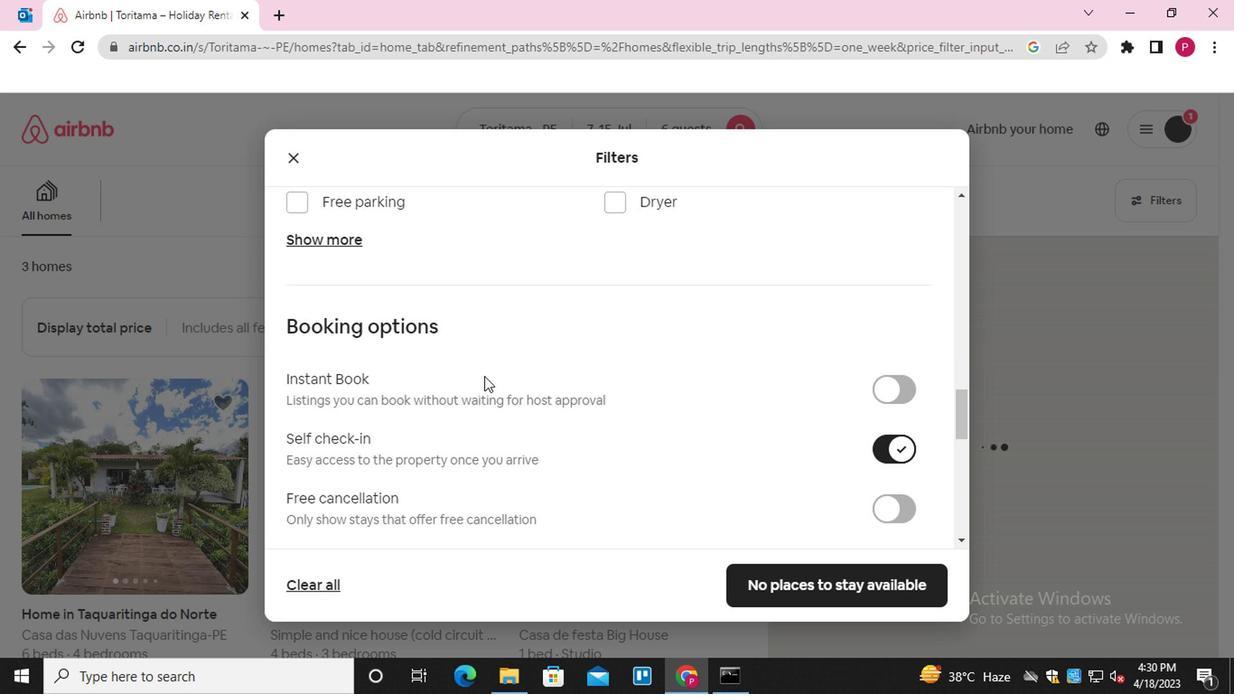 
Action: Mouse scrolled (481, 375) with delta (0, -1)
Screenshot: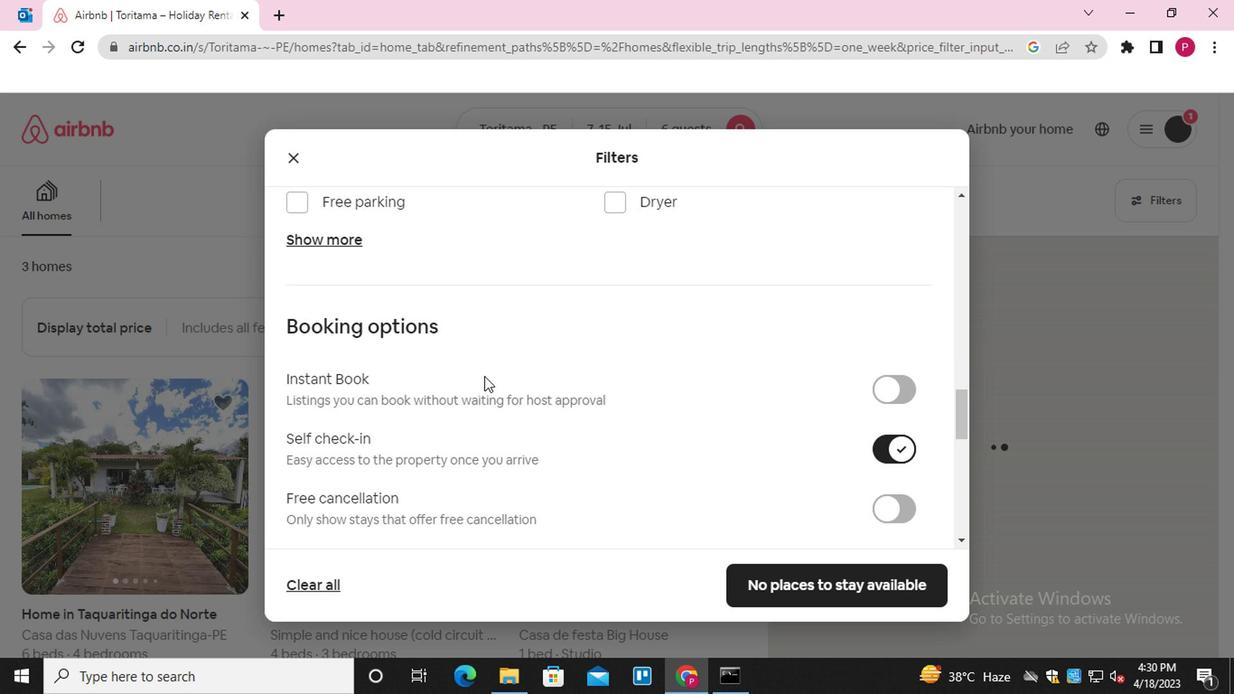 
Action: Mouse scrolled (481, 375) with delta (0, -1)
Screenshot: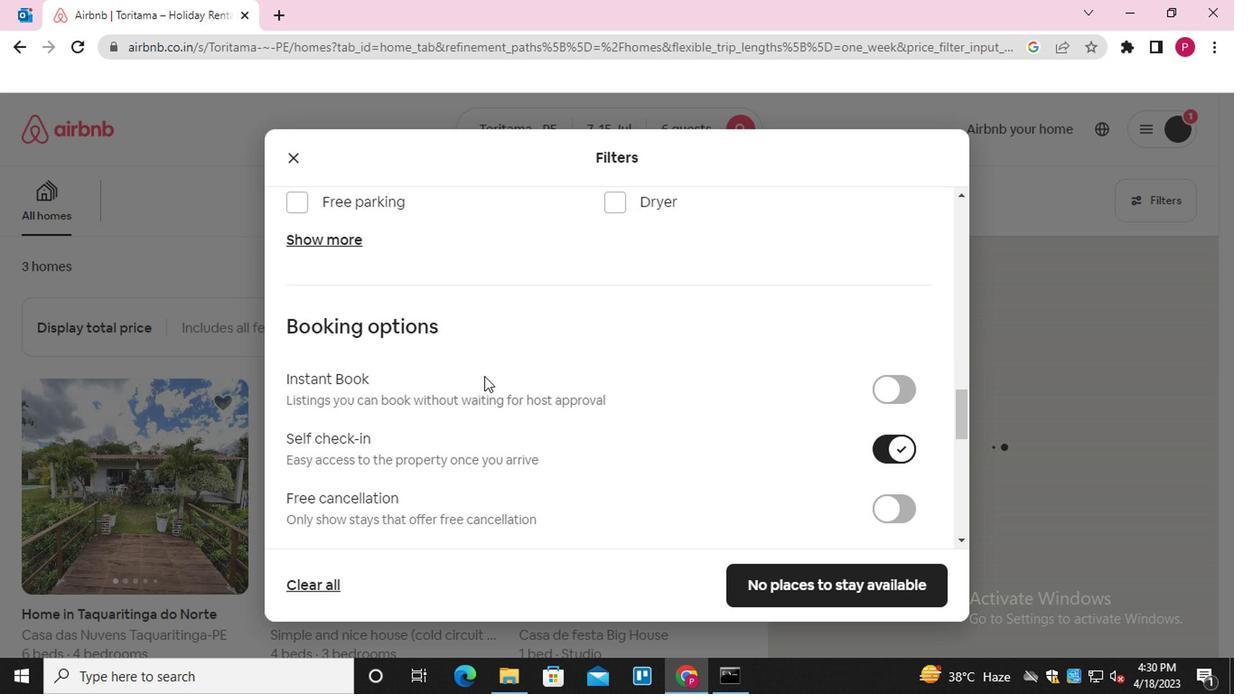 
Action: Mouse scrolled (481, 375) with delta (0, -1)
Screenshot: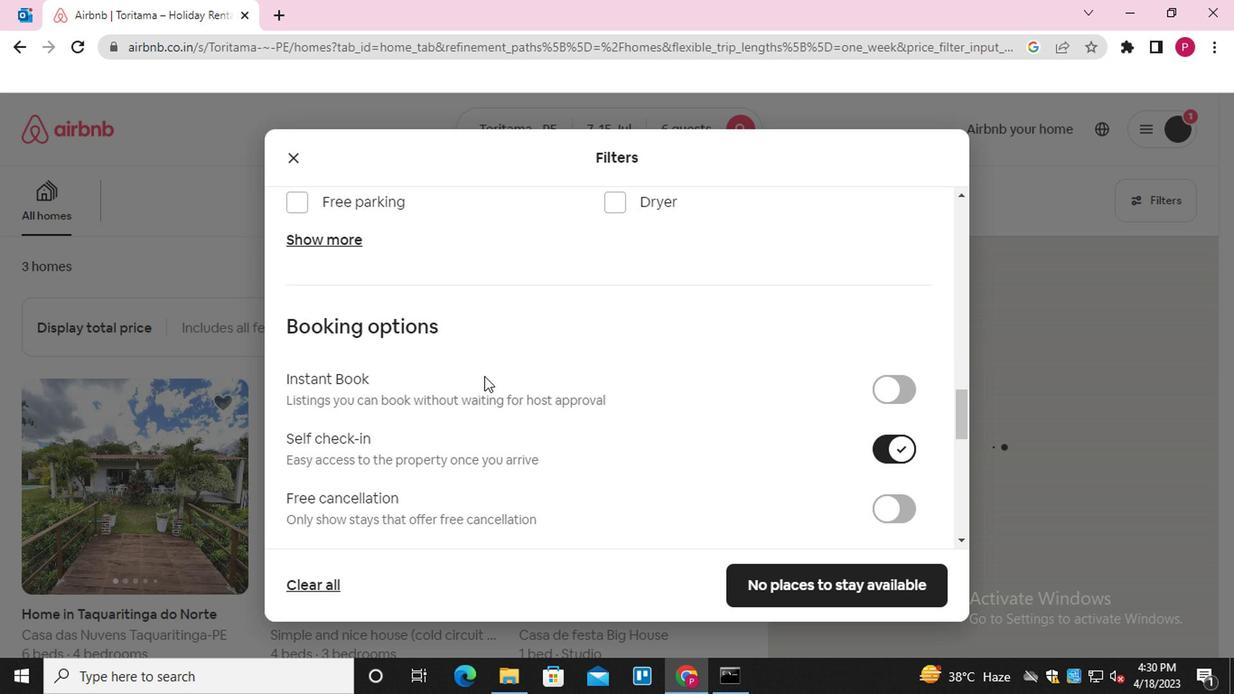 
Action: Mouse scrolled (481, 375) with delta (0, -1)
Screenshot: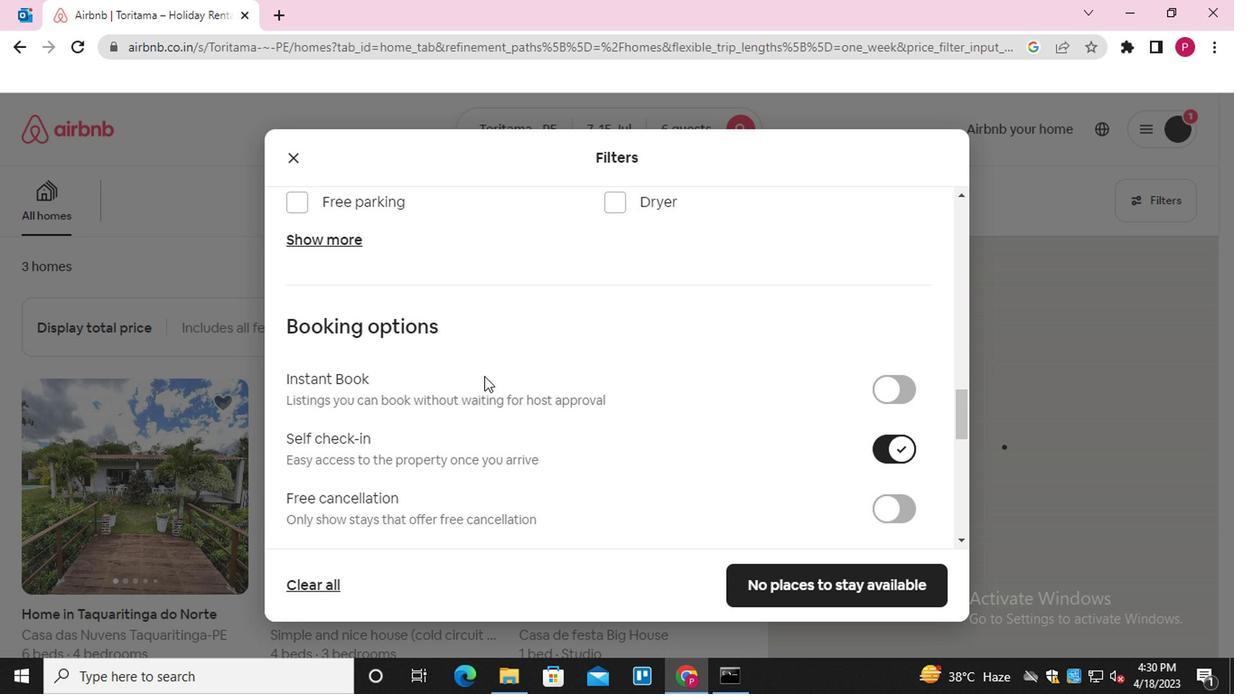 
Action: Mouse scrolled (481, 375) with delta (0, -1)
Screenshot: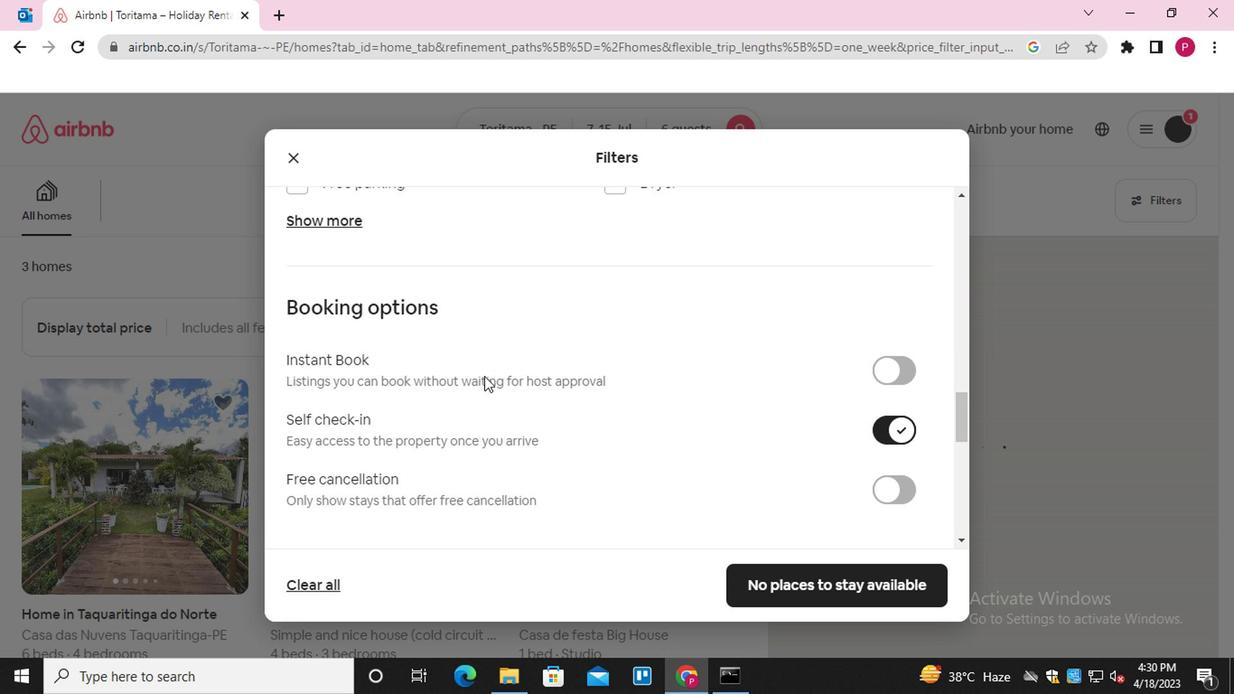 
Action: Mouse scrolled (481, 375) with delta (0, -1)
Screenshot: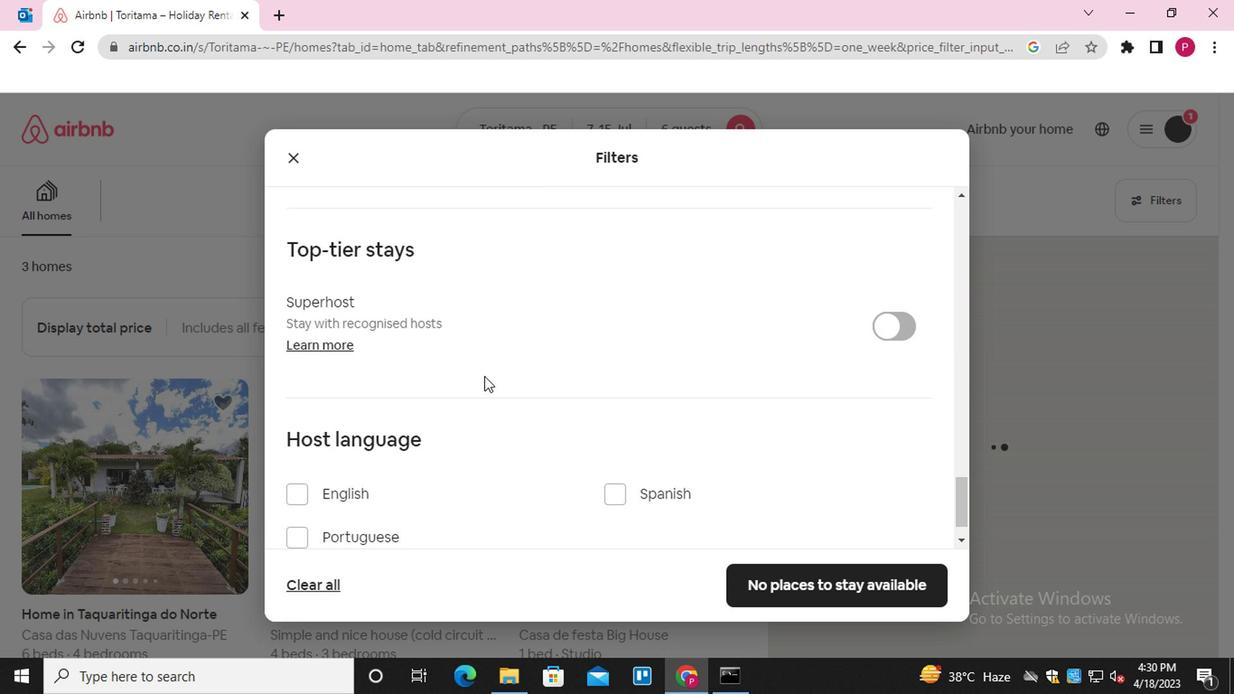 
Action: Mouse moved to (611, 455)
Screenshot: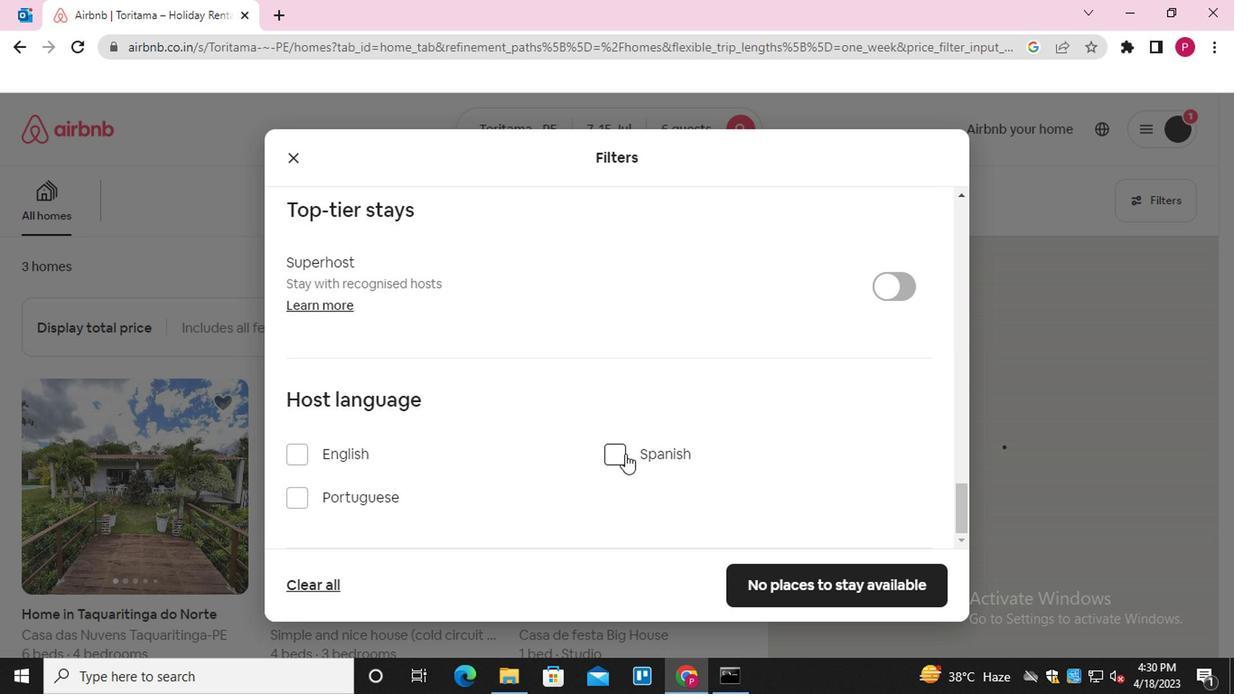 
Action: Mouse pressed left at (611, 455)
Screenshot: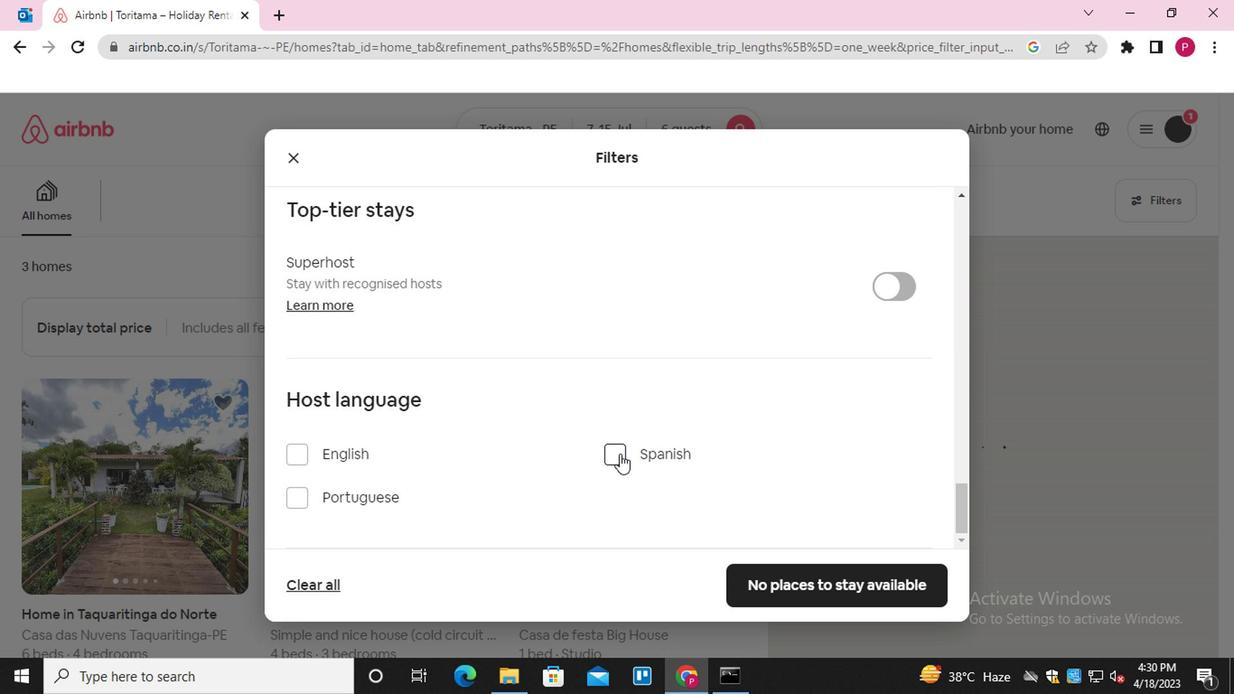 
Action: Mouse moved to (782, 580)
Screenshot: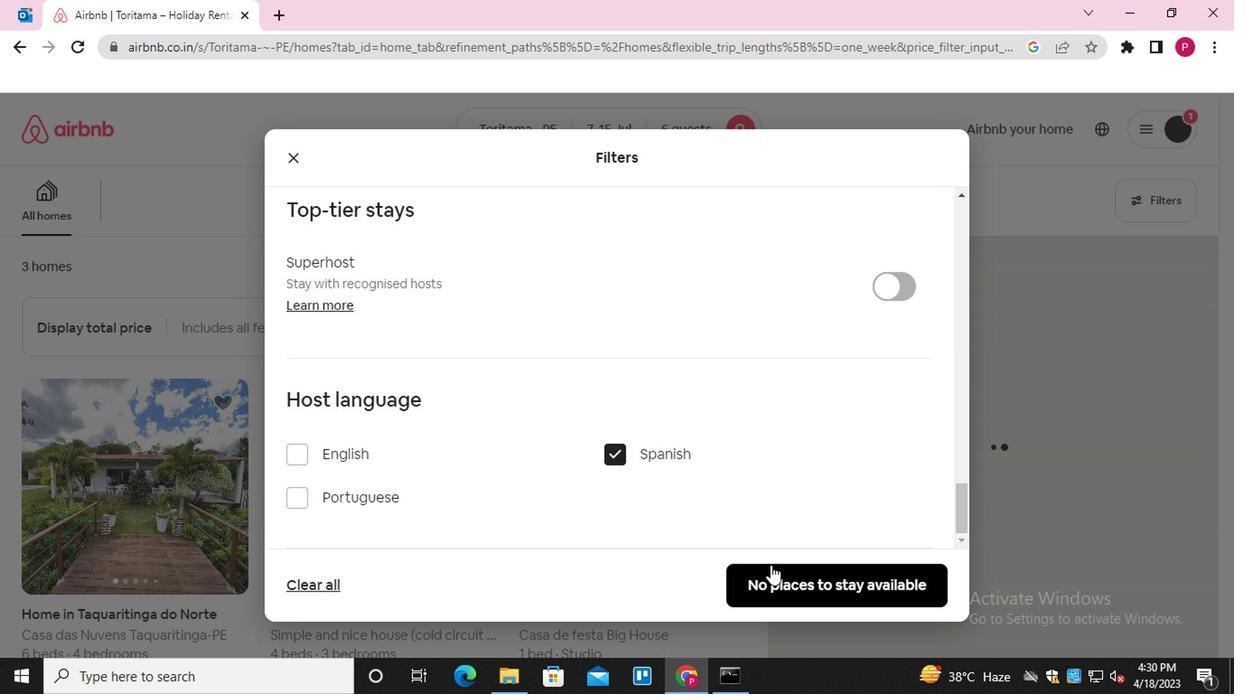 
Action: Mouse pressed left at (782, 580)
Screenshot: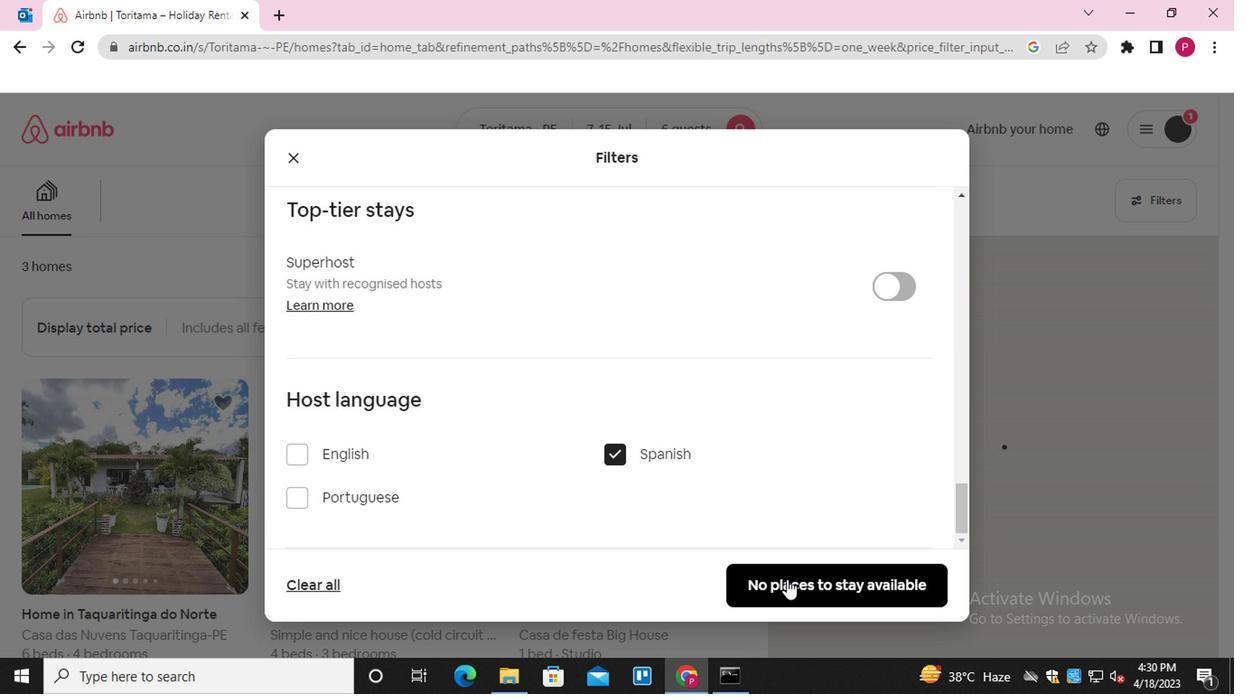 
Action: Mouse moved to (440, 381)
Screenshot: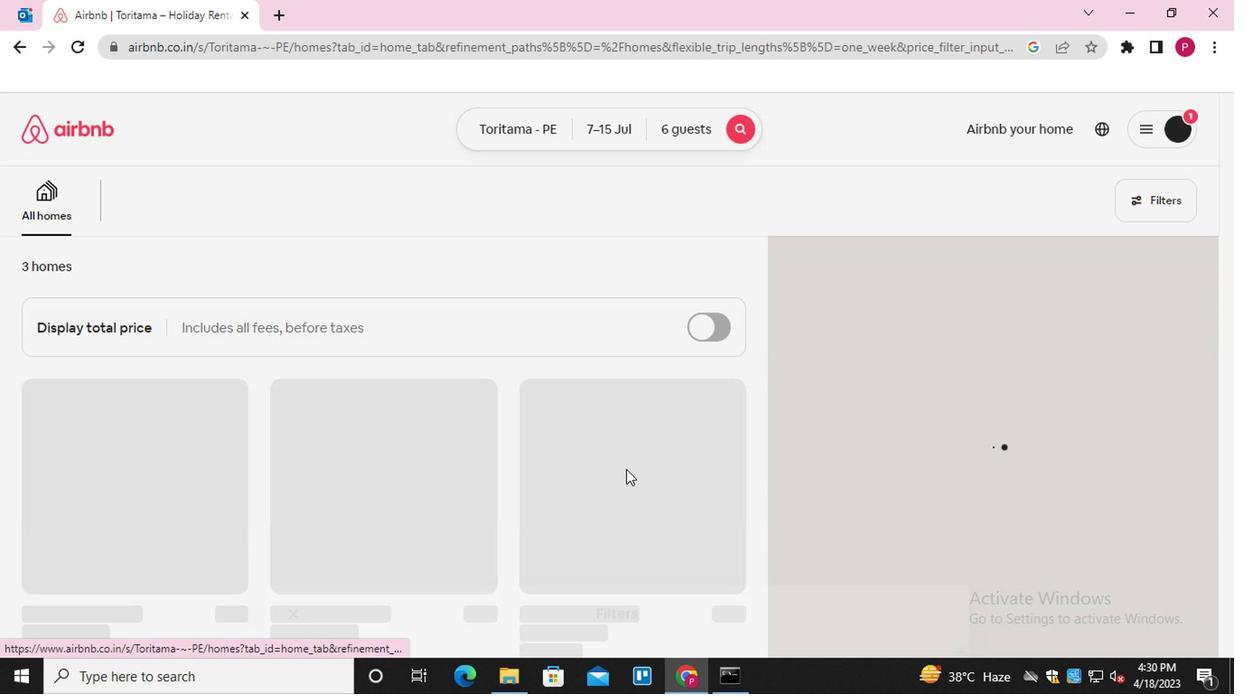 
